 Task: Look for space in Chaozhou, China from 7th July, 2023 to 14th July, 2023 for 1 adult in price range Rs.6000 to Rs.14000. Place can be shared room with 1  bedroom having 1 bed and 1 bathroom. Property type can be house, flat, guest house, hotel. Amenities needed are: wifi. Booking option can be shelf check-in. Required host language is Chinese (Simplified).
Action: Mouse moved to (834, 122)
Screenshot: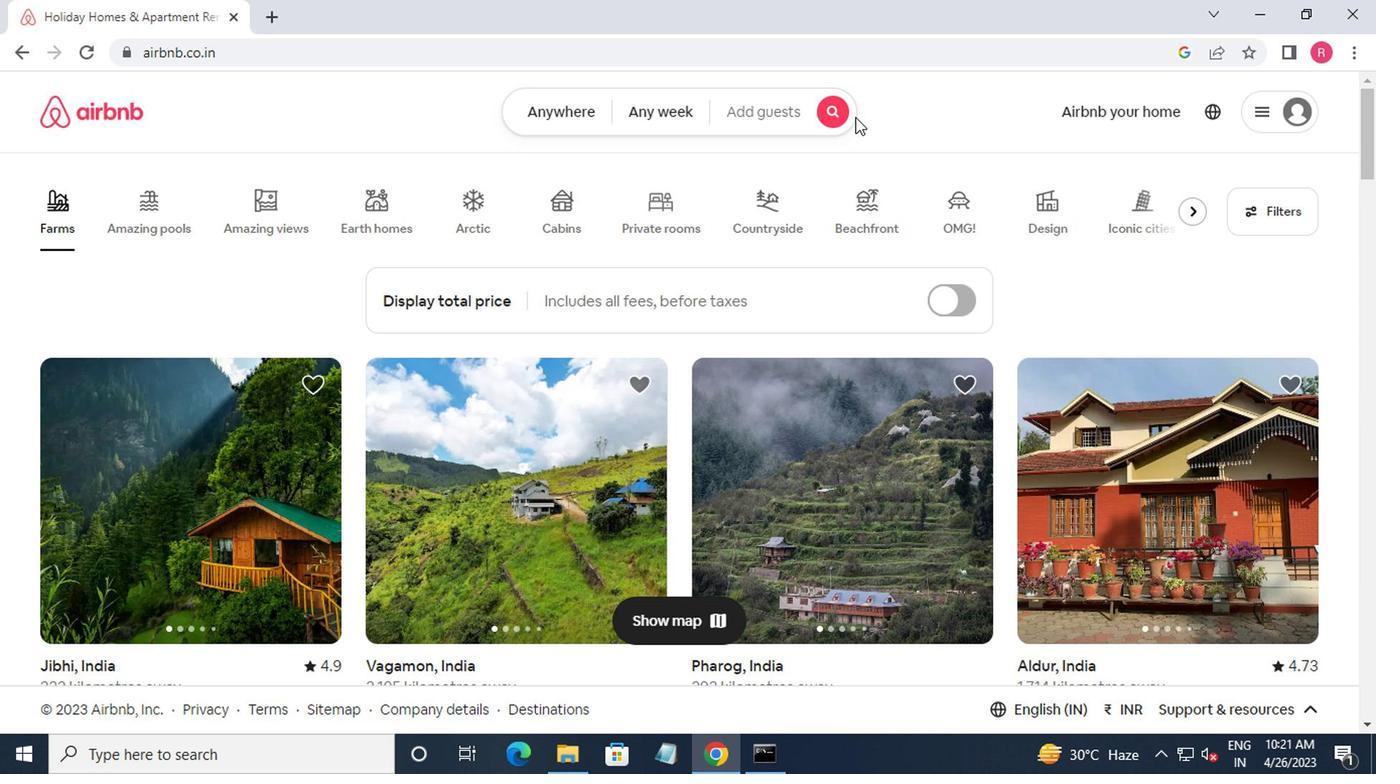 
Action: Mouse pressed left at (834, 122)
Screenshot: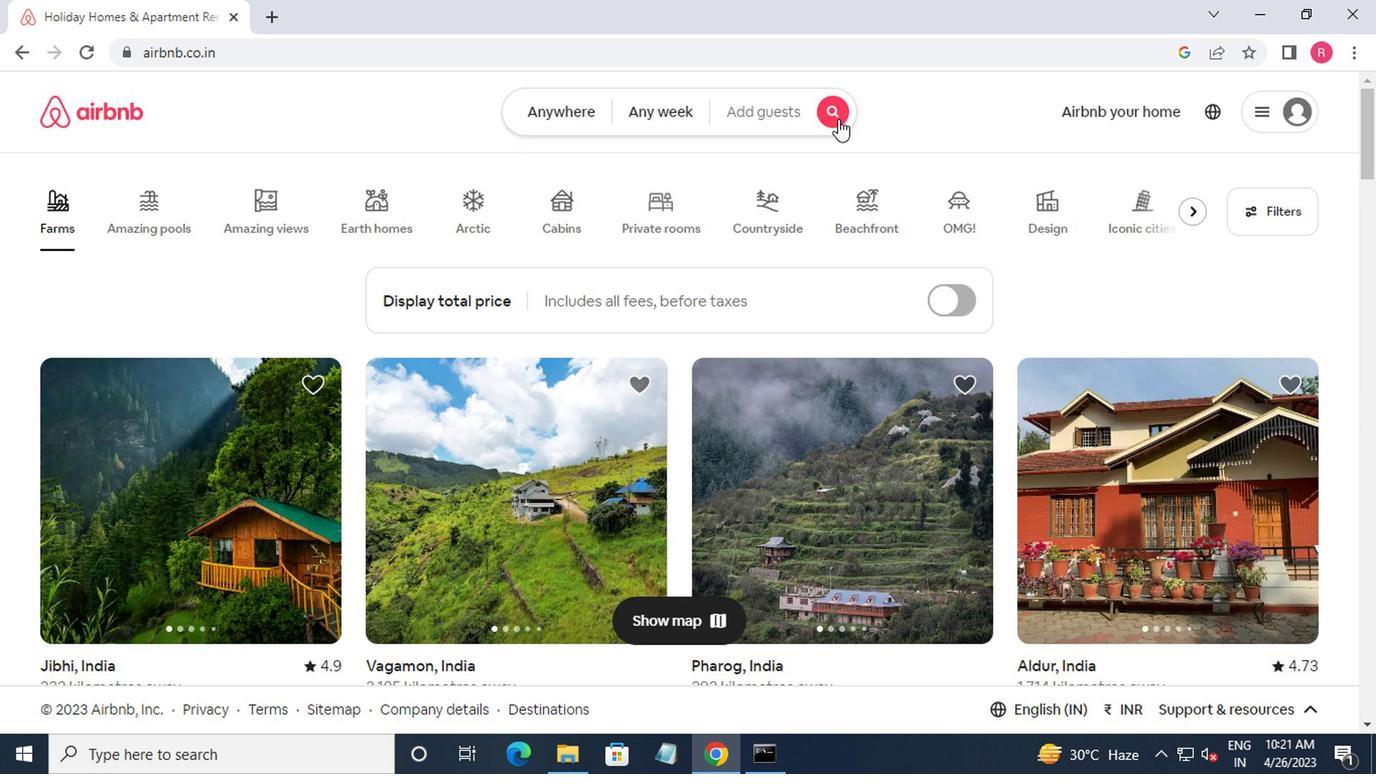 
Action: Mouse moved to (320, 204)
Screenshot: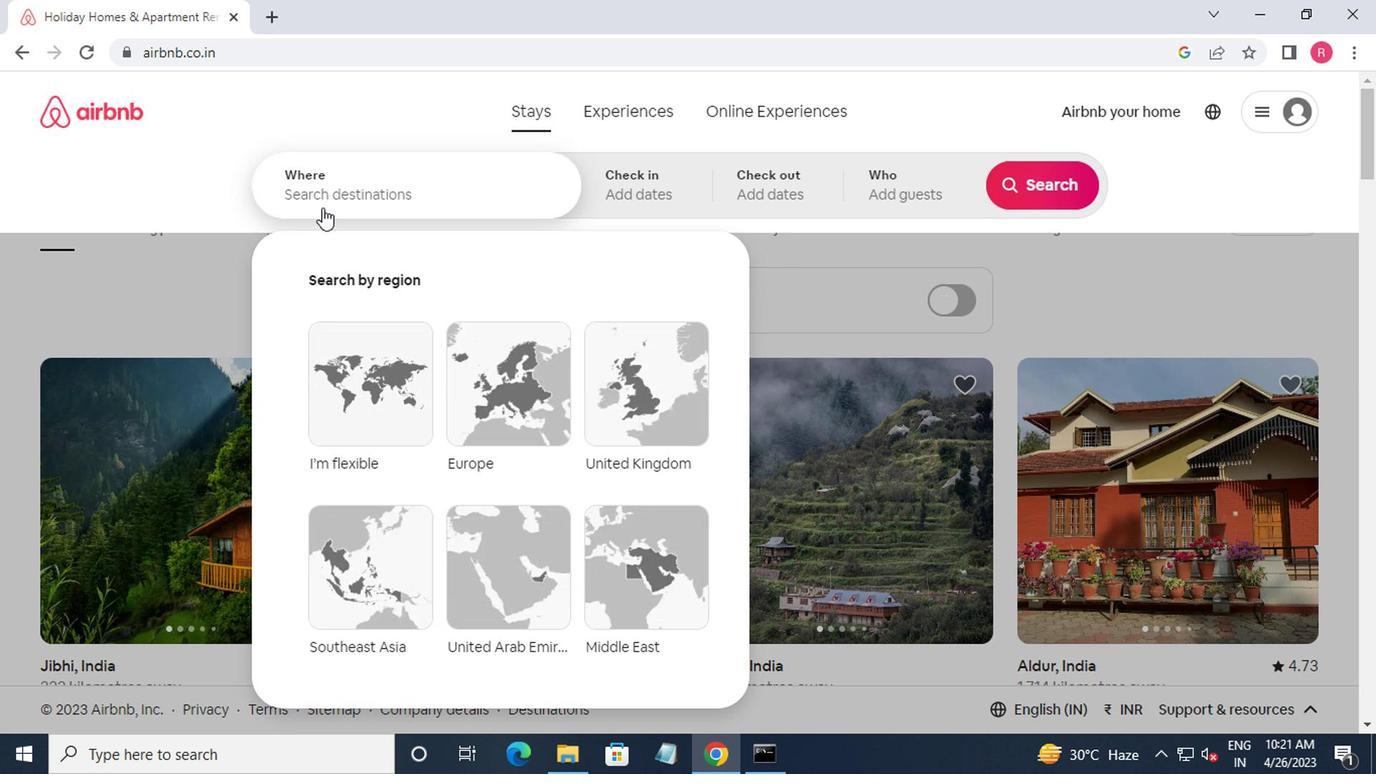 
Action: Mouse pressed left at (320, 204)
Screenshot: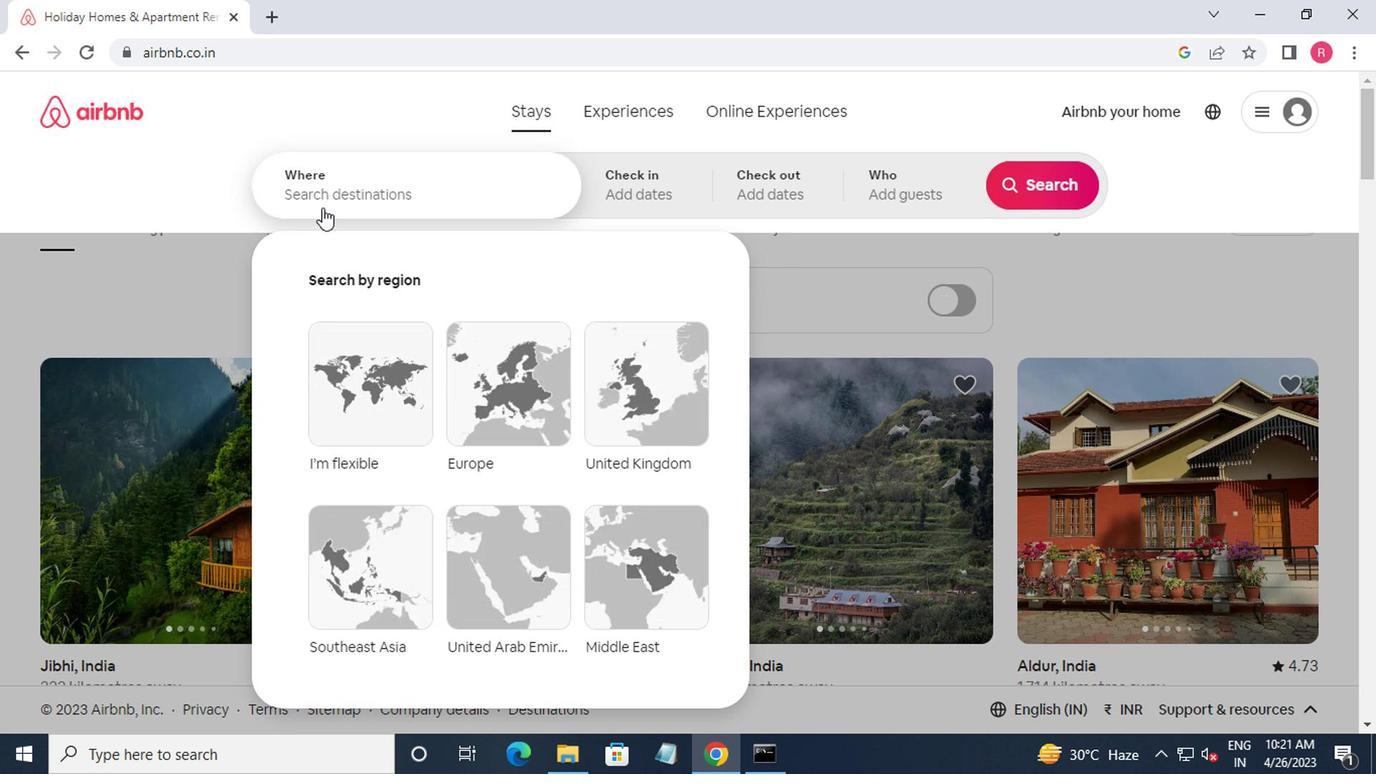 
Action: Mouse moved to (335, 108)
Screenshot: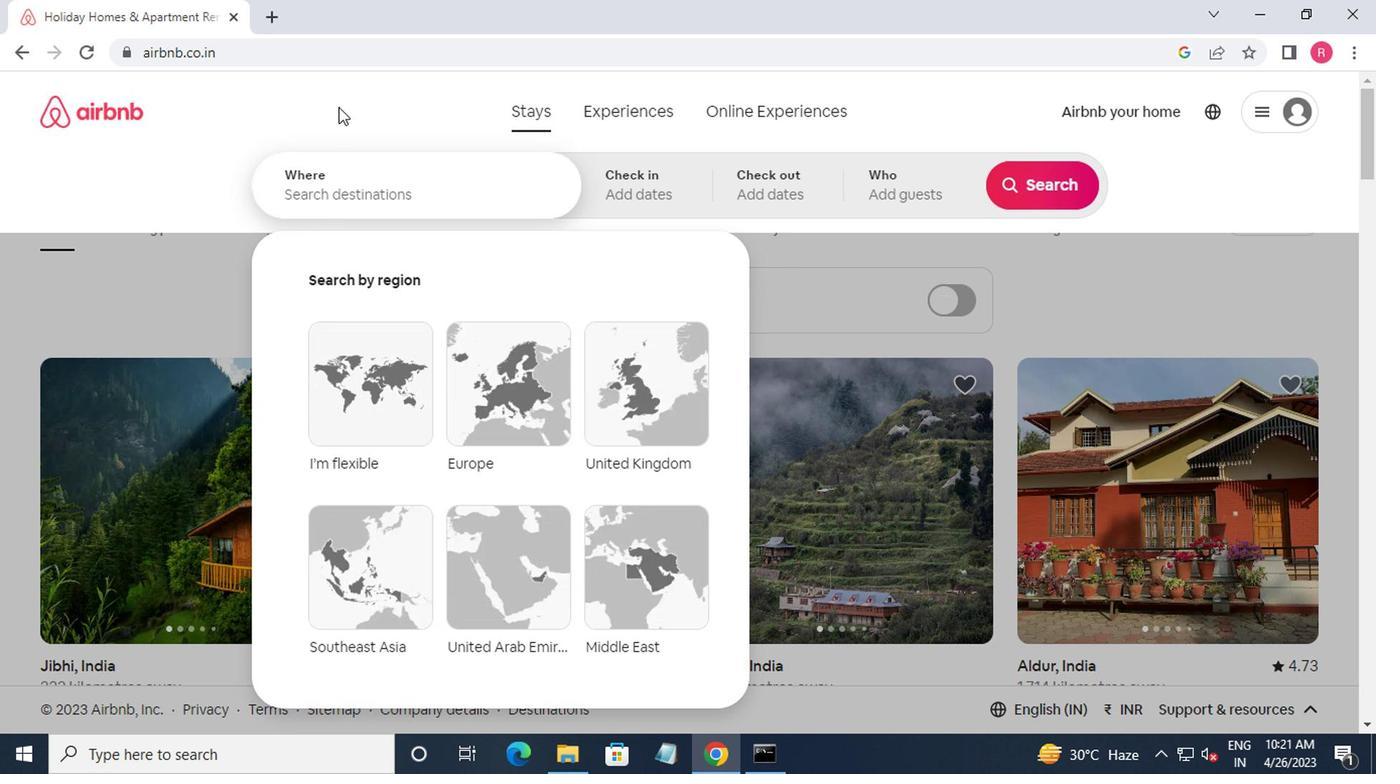 
Action: Key pressed c
Screenshot: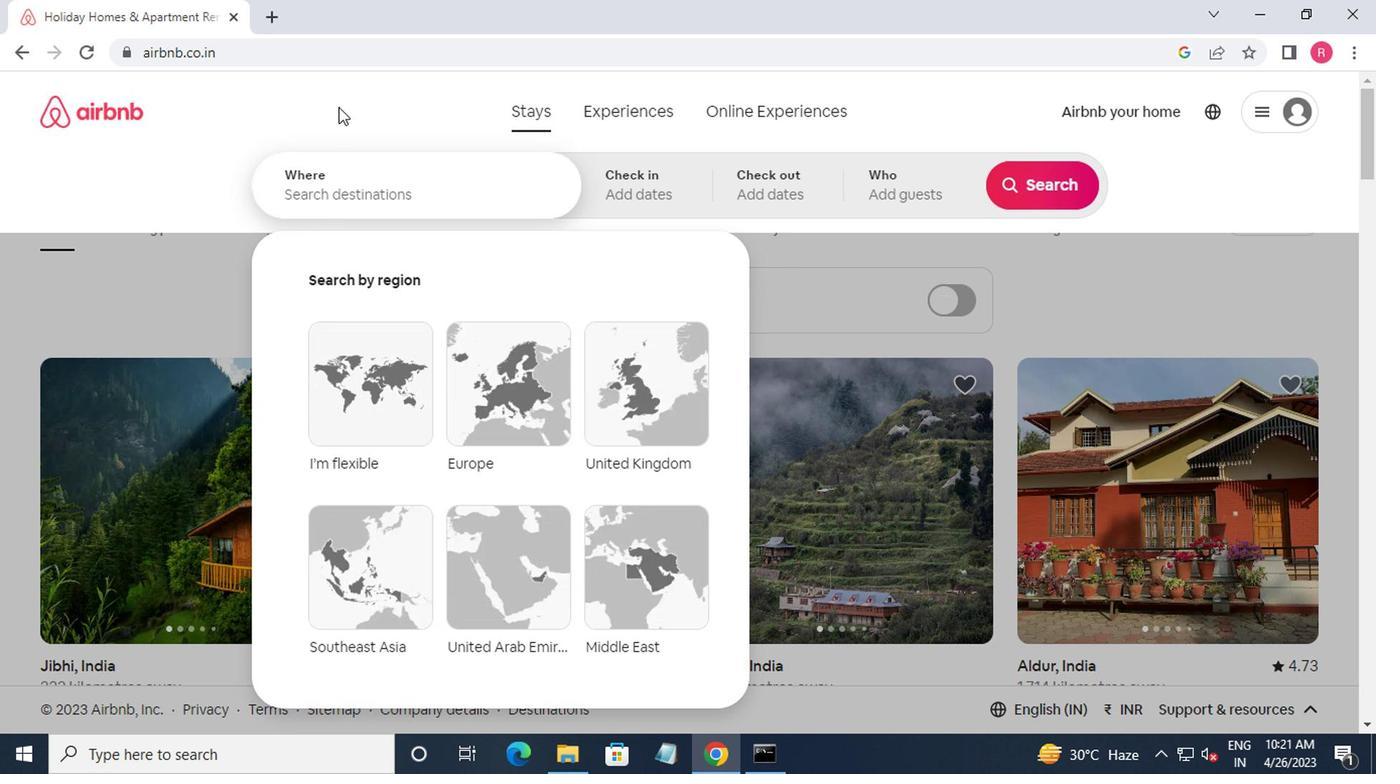 
Action: Mouse moved to (339, 105)
Screenshot: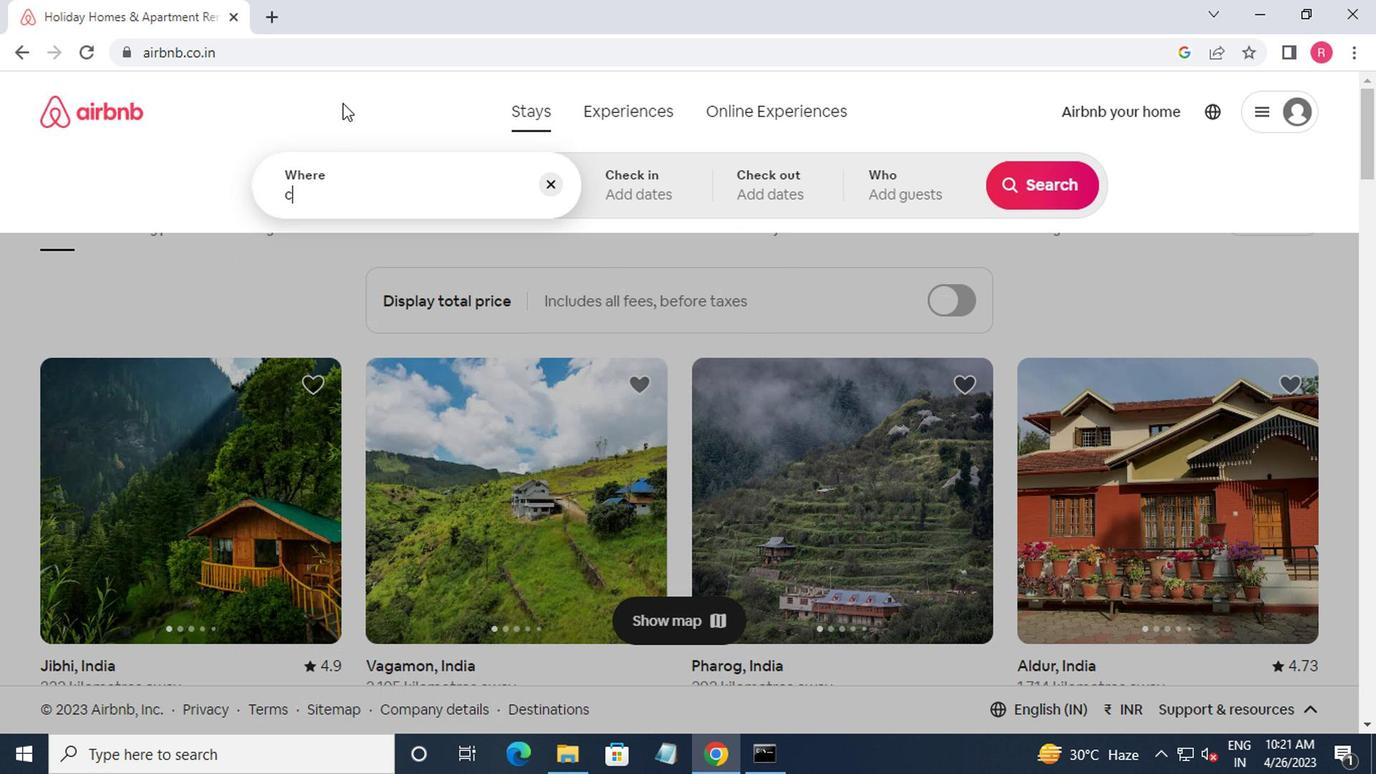 
Action: Key pressed haozhou,china<Key.shift_r><Key.enter>
Screenshot: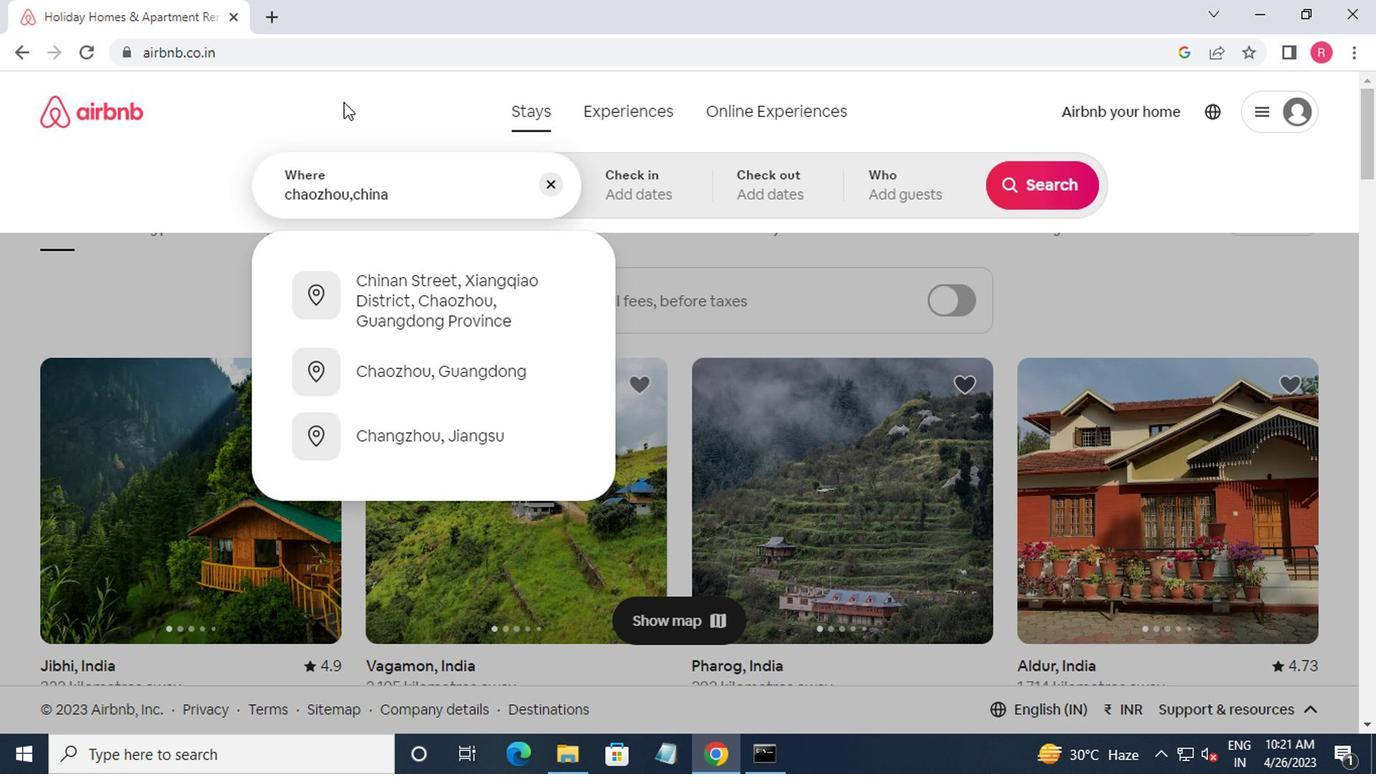 
Action: Mouse moved to (1020, 352)
Screenshot: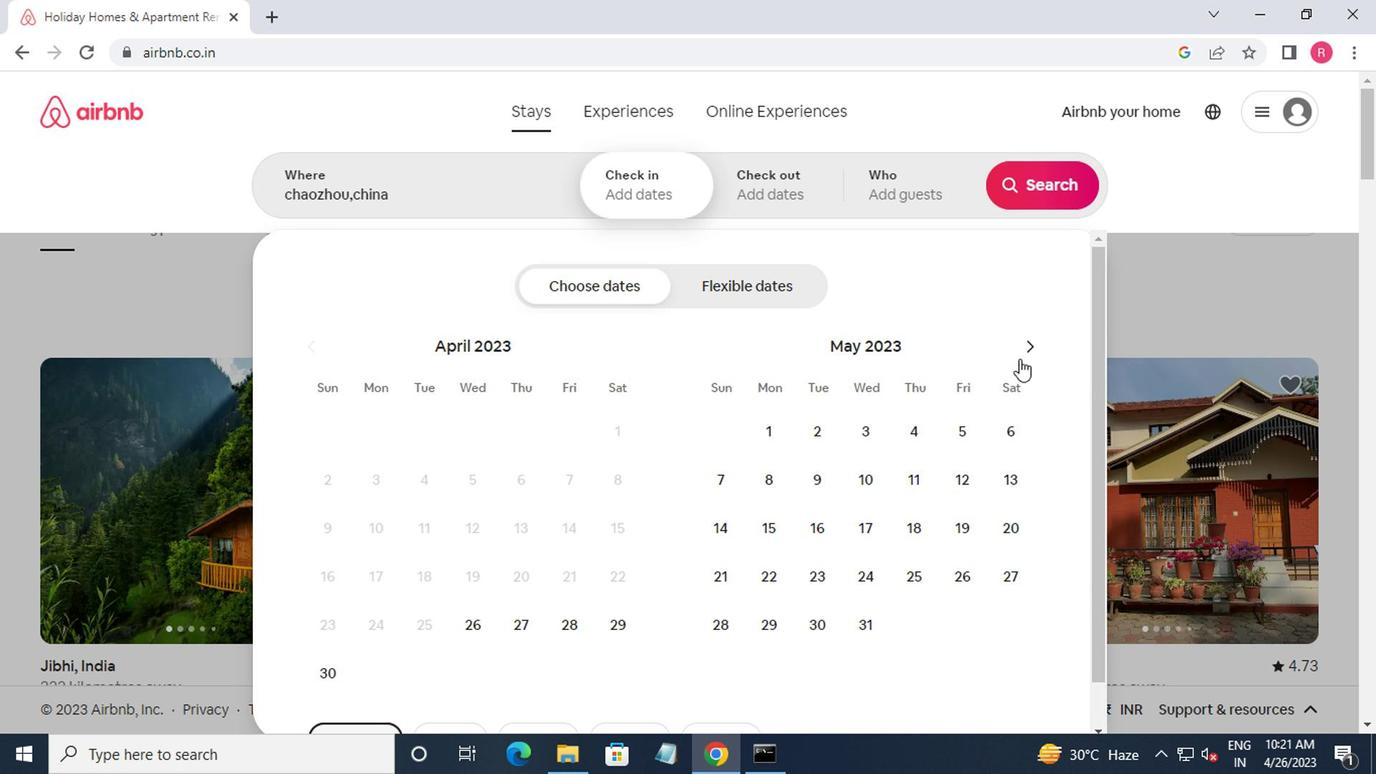 
Action: Mouse pressed left at (1020, 352)
Screenshot: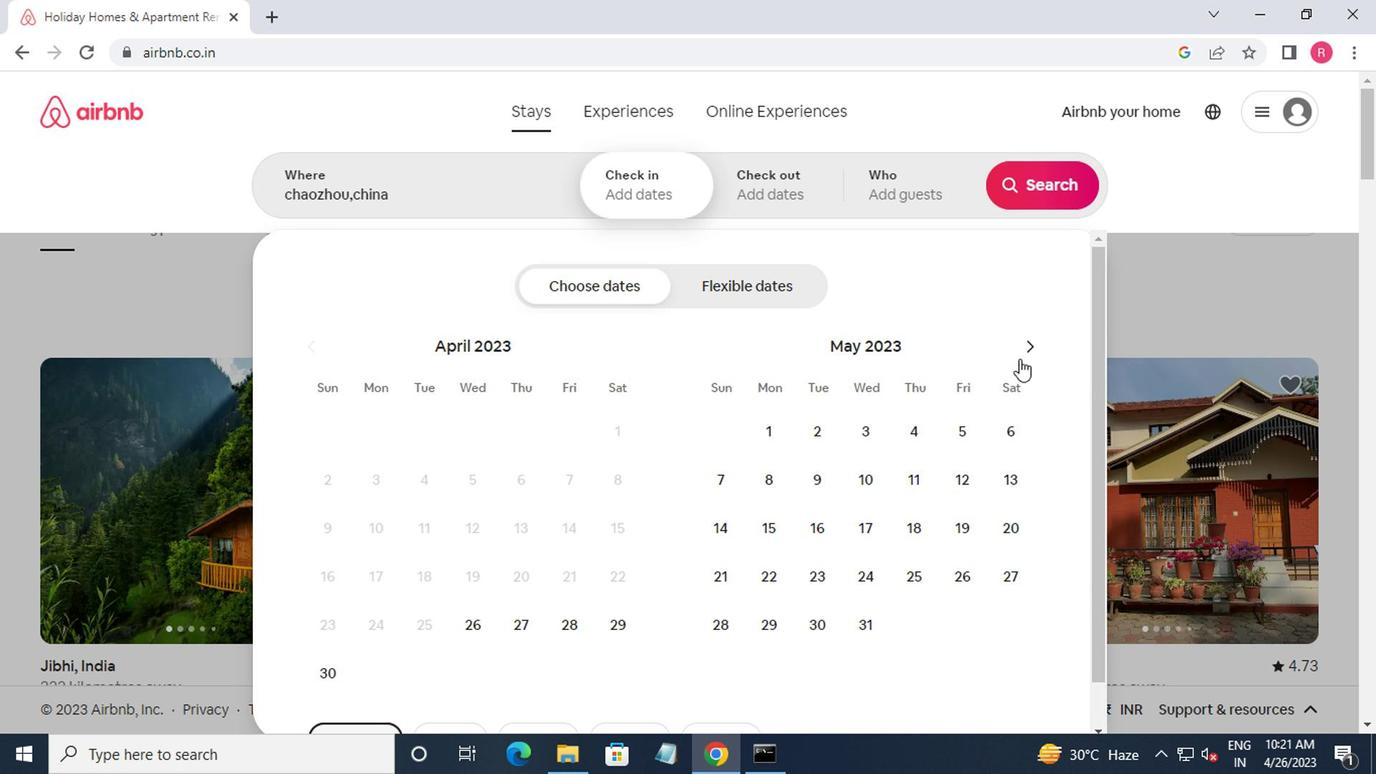 
Action: Mouse moved to (1022, 351)
Screenshot: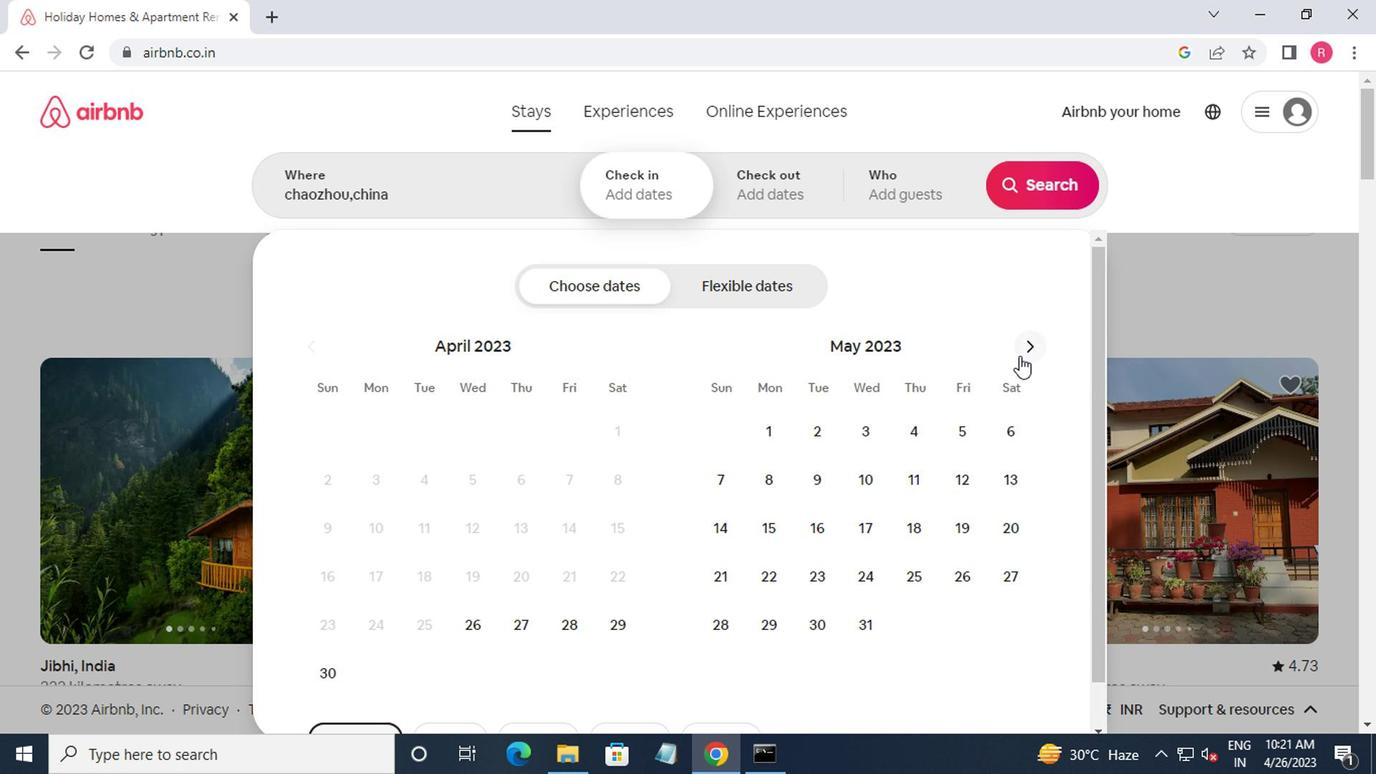 
Action: Mouse pressed left at (1022, 351)
Screenshot: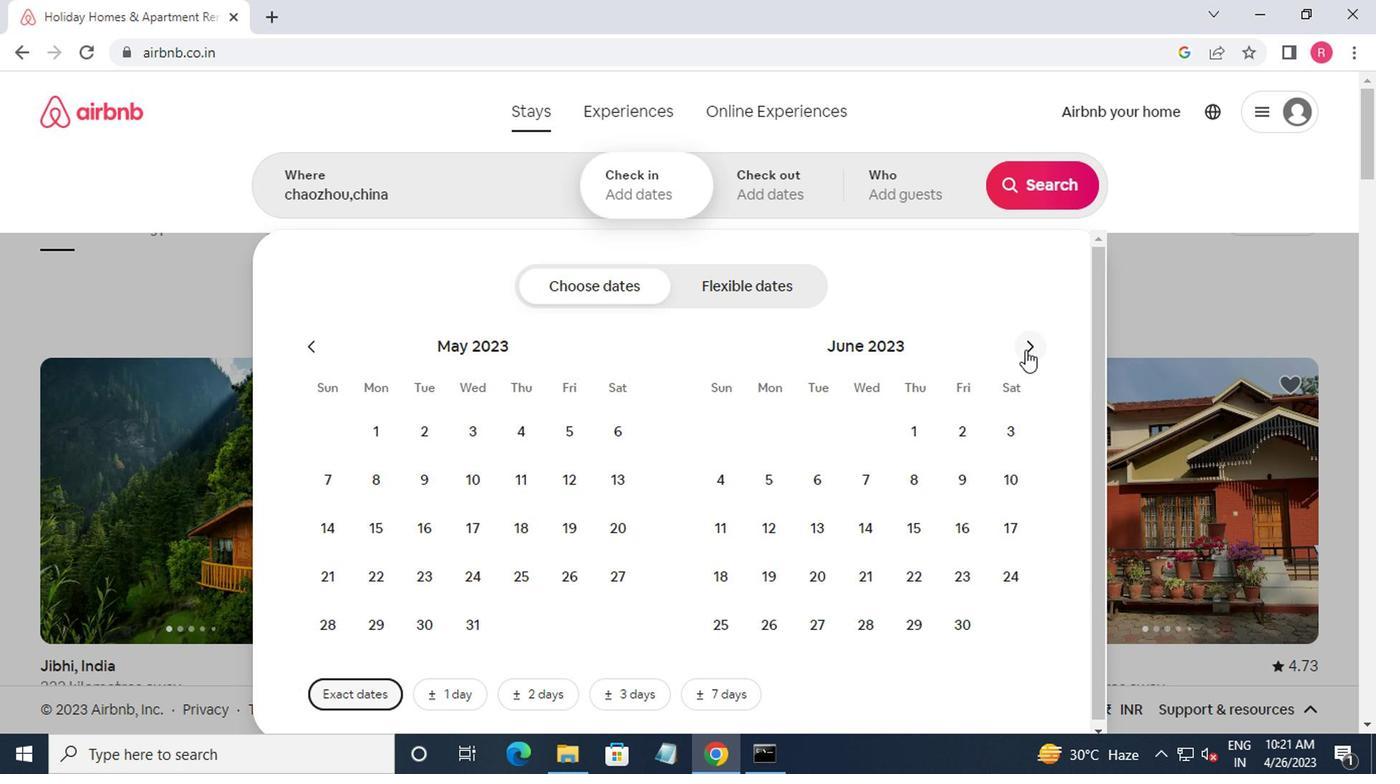 
Action: Mouse moved to (955, 485)
Screenshot: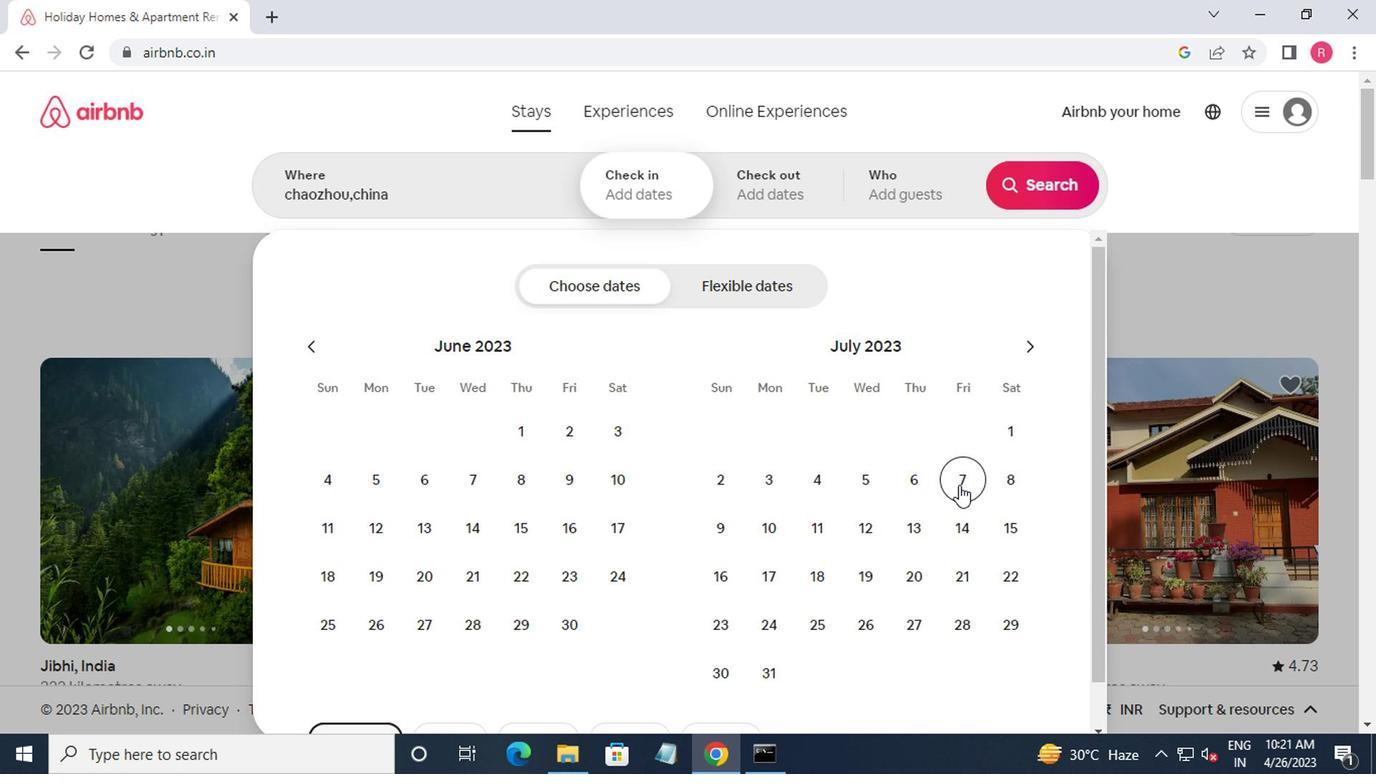 
Action: Mouse pressed left at (955, 485)
Screenshot: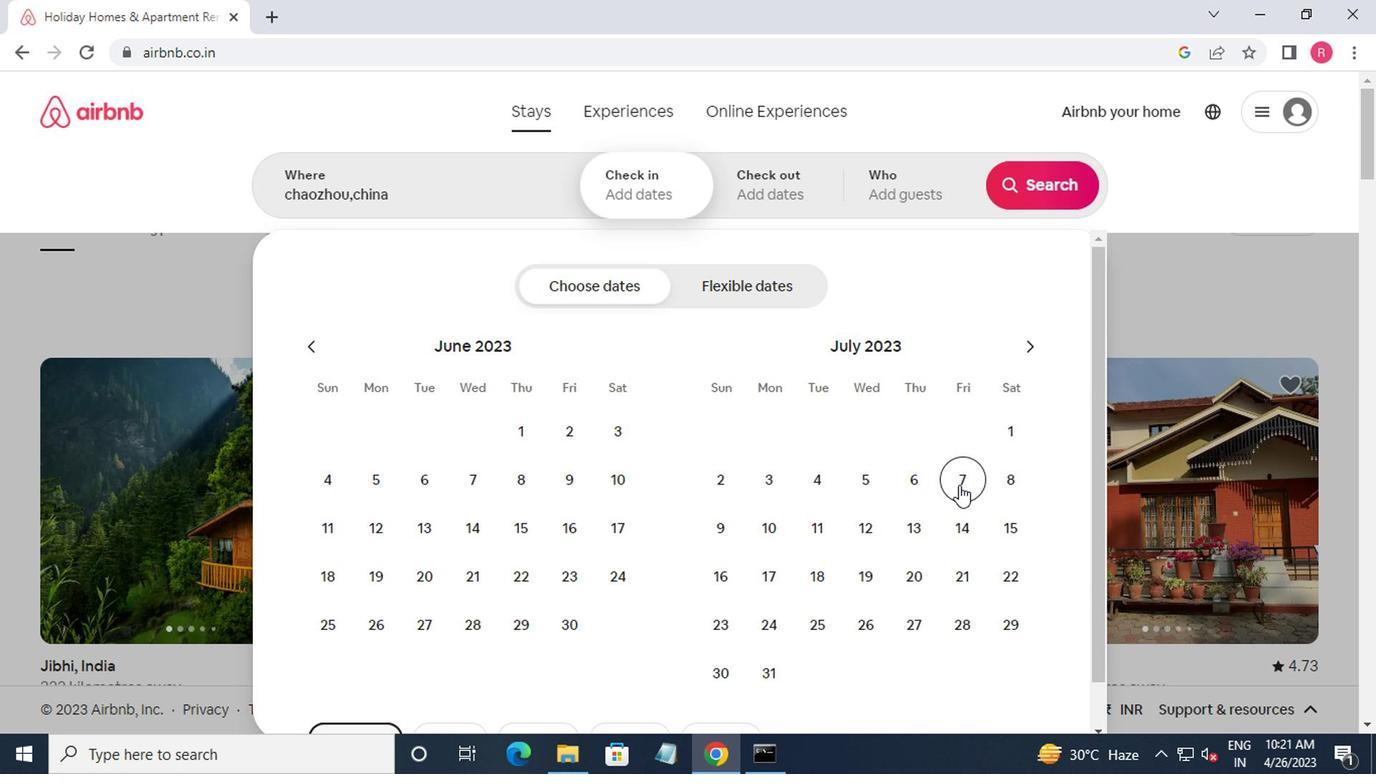 
Action: Mouse moved to (963, 533)
Screenshot: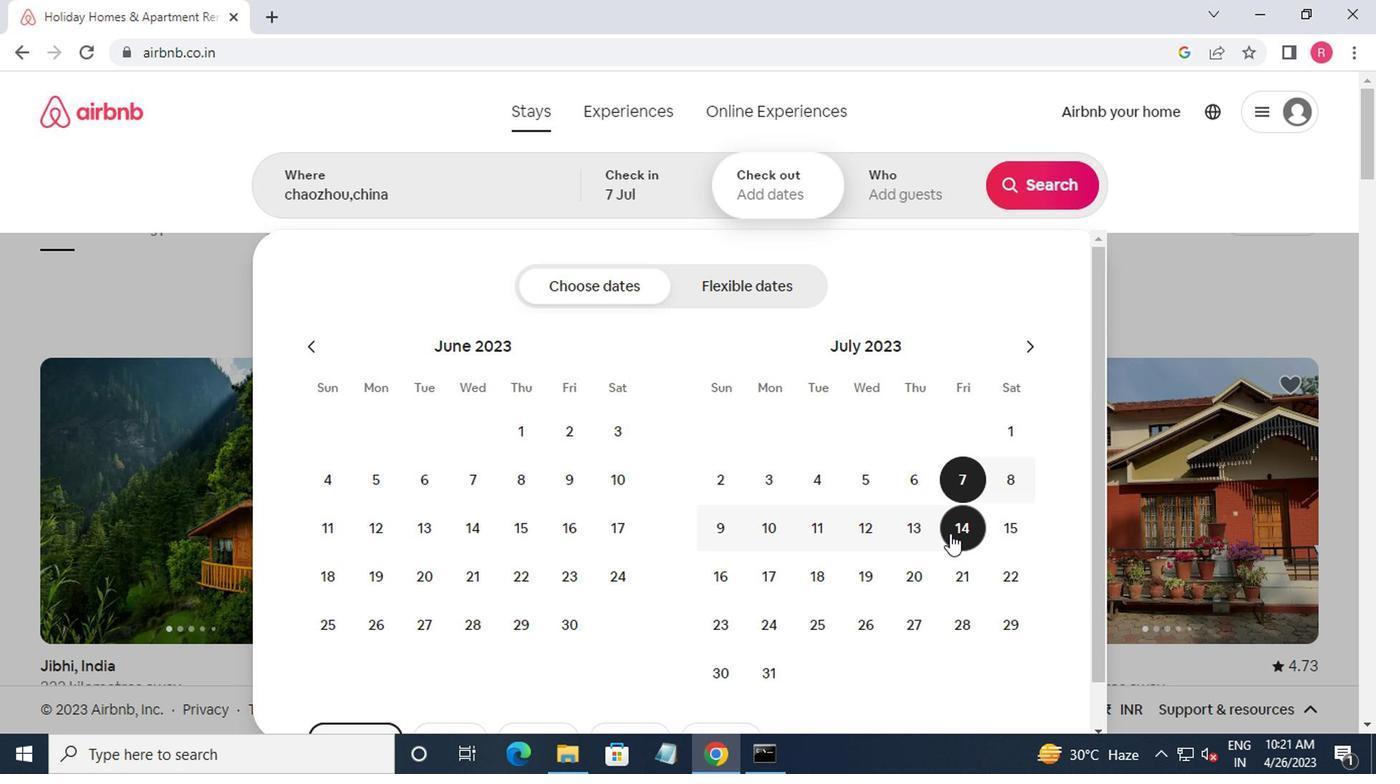 
Action: Mouse pressed left at (963, 533)
Screenshot: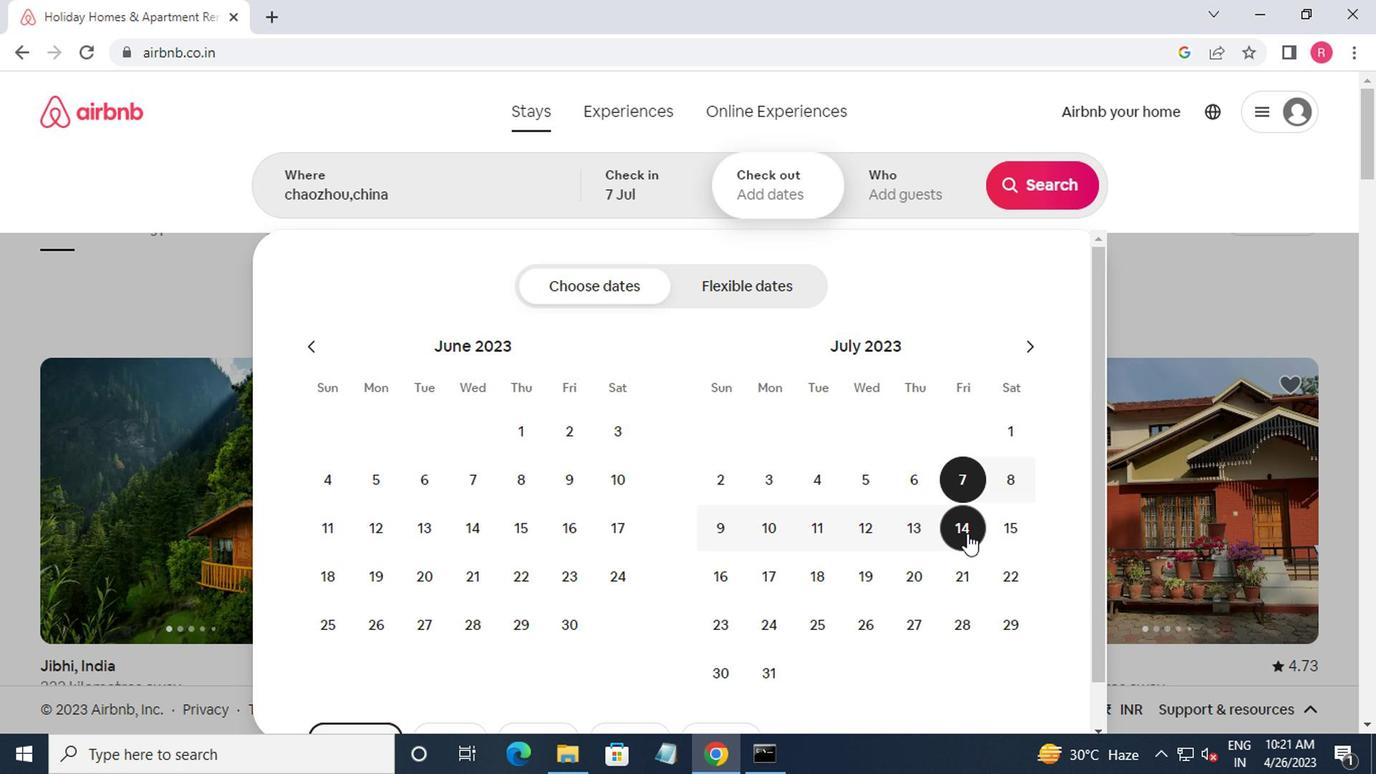 
Action: Mouse moved to (876, 173)
Screenshot: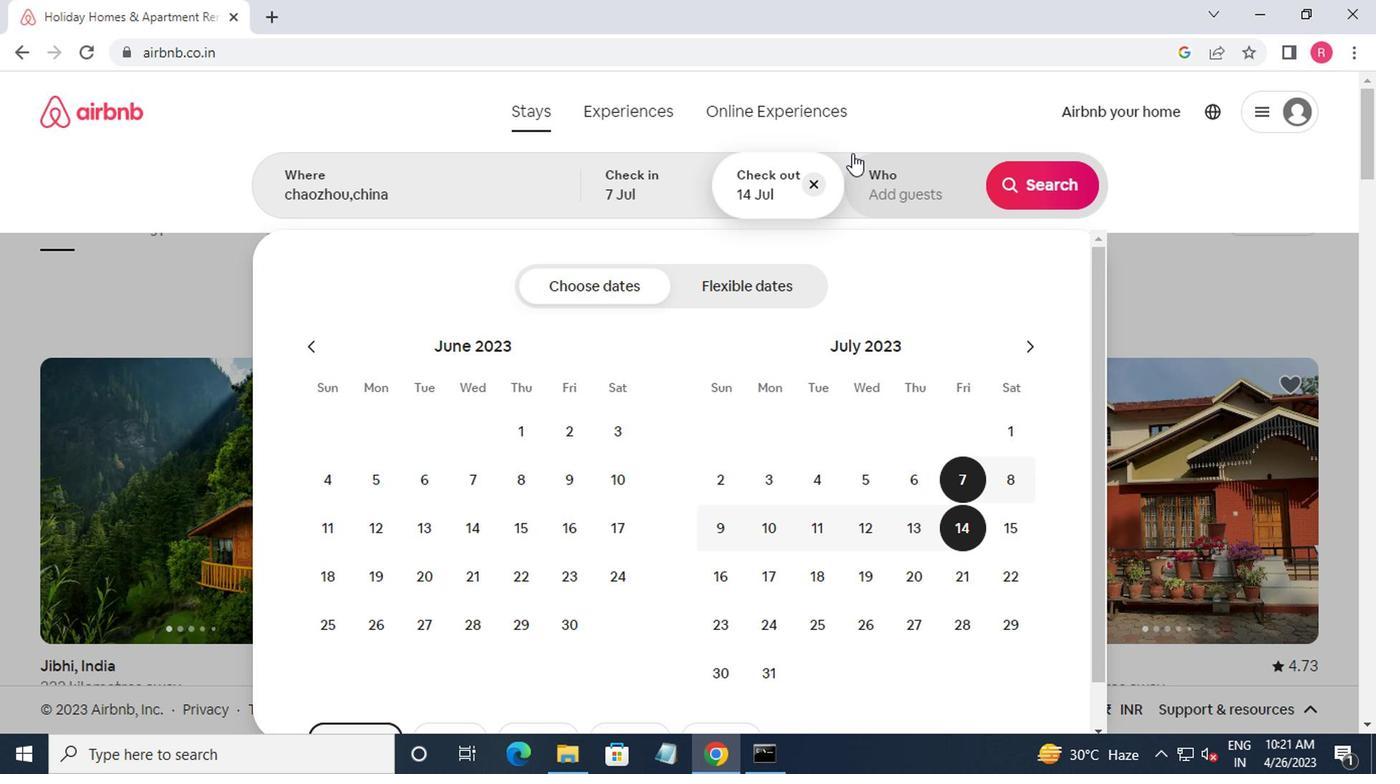 
Action: Mouse pressed left at (876, 173)
Screenshot: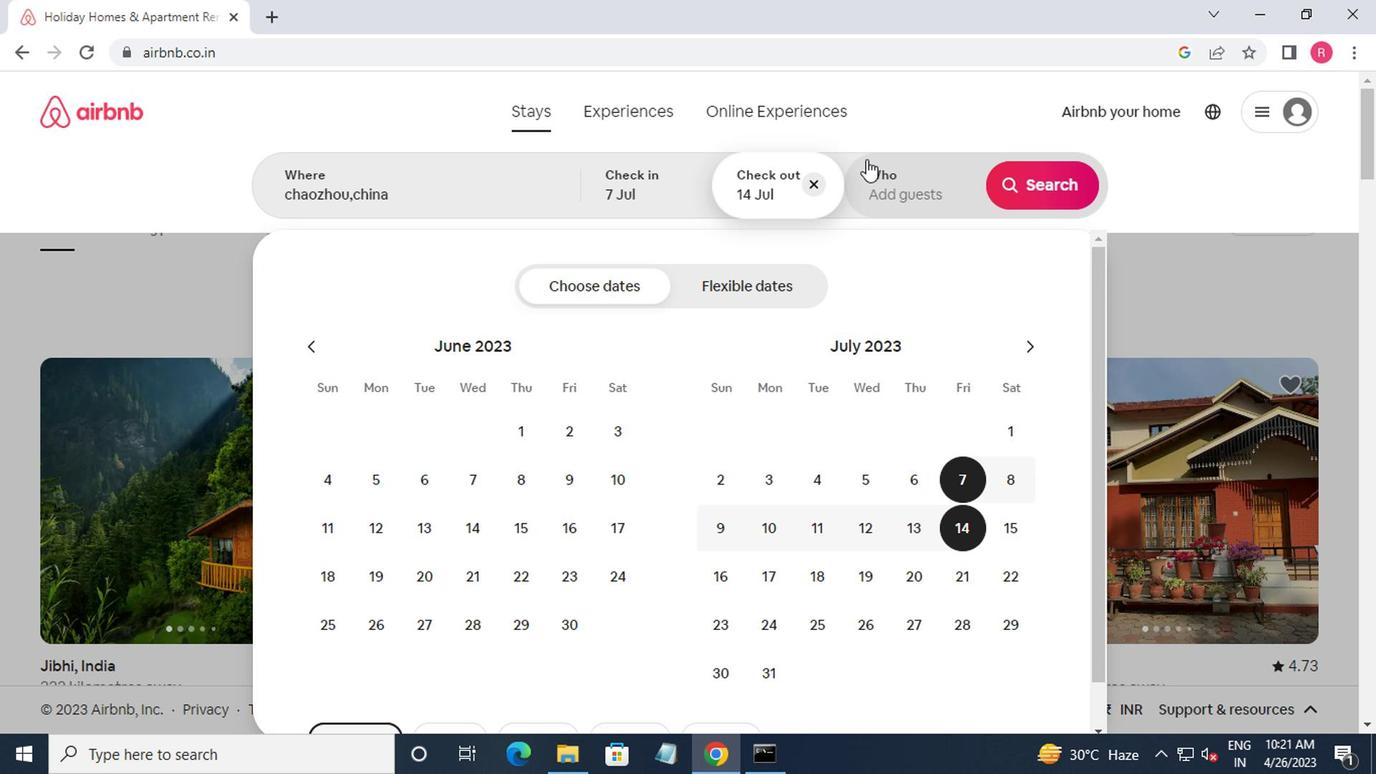 
Action: Mouse moved to (1038, 295)
Screenshot: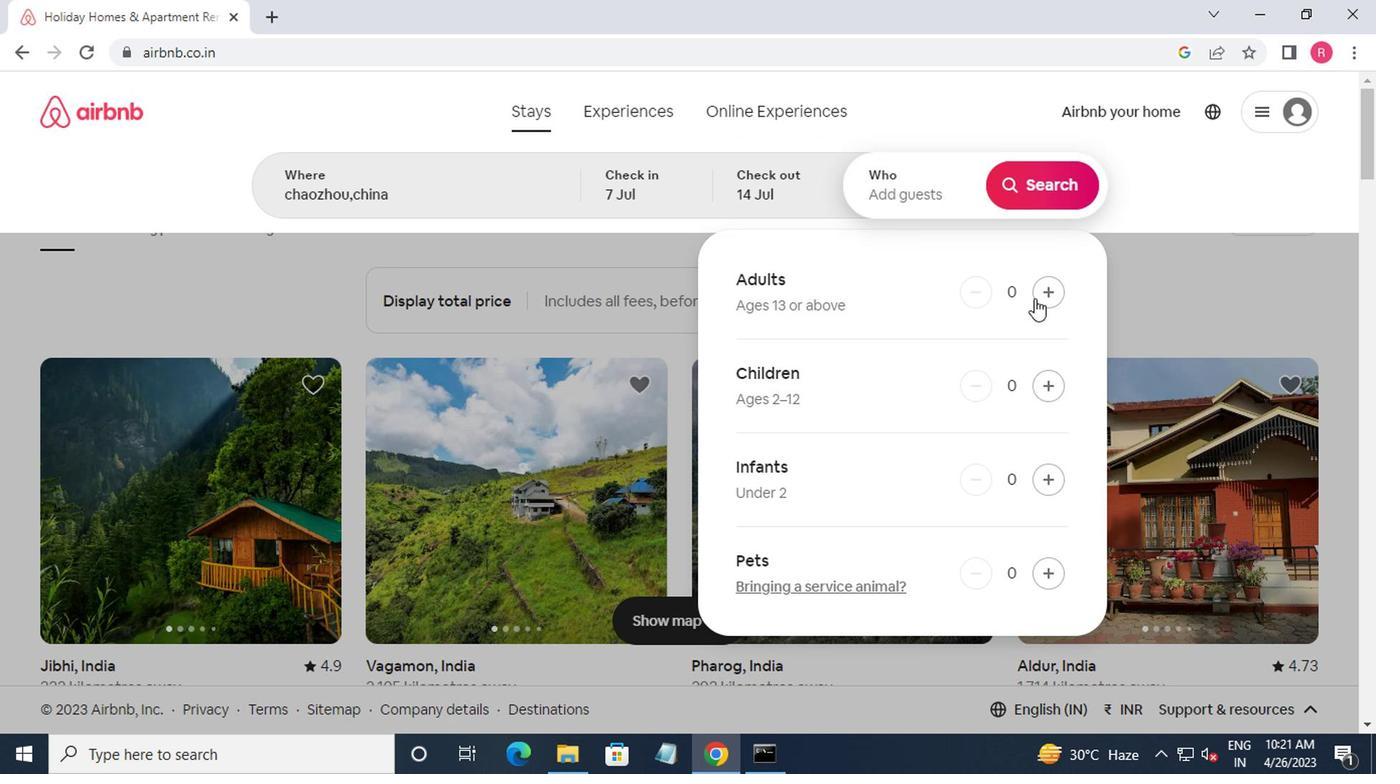 
Action: Mouse pressed left at (1038, 295)
Screenshot: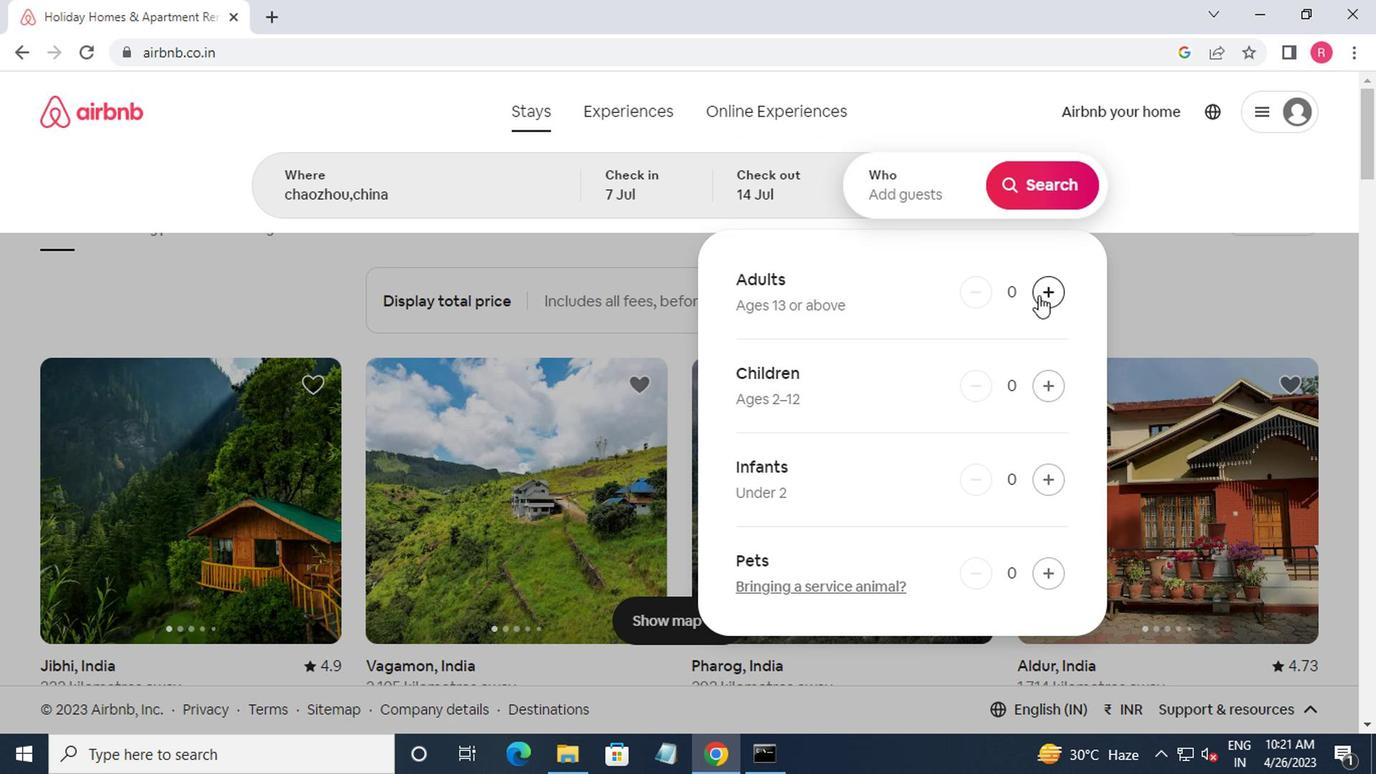 
Action: Mouse moved to (1032, 202)
Screenshot: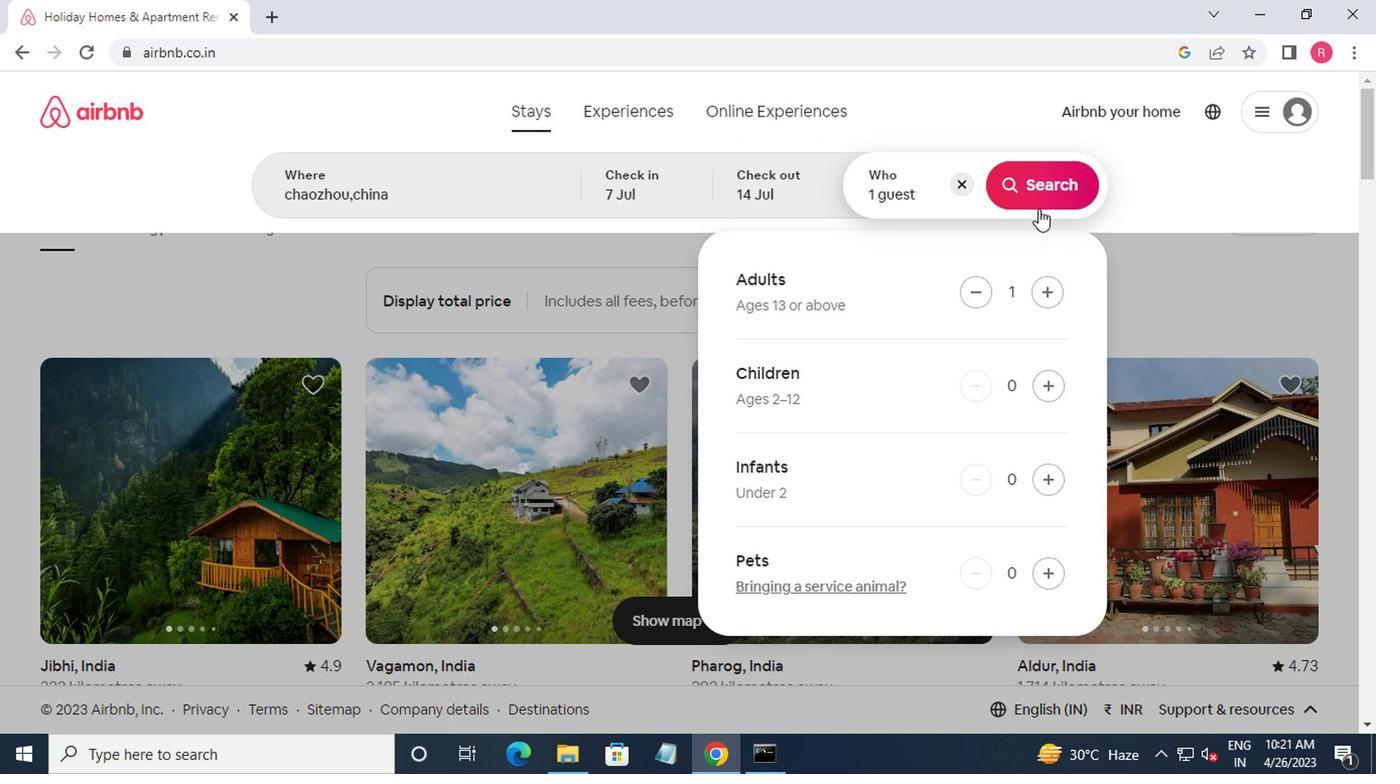 
Action: Mouse pressed left at (1032, 202)
Screenshot: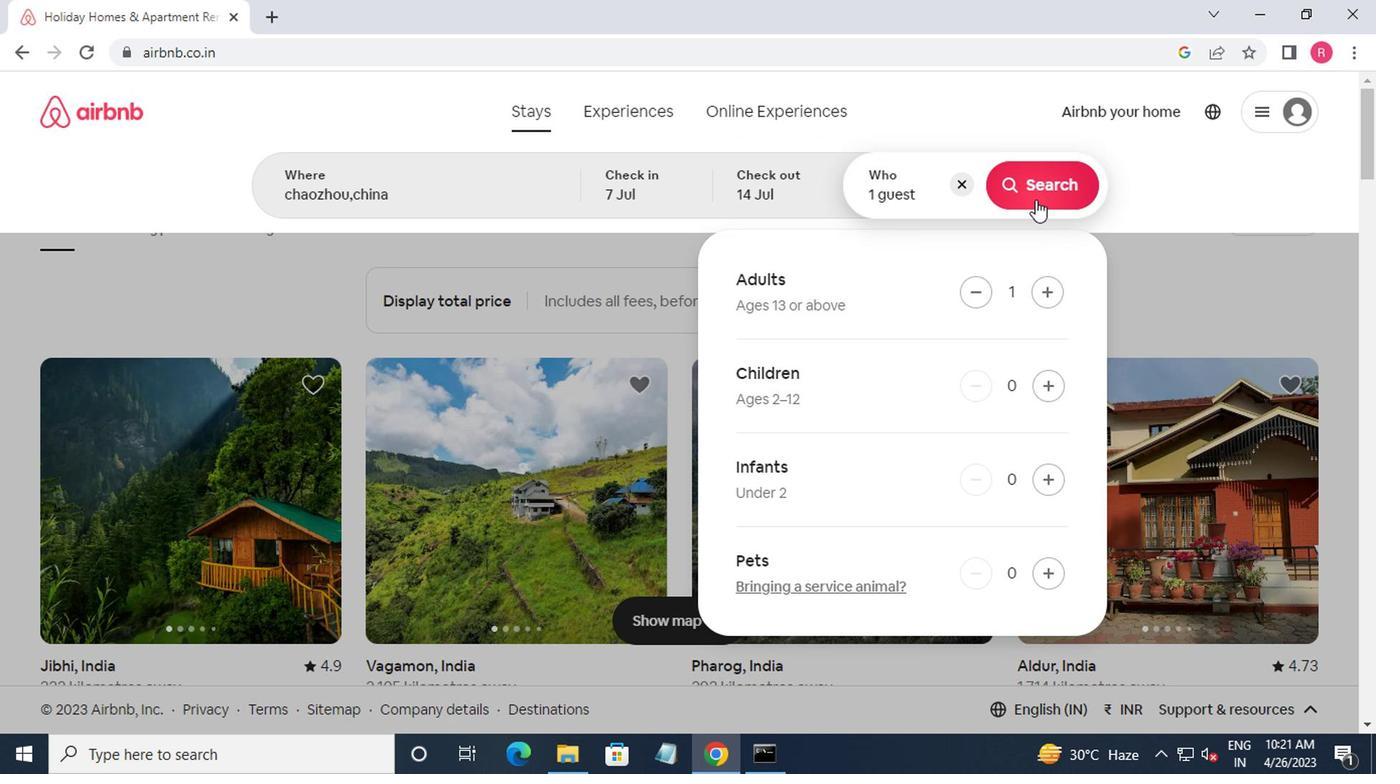 
Action: Mouse moved to (1246, 201)
Screenshot: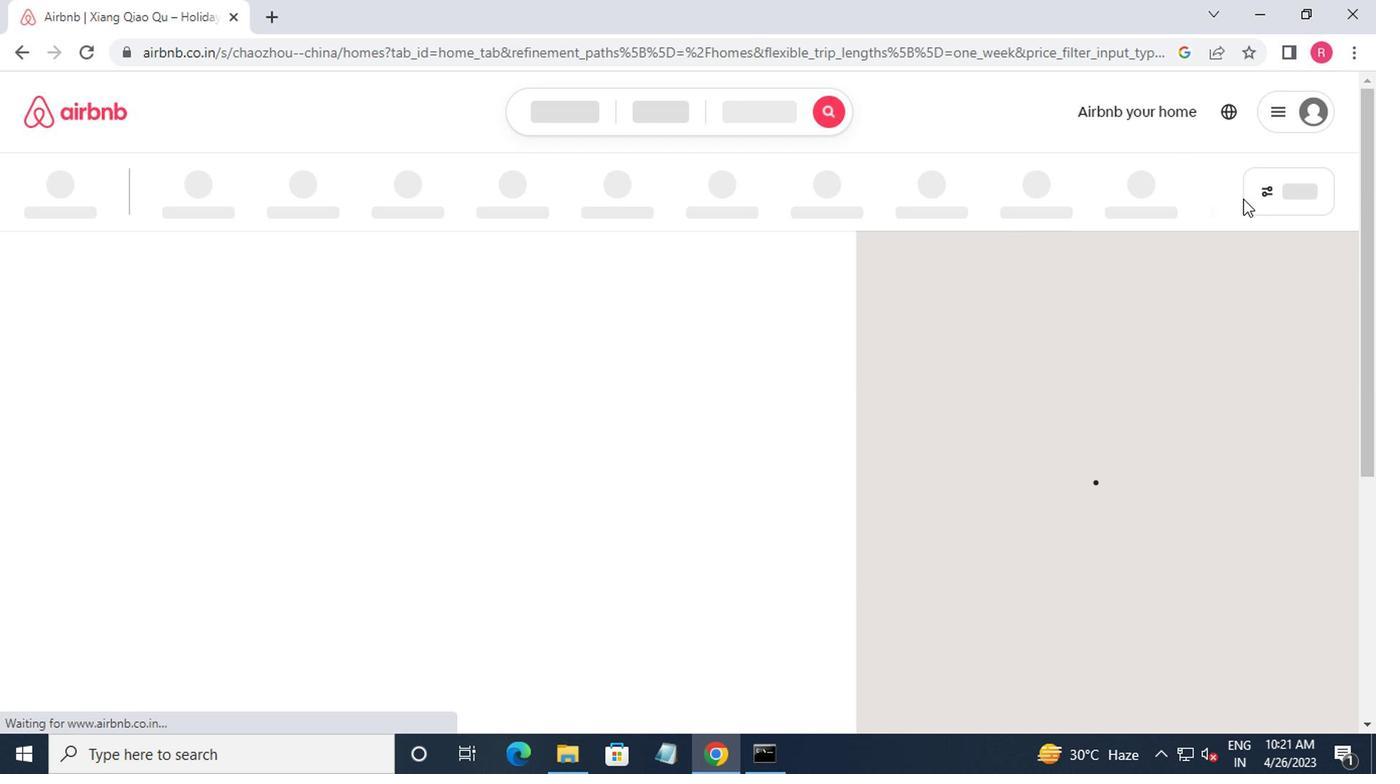 
Action: Mouse pressed left at (1246, 201)
Screenshot: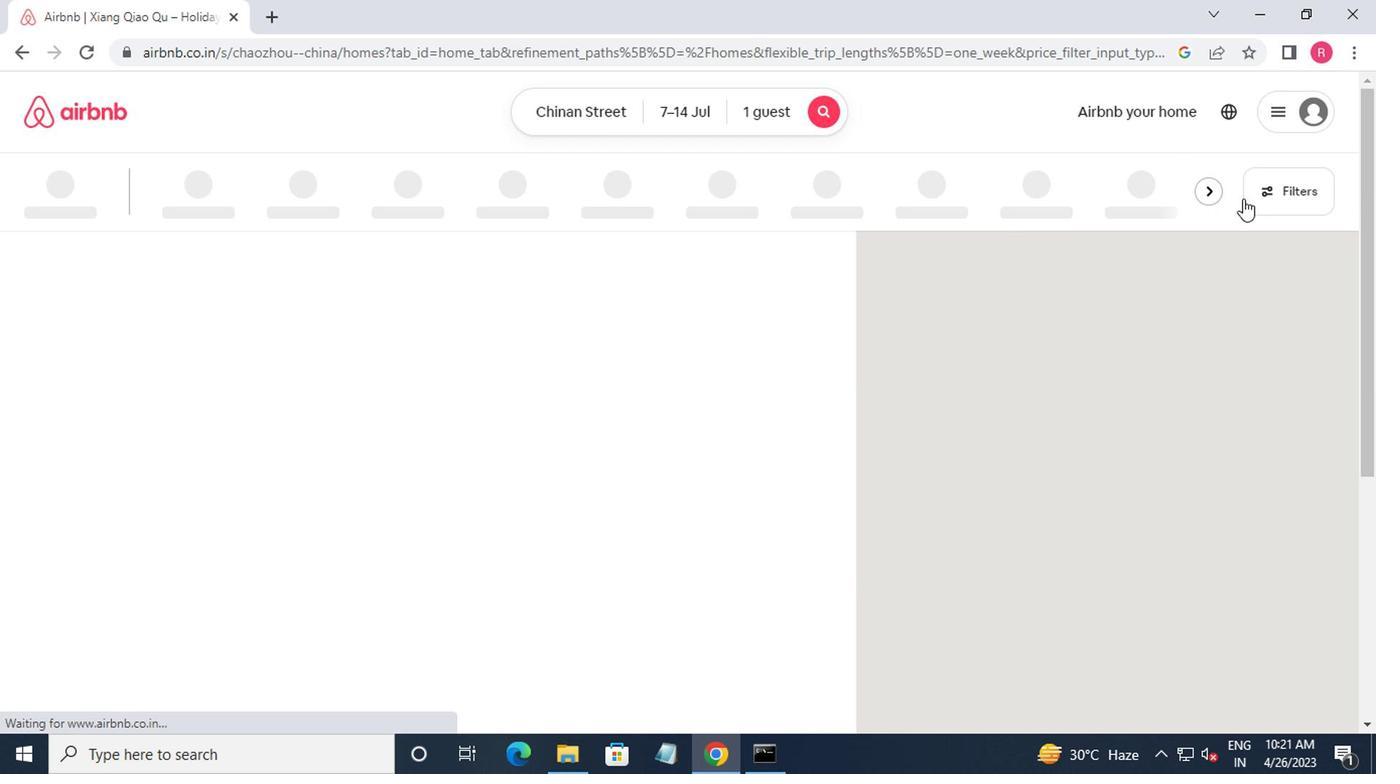 
Action: Mouse moved to (429, 313)
Screenshot: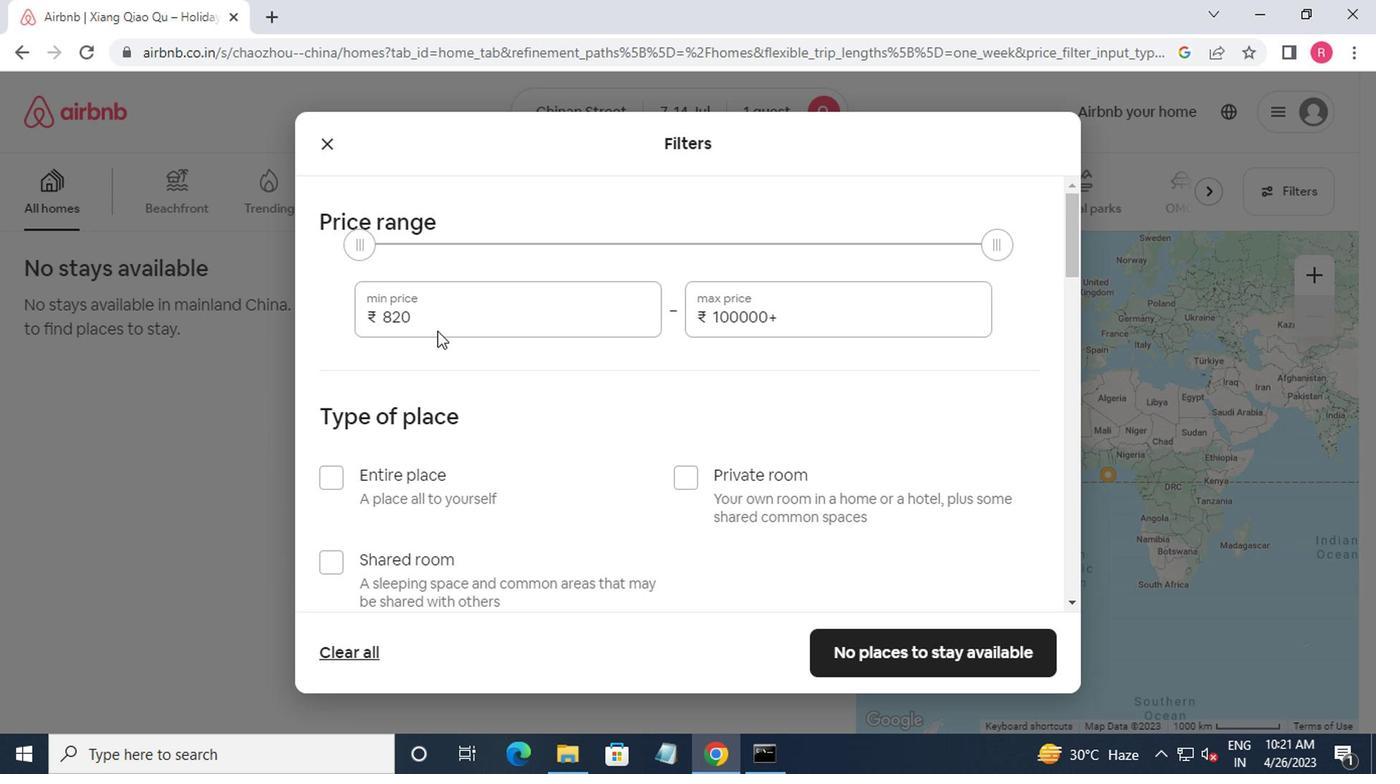 
Action: Mouse pressed left at (429, 313)
Screenshot: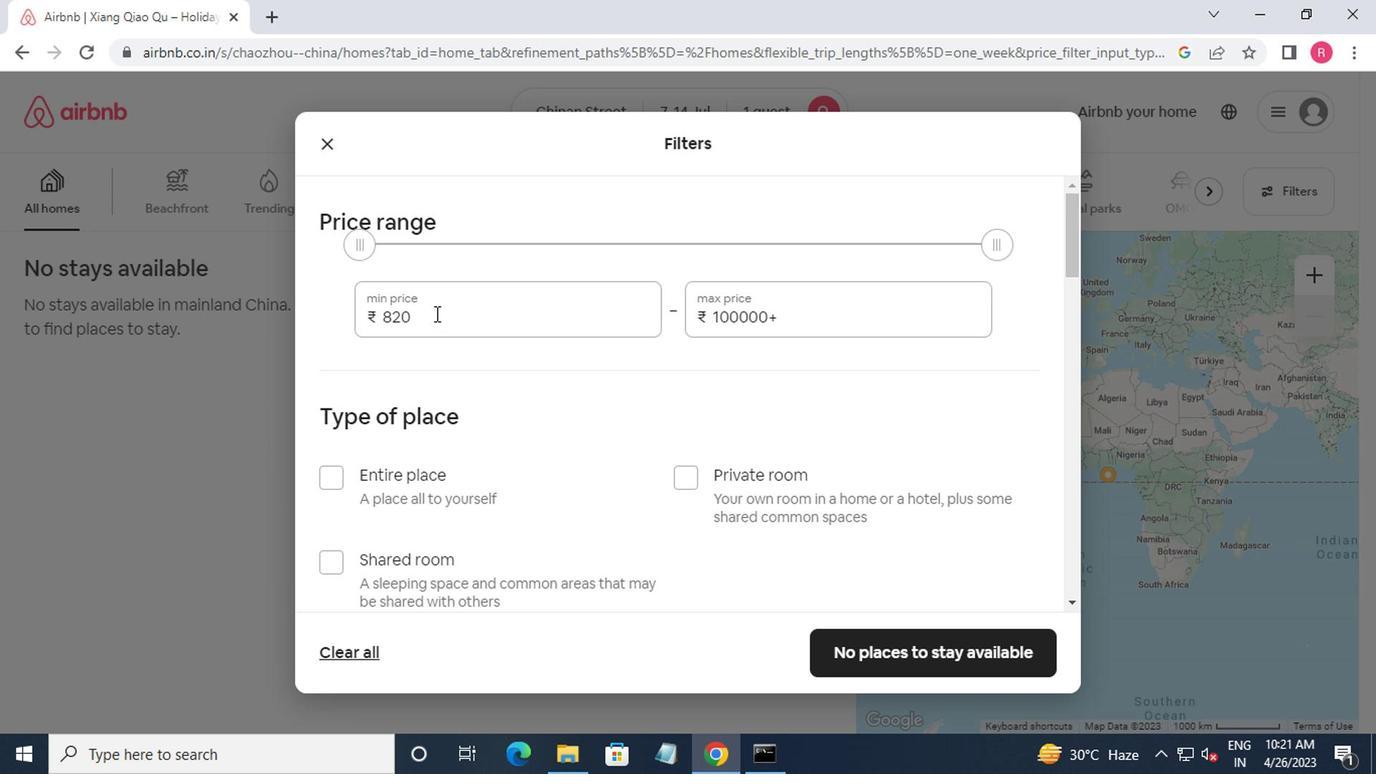 
Action: Mouse moved to (413, 237)
Screenshot: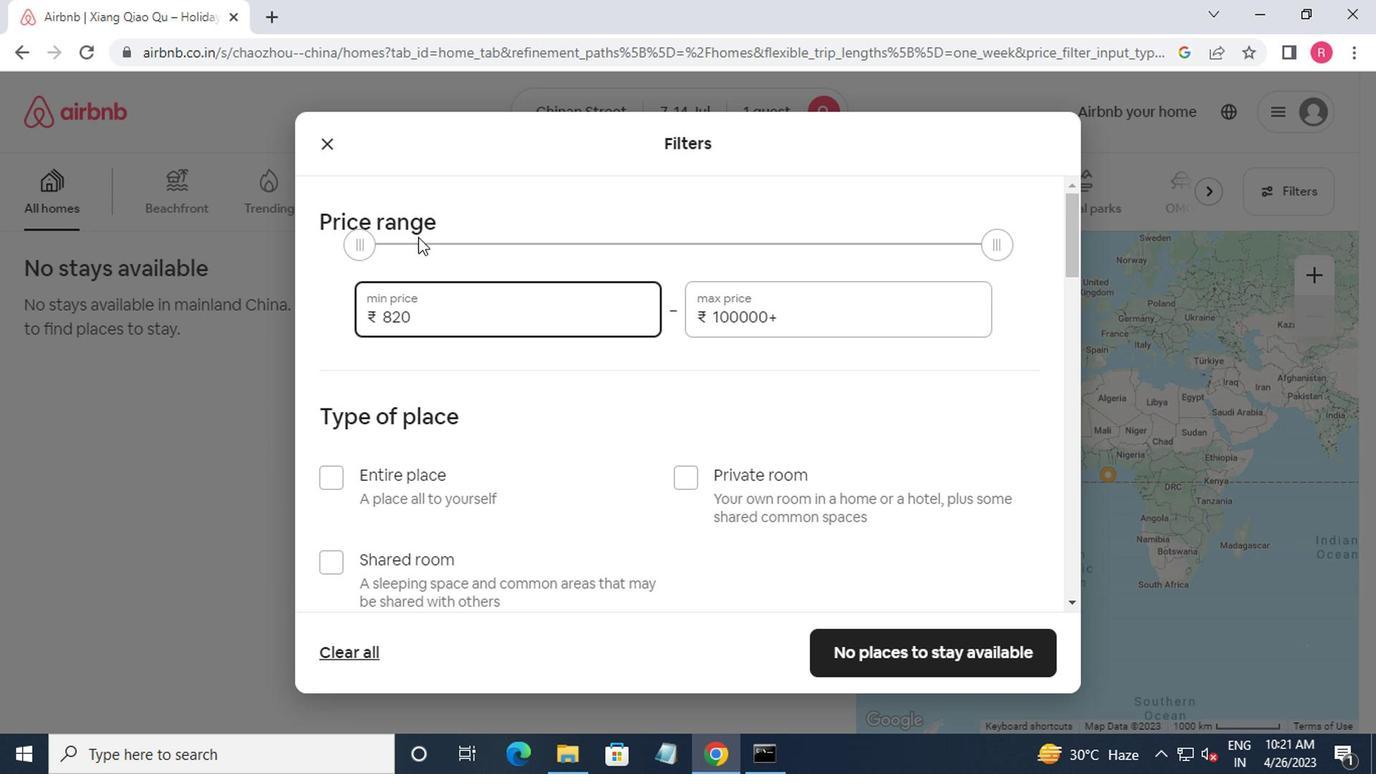 
Action: Key pressed <Key.backspace>
Screenshot: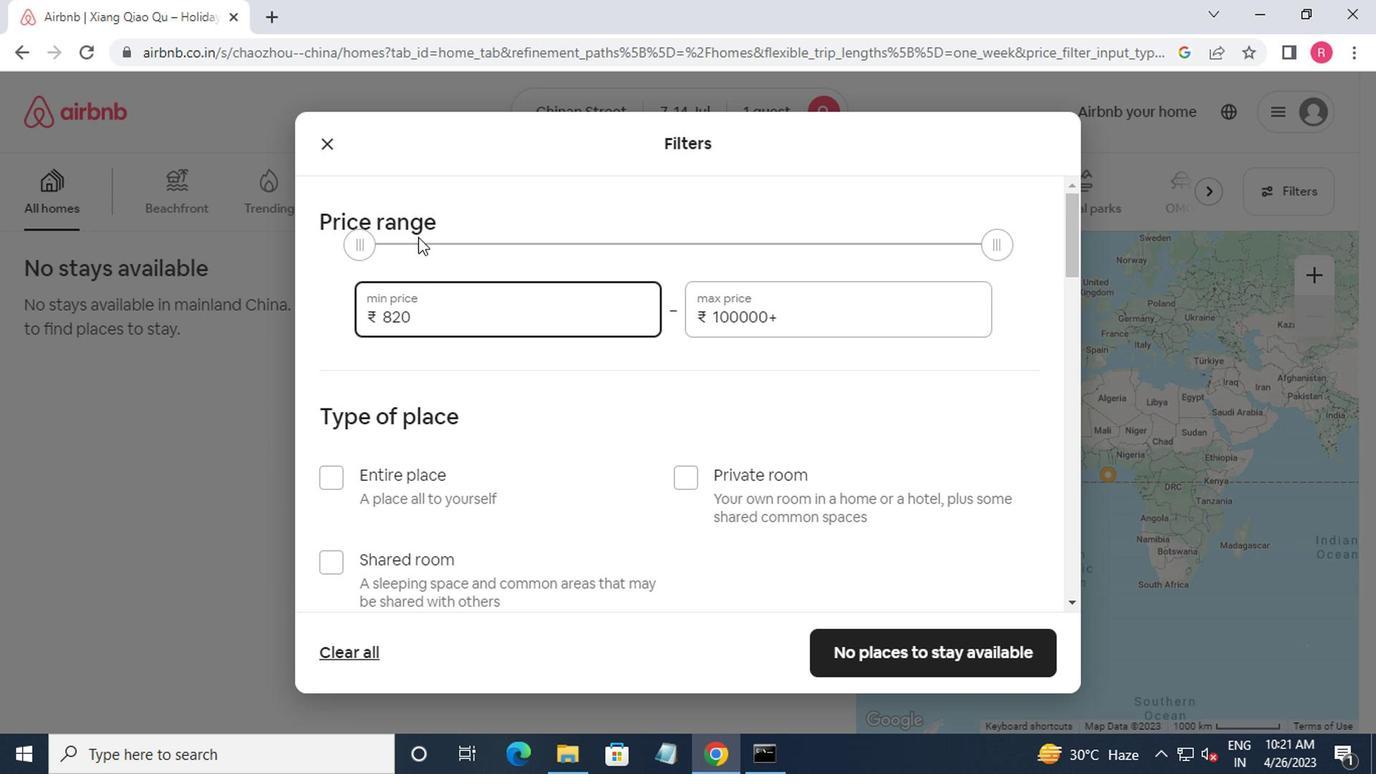 
Action: Mouse moved to (413, 237)
Screenshot: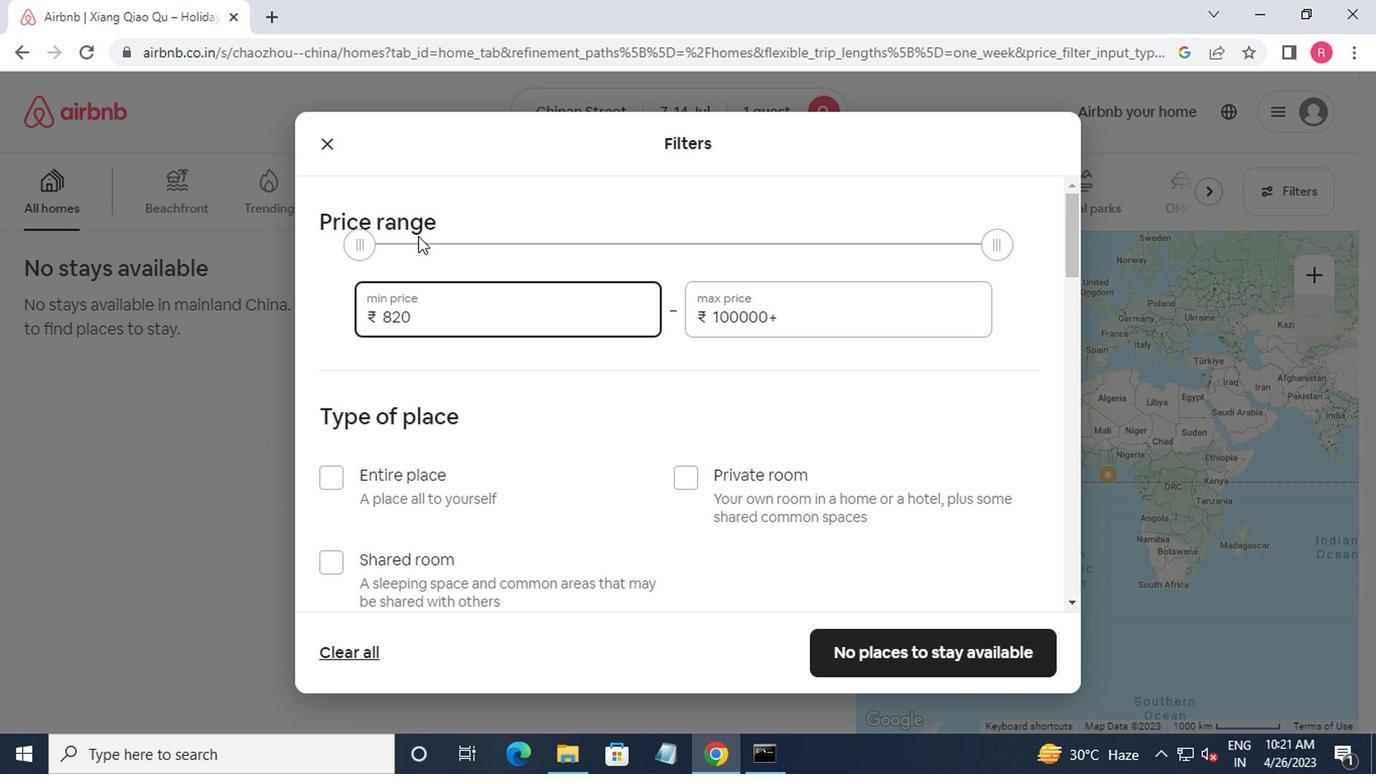 
Action: Key pressed <Key.backspace><Key.backspace><Key.backspace>6000<Key.tab>14000
Screenshot: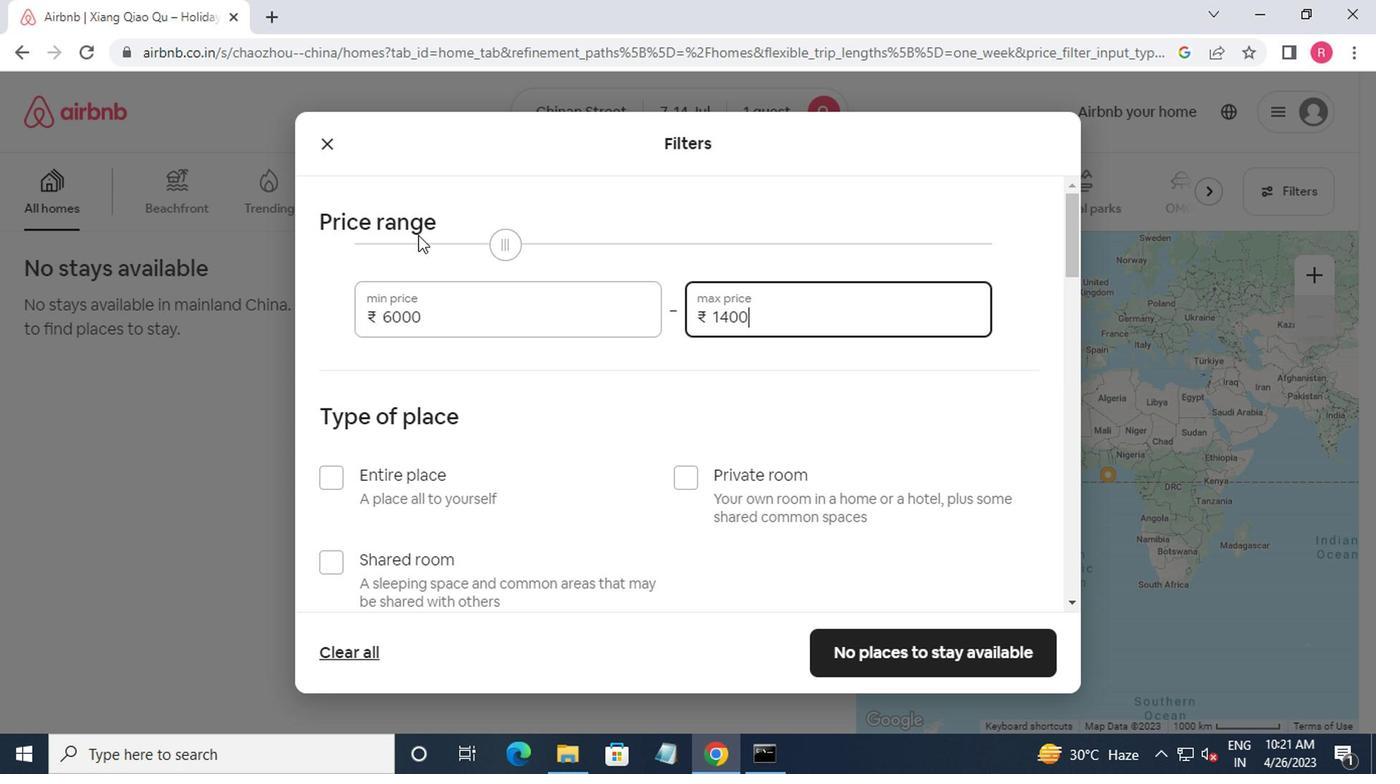 
Action: Mouse moved to (218, 444)
Screenshot: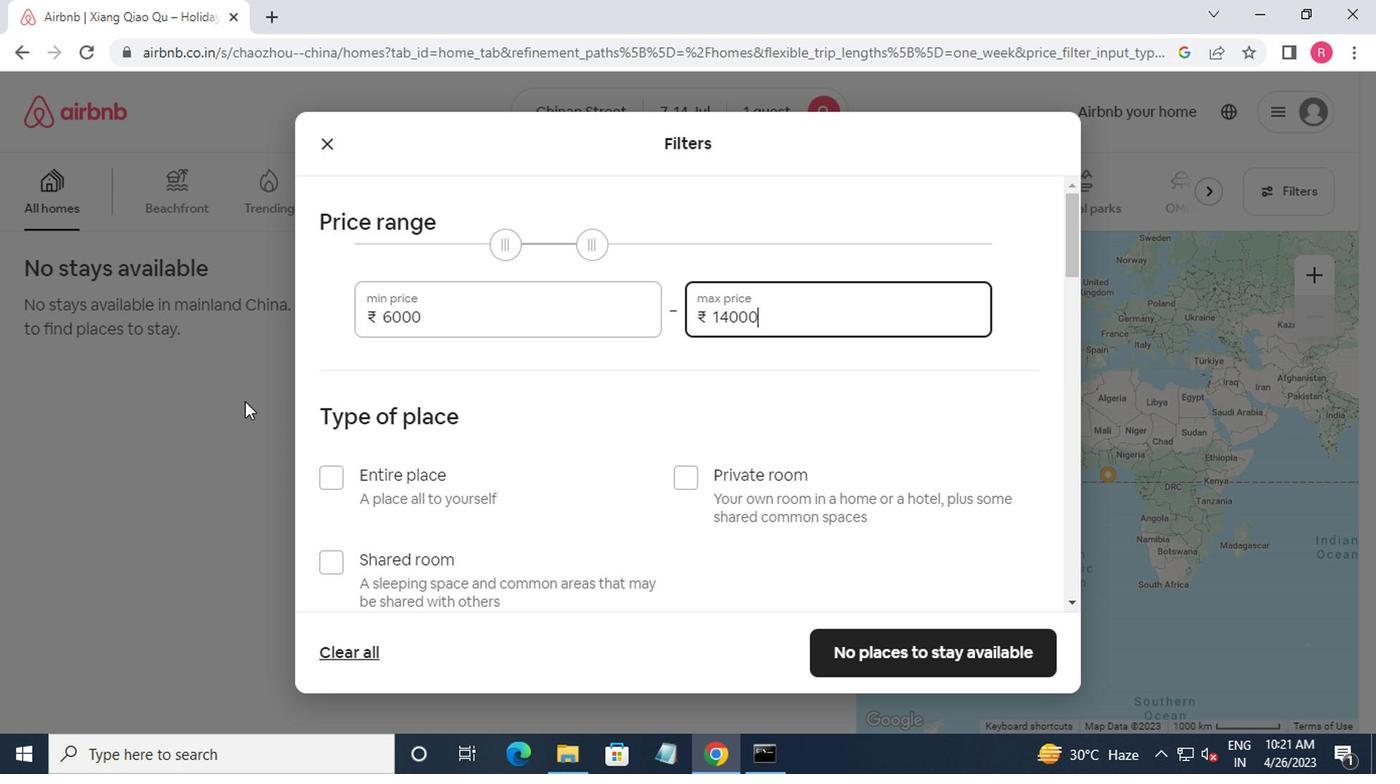 
Action: Mouse scrolled (218, 443) with delta (0, 0)
Screenshot: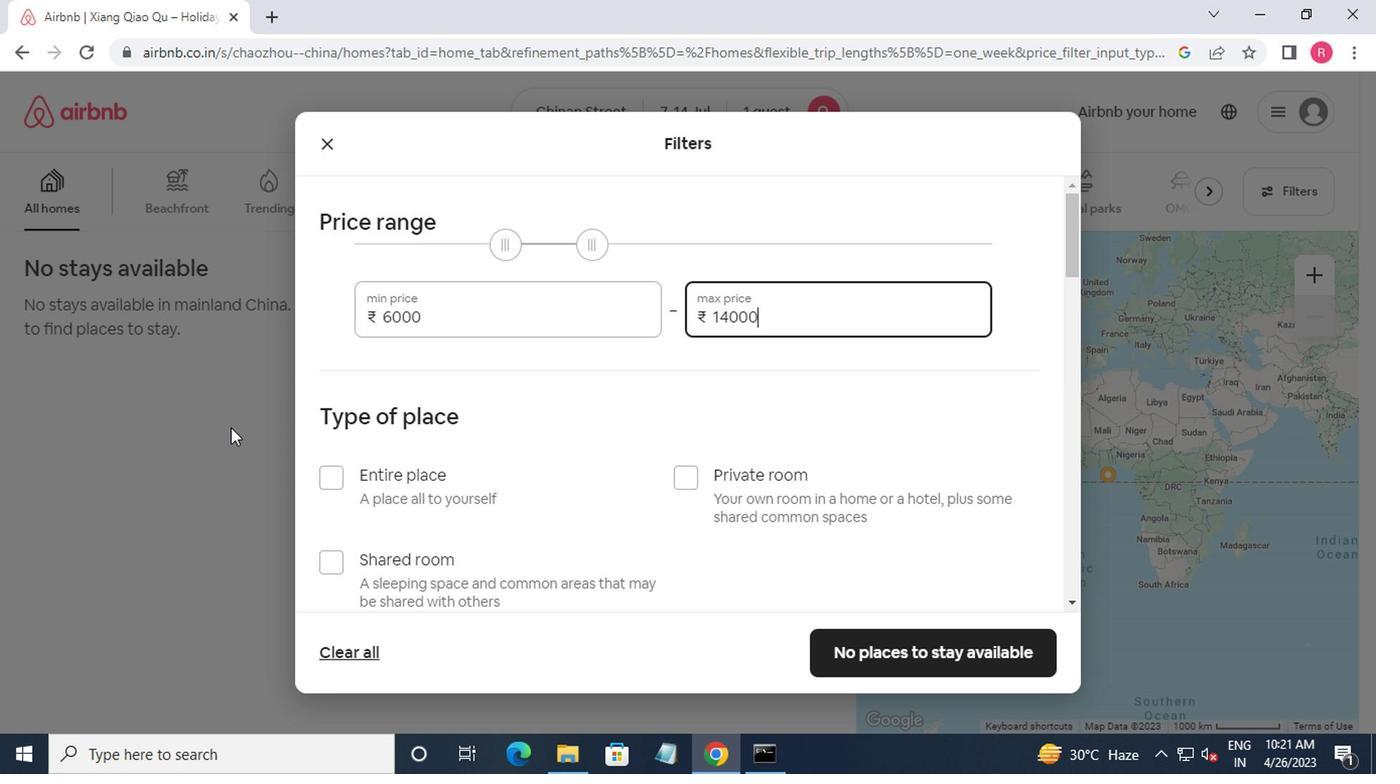 
Action: Mouse moved to (220, 450)
Screenshot: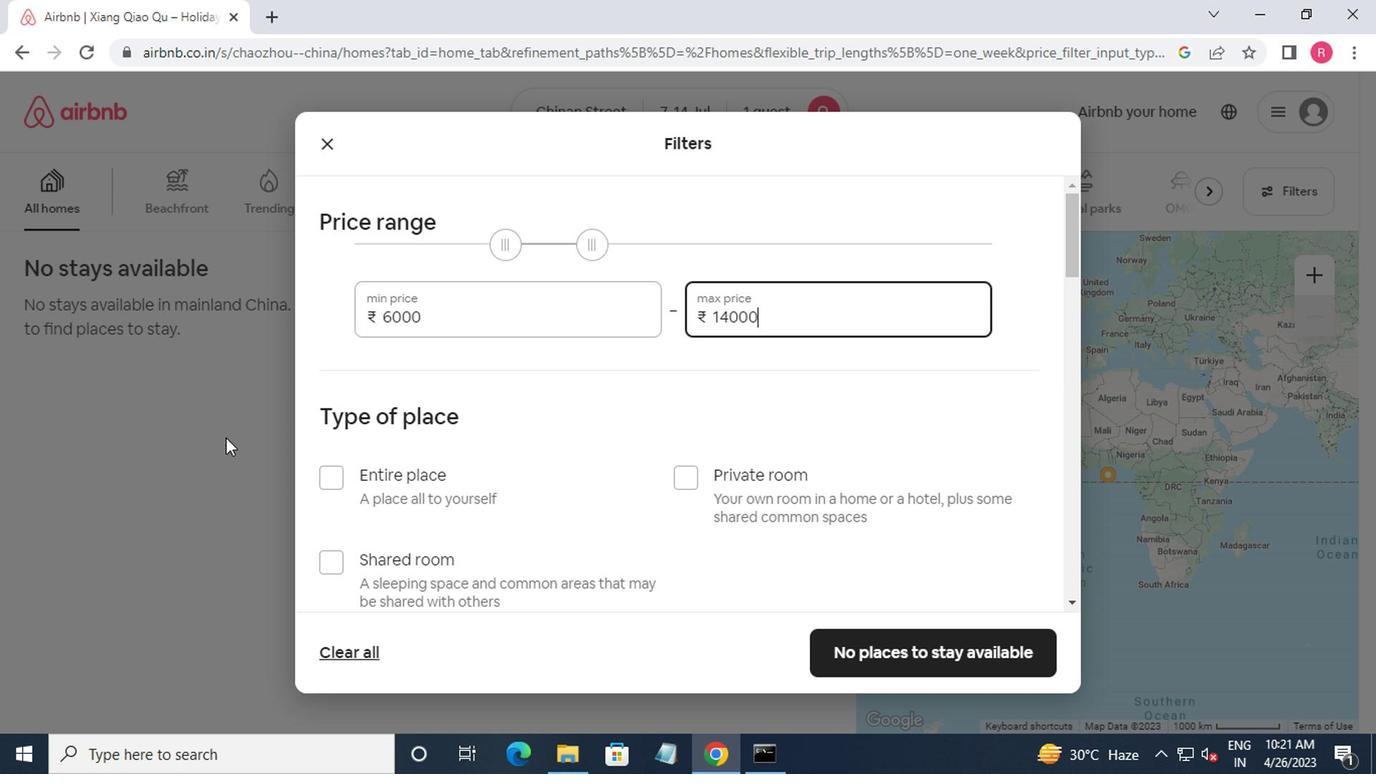
Action: Mouse scrolled (220, 449) with delta (0, 0)
Screenshot: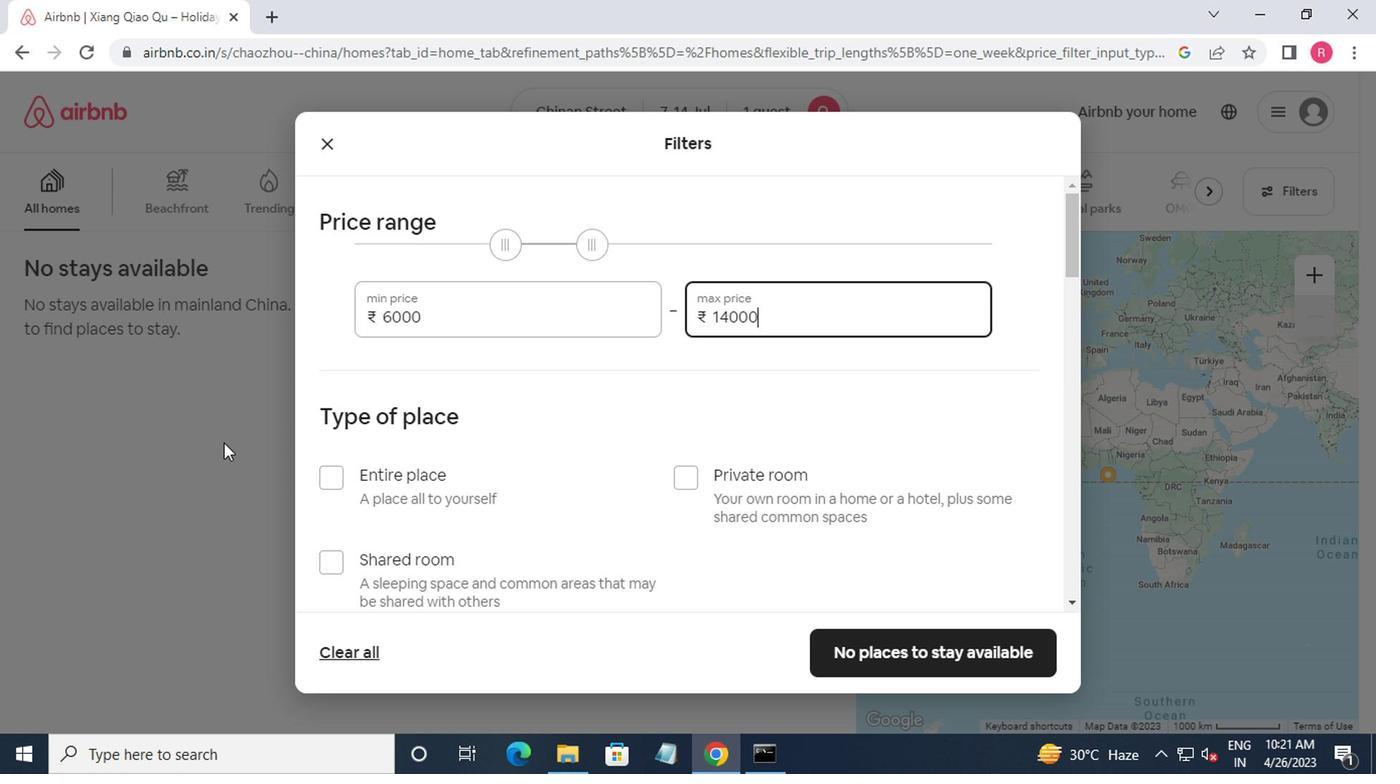 
Action: Mouse moved to (60, 411)
Screenshot: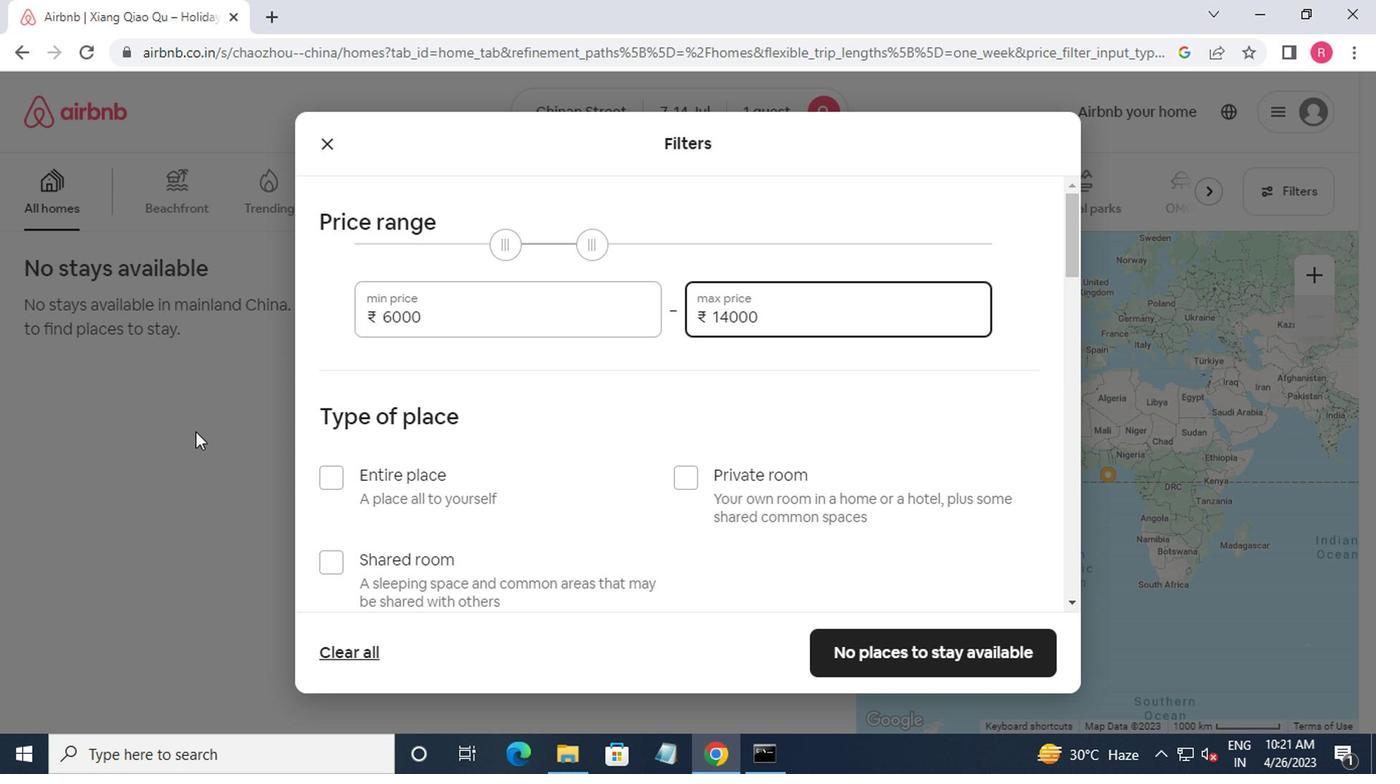 
Action: Mouse scrolled (60, 410) with delta (0, -1)
Screenshot: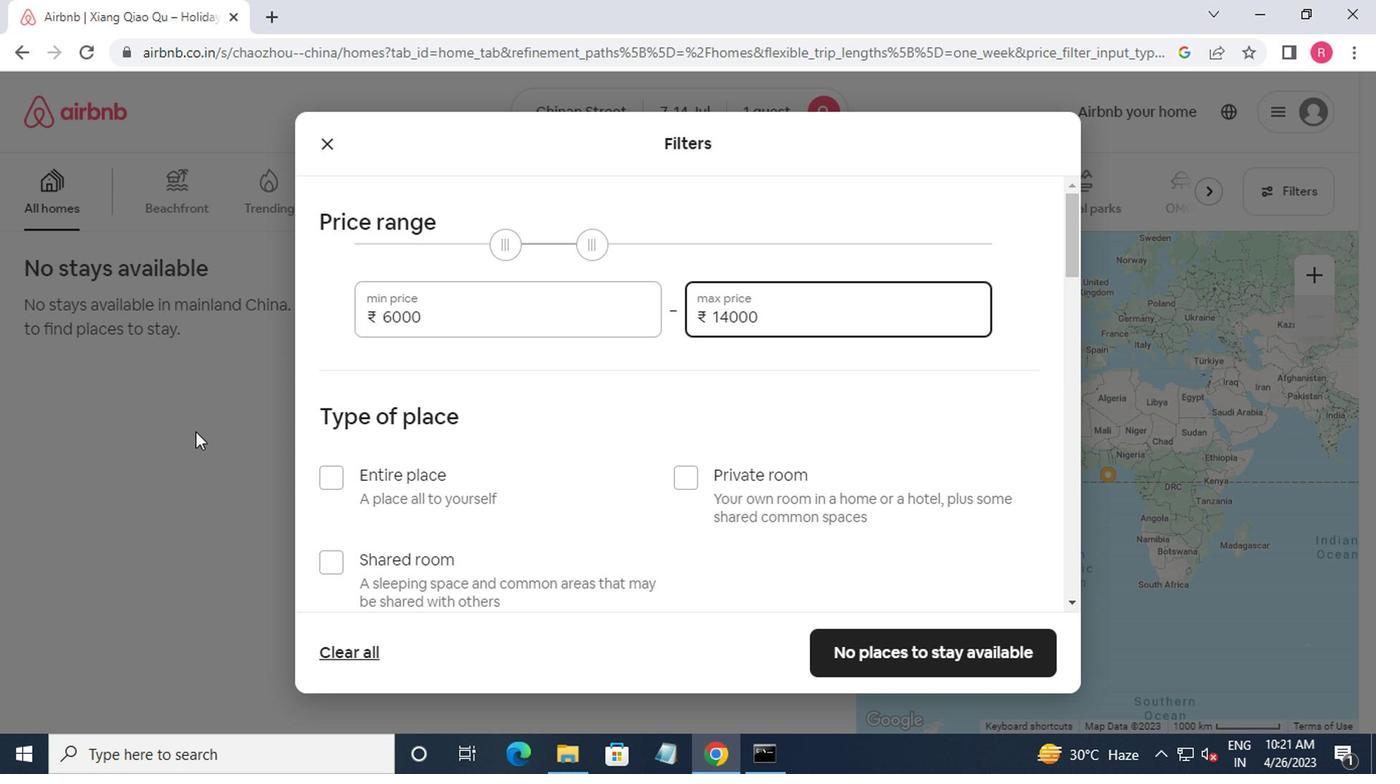 
Action: Mouse moved to (12, 404)
Screenshot: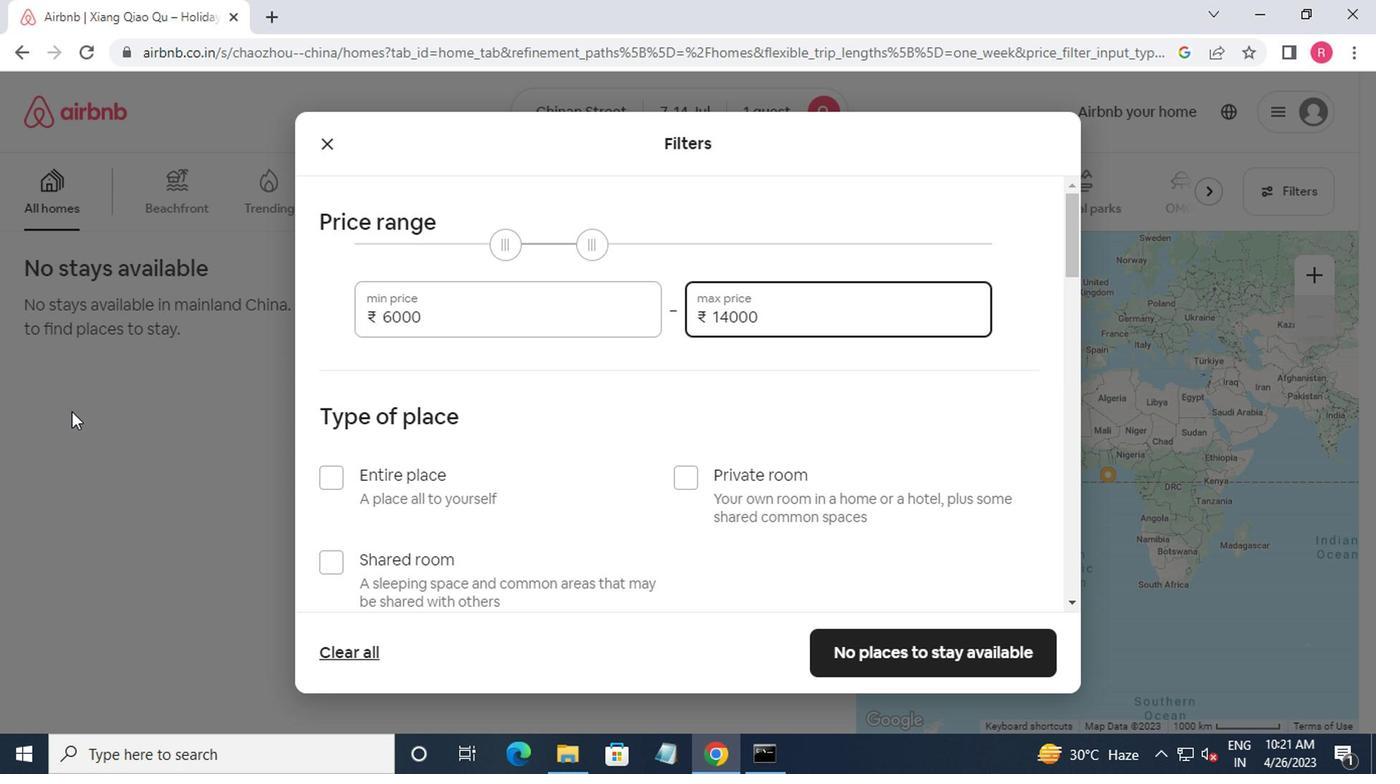 
Action: Mouse scrolled (12, 403) with delta (0, 0)
Screenshot: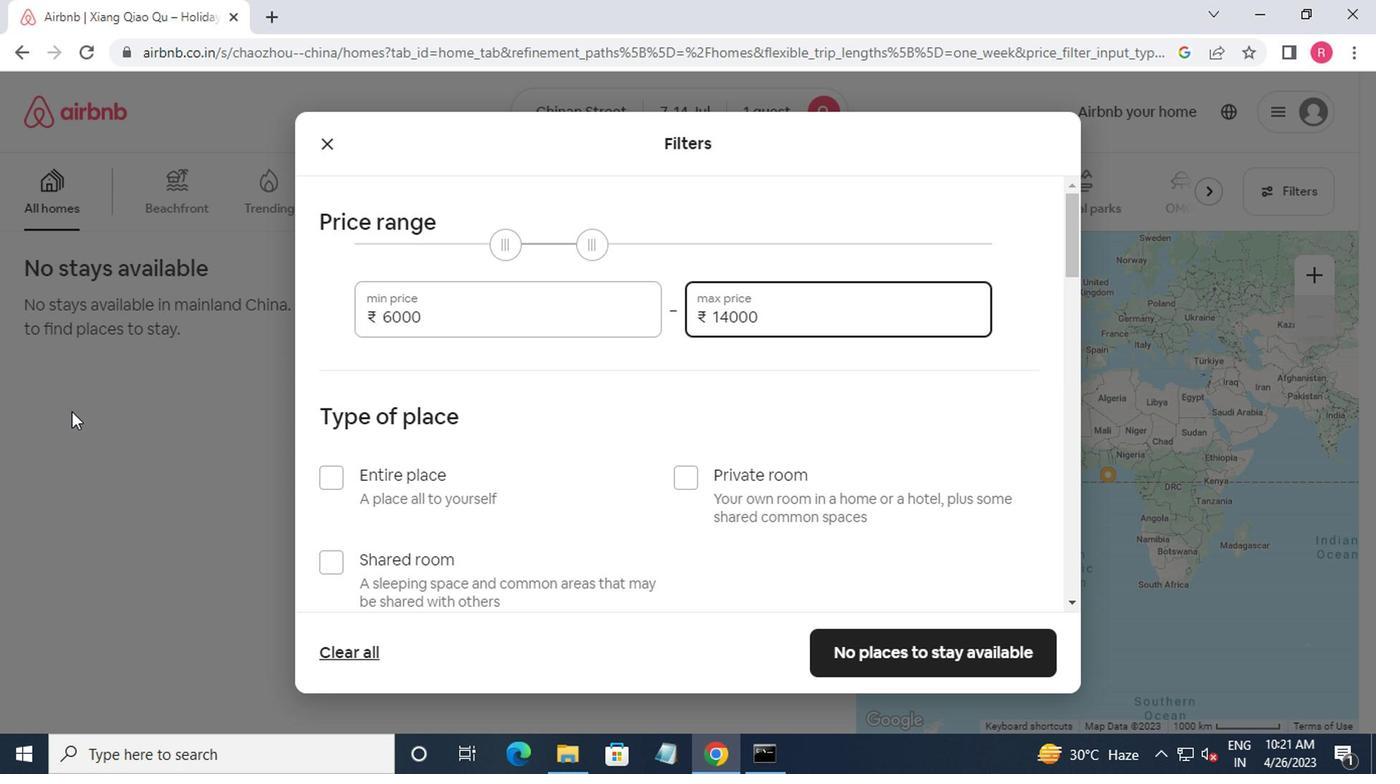 
Action: Mouse moved to (385, 494)
Screenshot: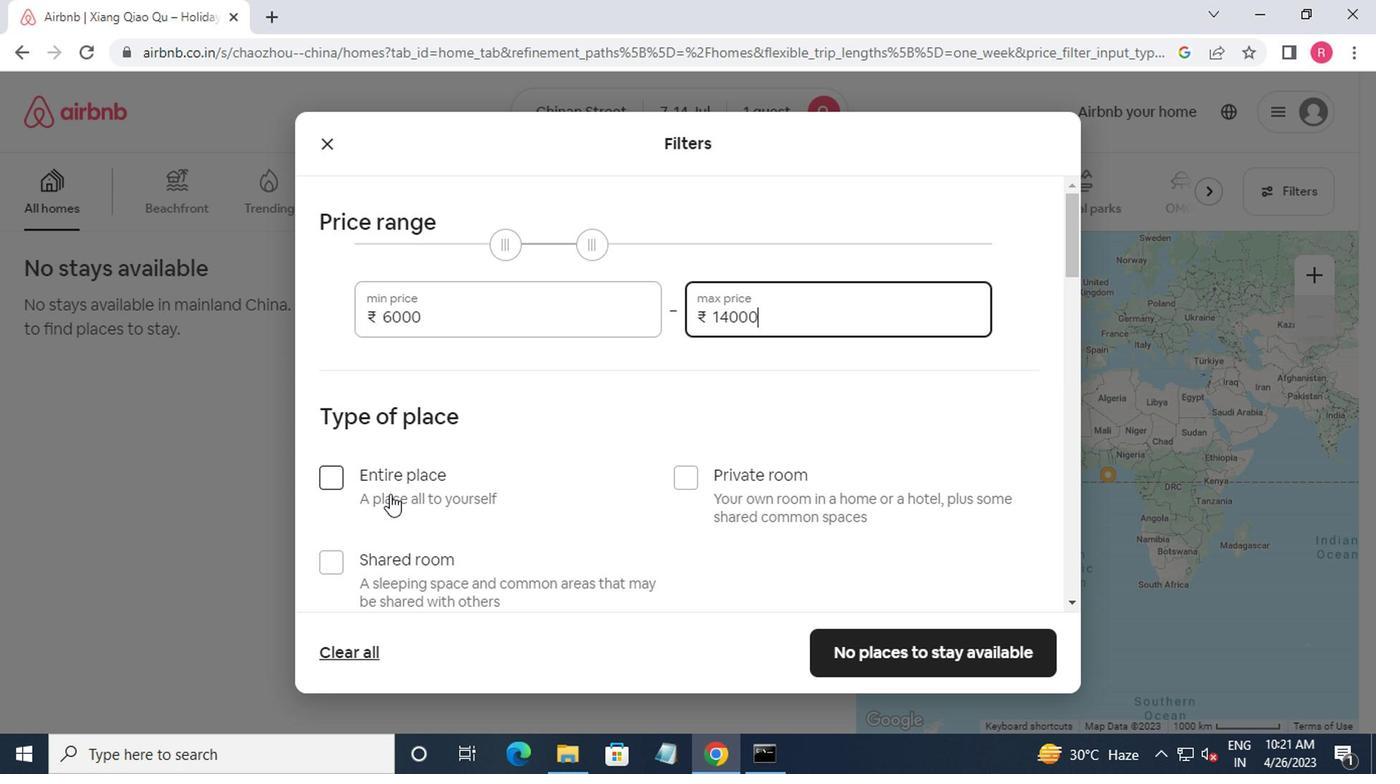 
Action: Mouse scrolled (385, 493) with delta (0, -1)
Screenshot: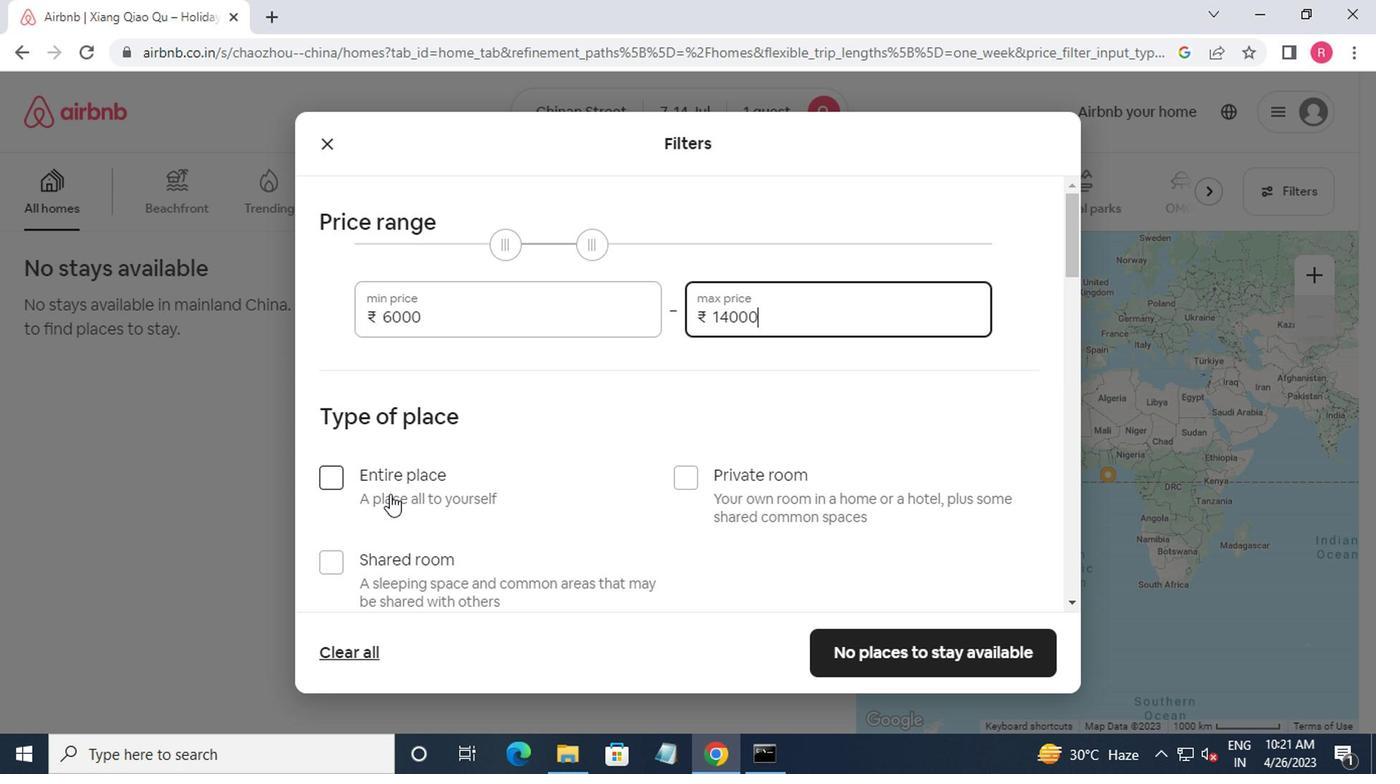
Action: Mouse moved to (385, 496)
Screenshot: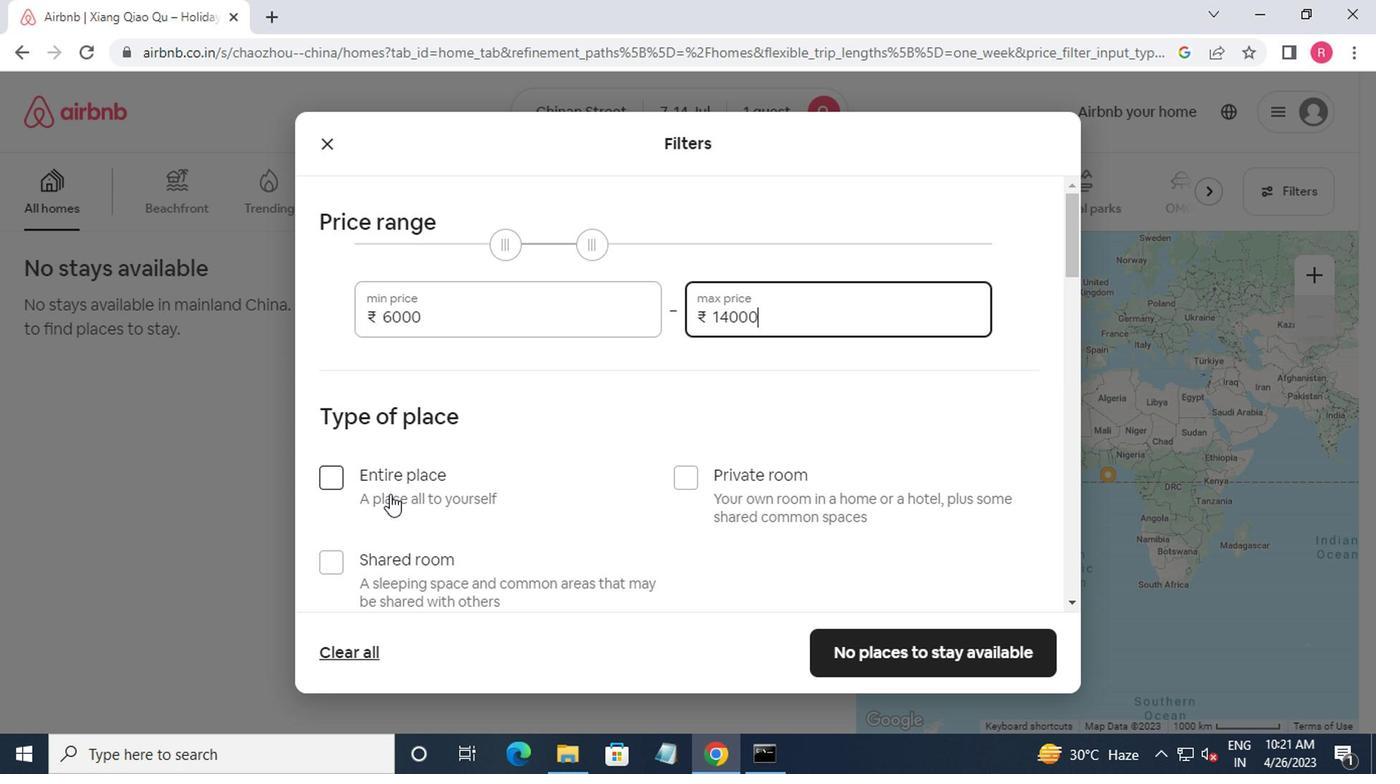 
Action: Mouse scrolled (385, 495) with delta (0, -1)
Screenshot: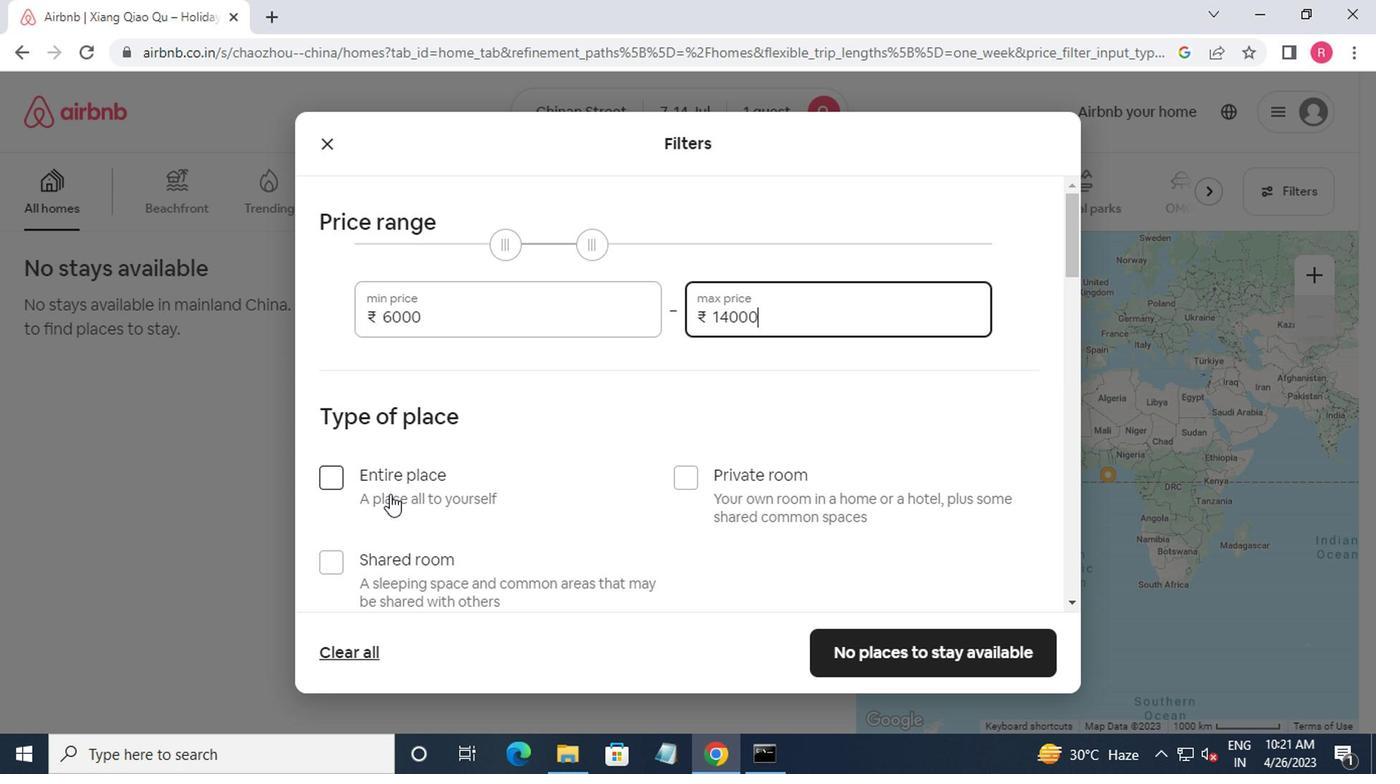 
Action: Mouse moved to (385, 496)
Screenshot: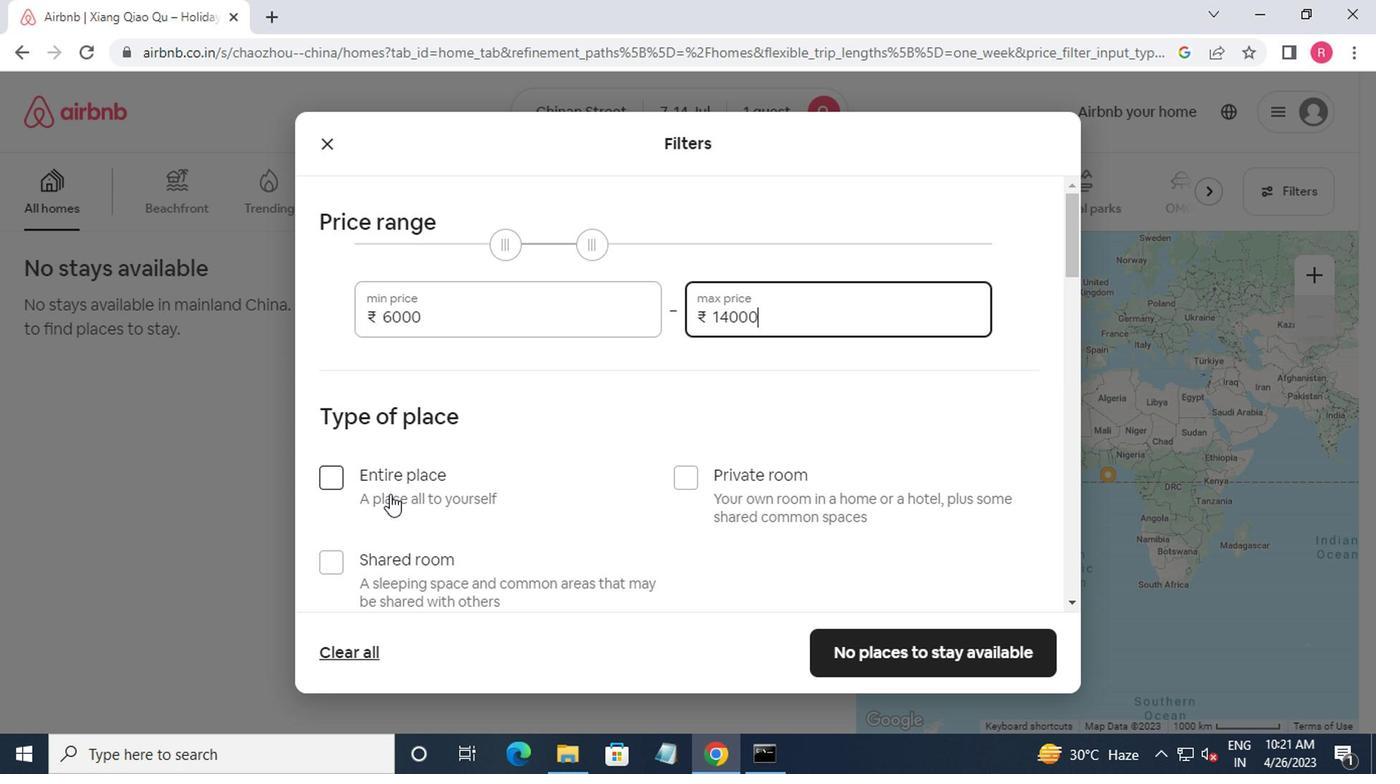 
Action: Mouse scrolled (385, 495) with delta (0, -1)
Screenshot: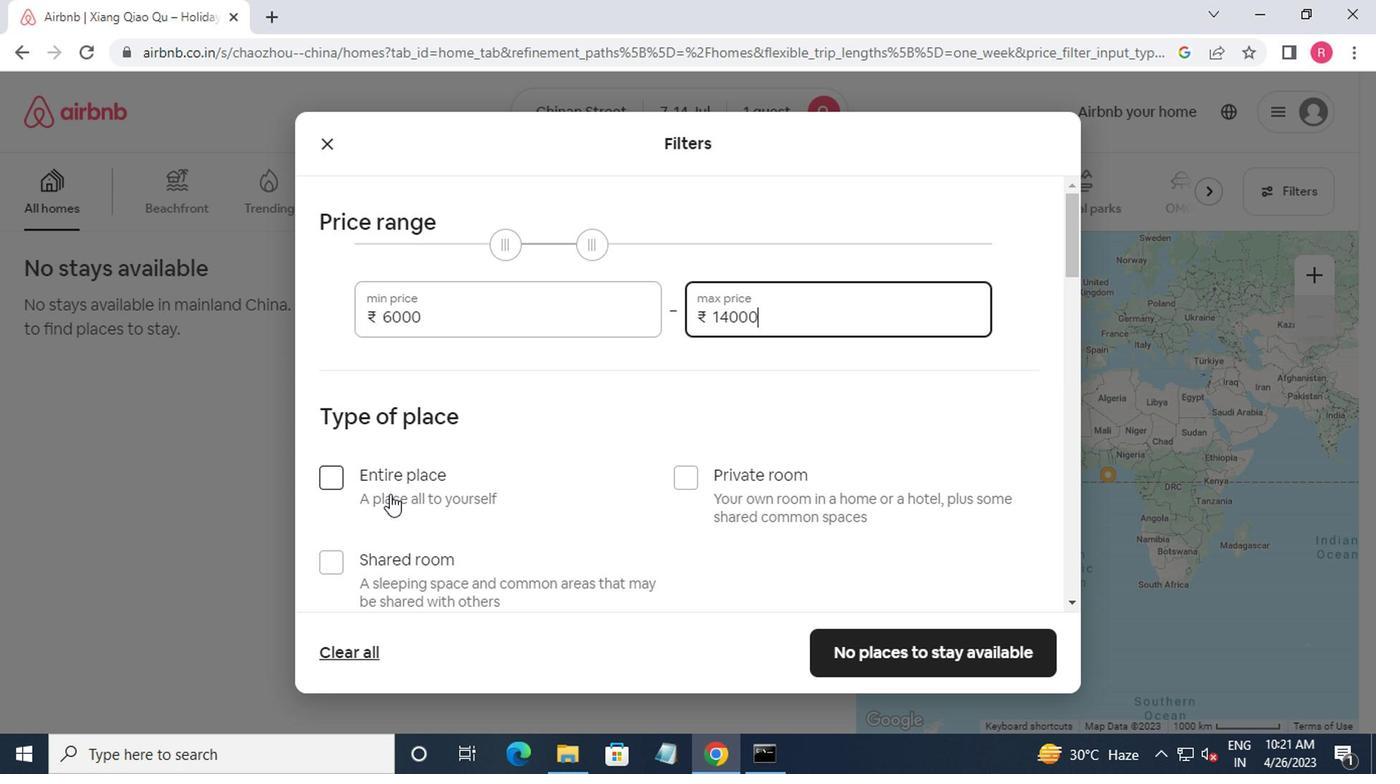 
Action: Mouse moved to (330, 268)
Screenshot: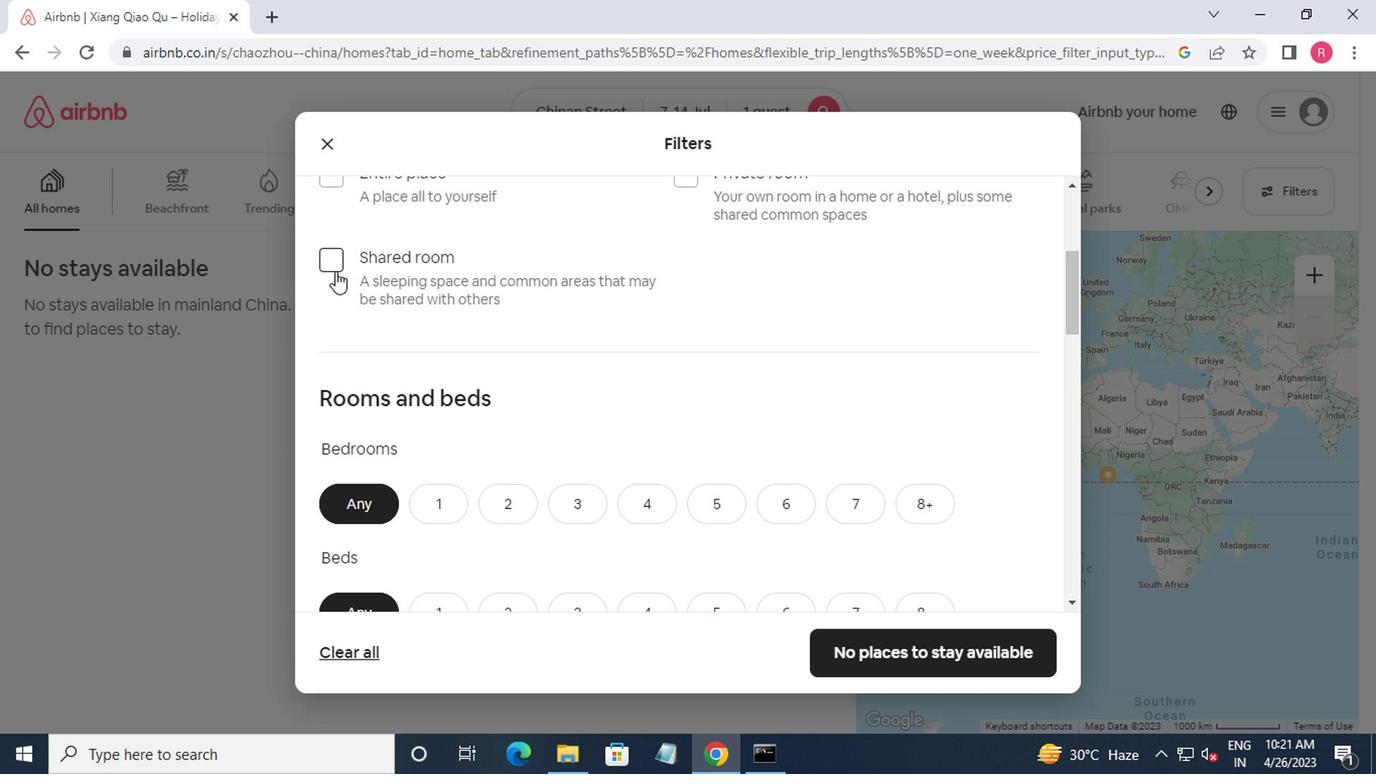 
Action: Mouse pressed left at (330, 268)
Screenshot: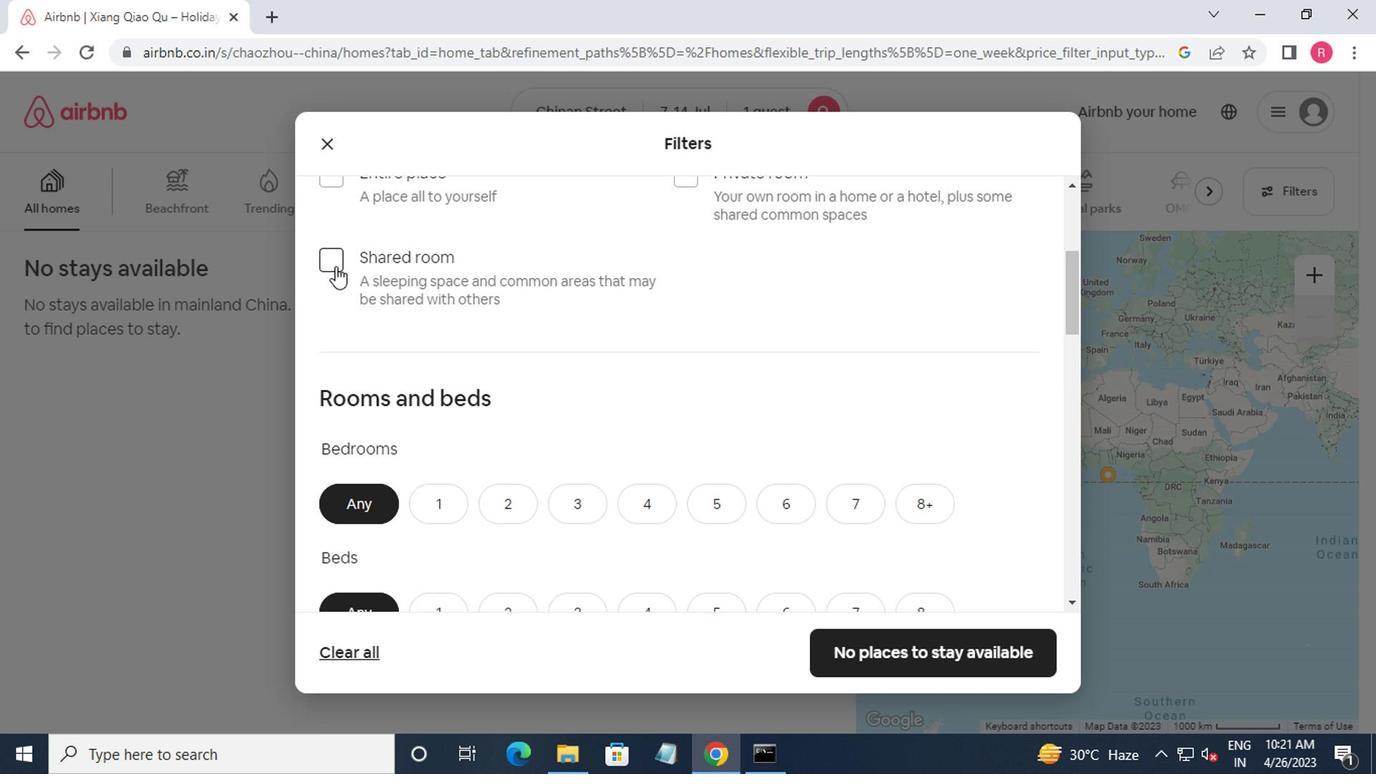 
Action: Mouse moved to (332, 261)
Screenshot: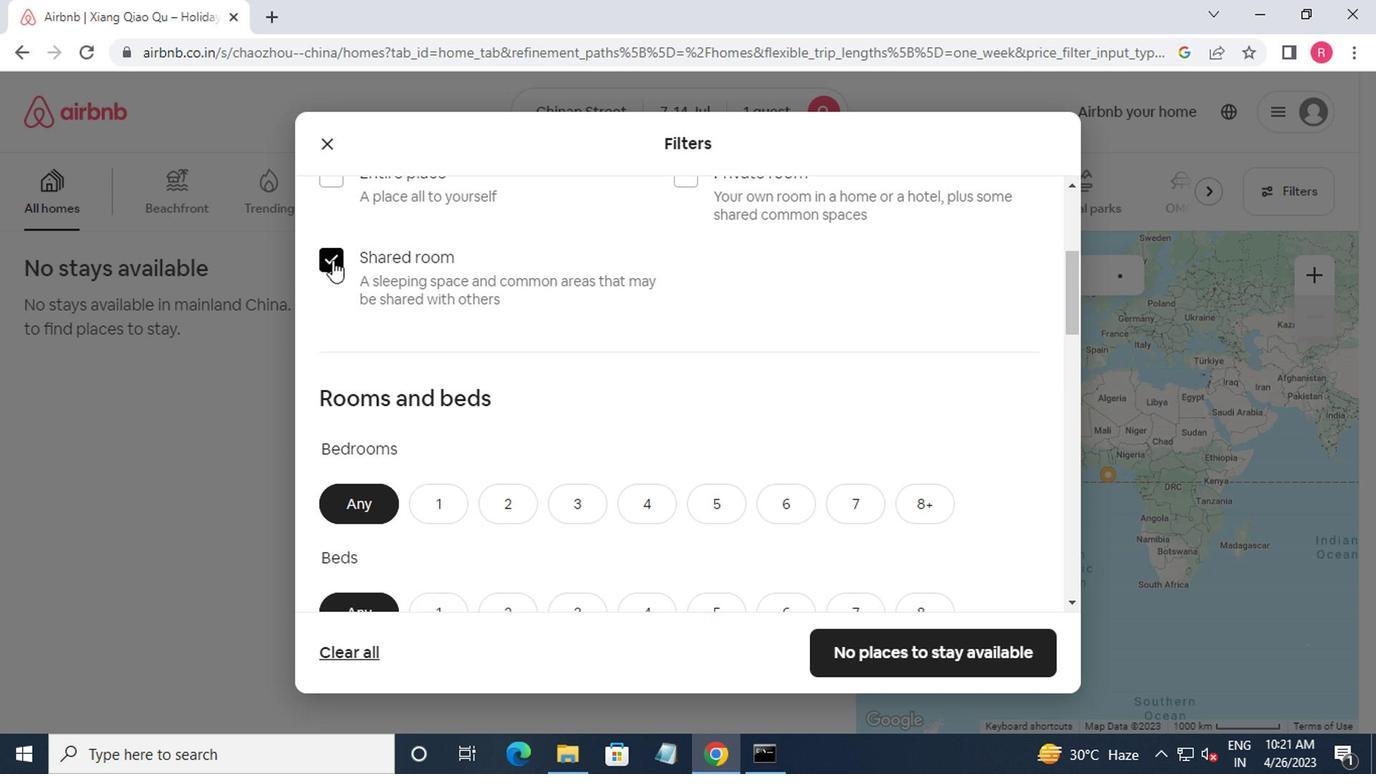 
Action: Mouse scrolled (332, 260) with delta (0, -1)
Screenshot: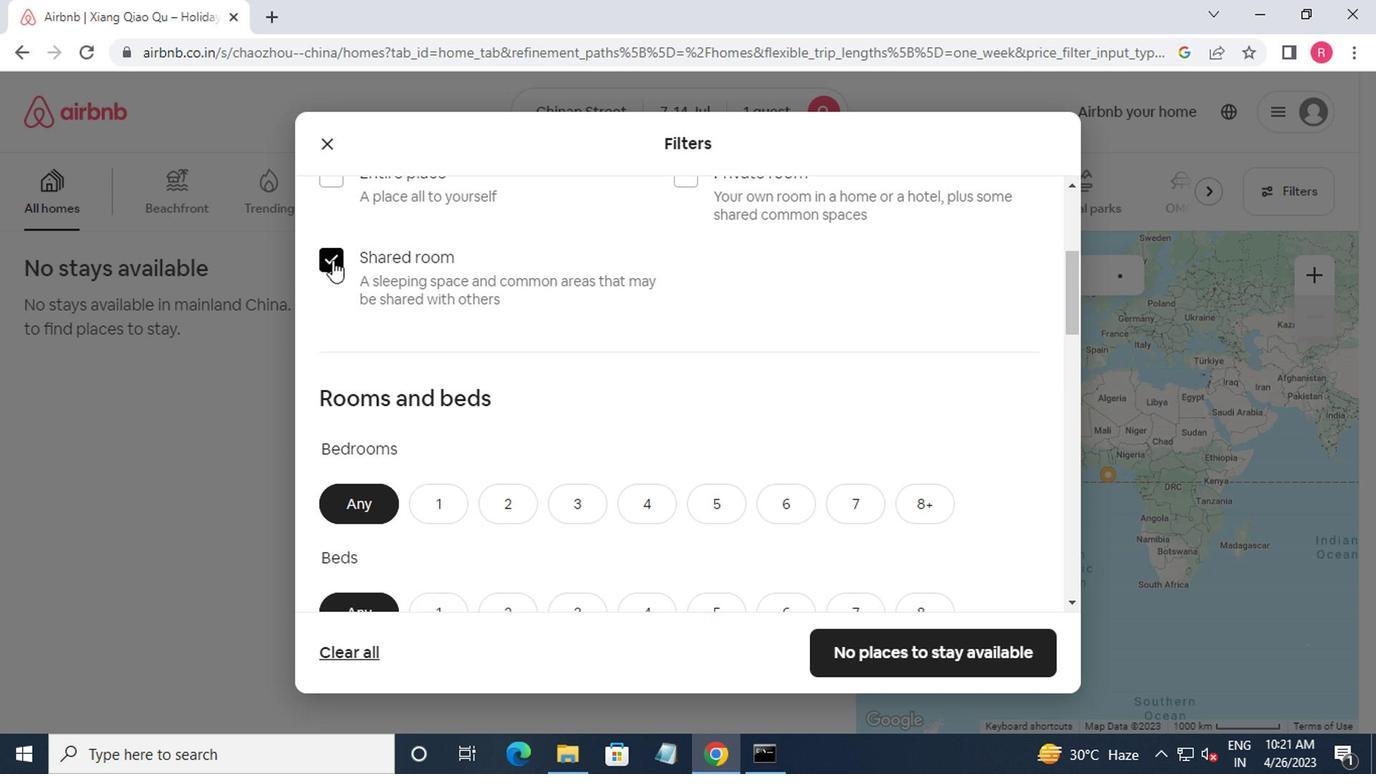 
Action: Mouse moved to (384, 258)
Screenshot: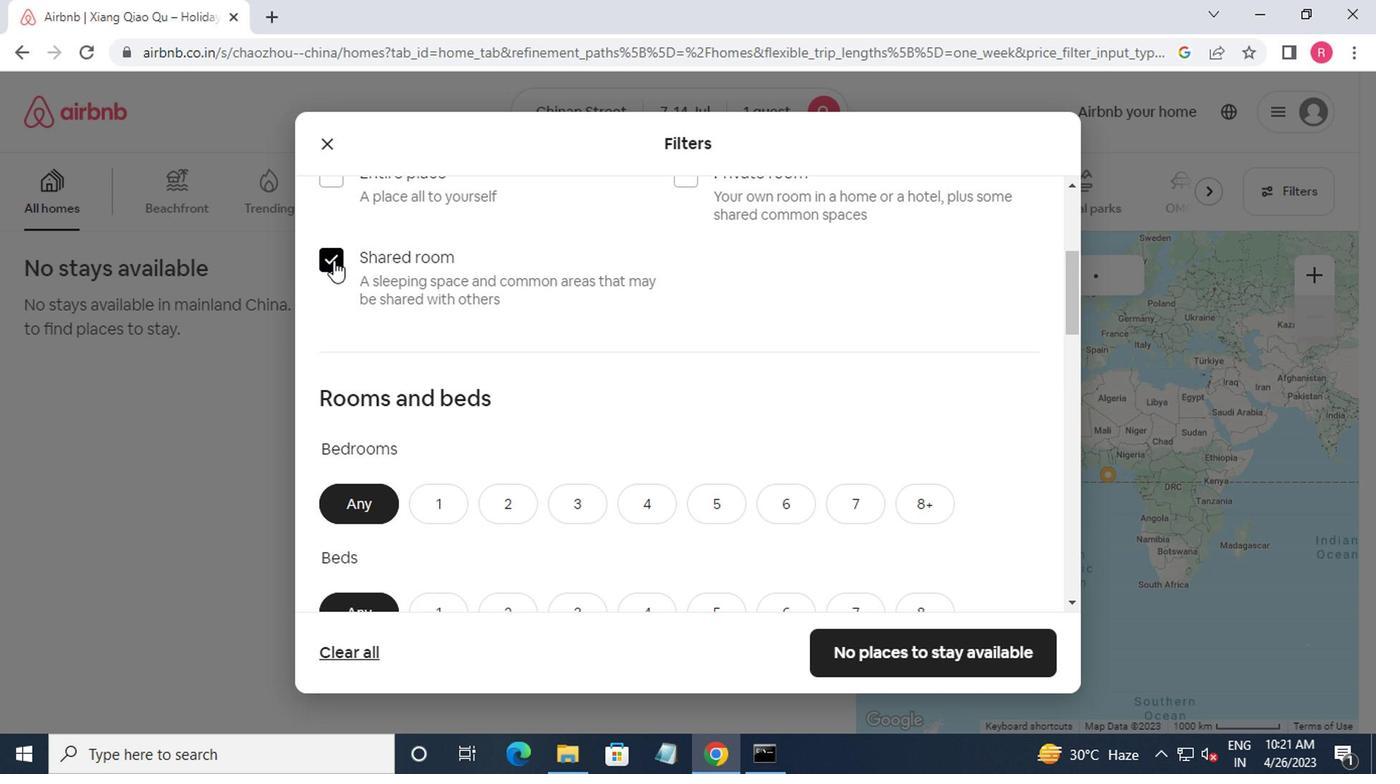 
Action: Mouse scrolled (384, 257) with delta (0, 0)
Screenshot: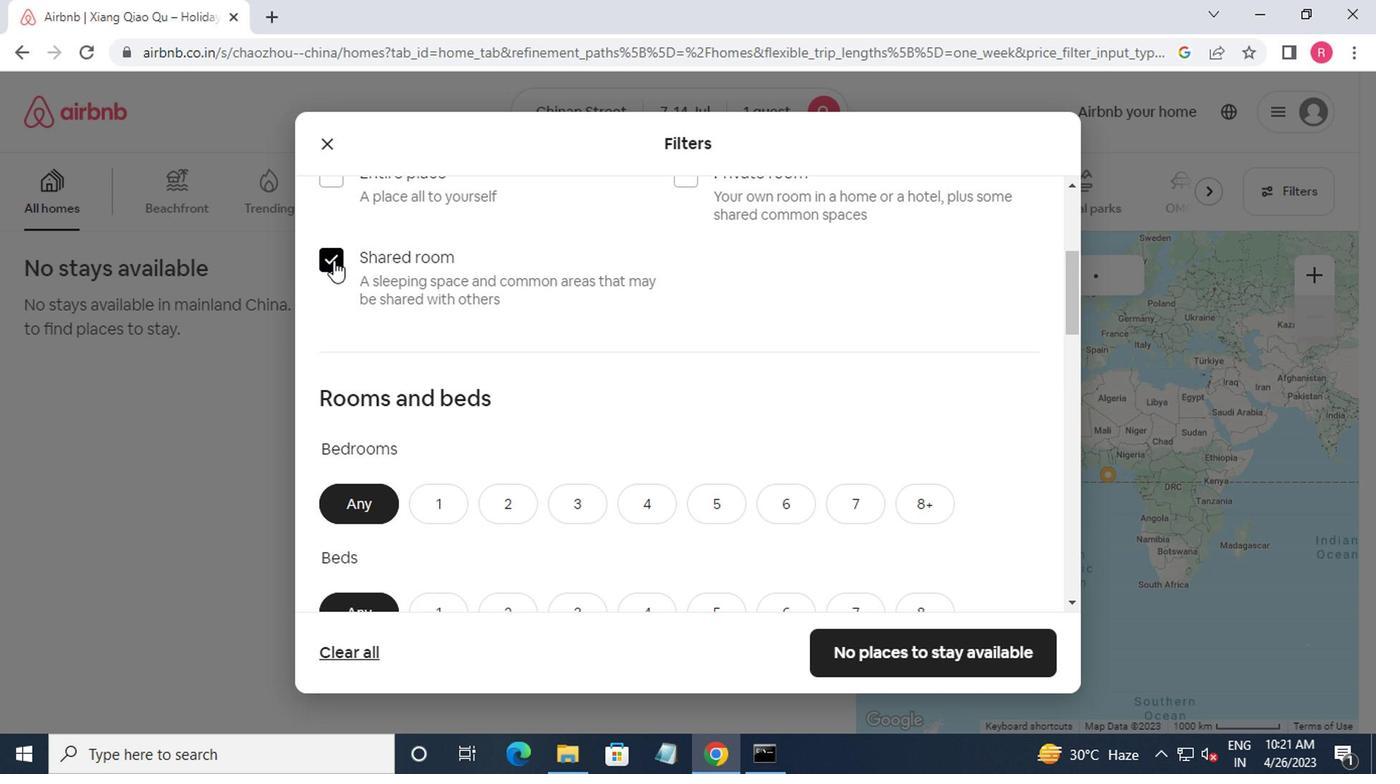 
Action: Mouse moved to (443, 296)
Screenshot: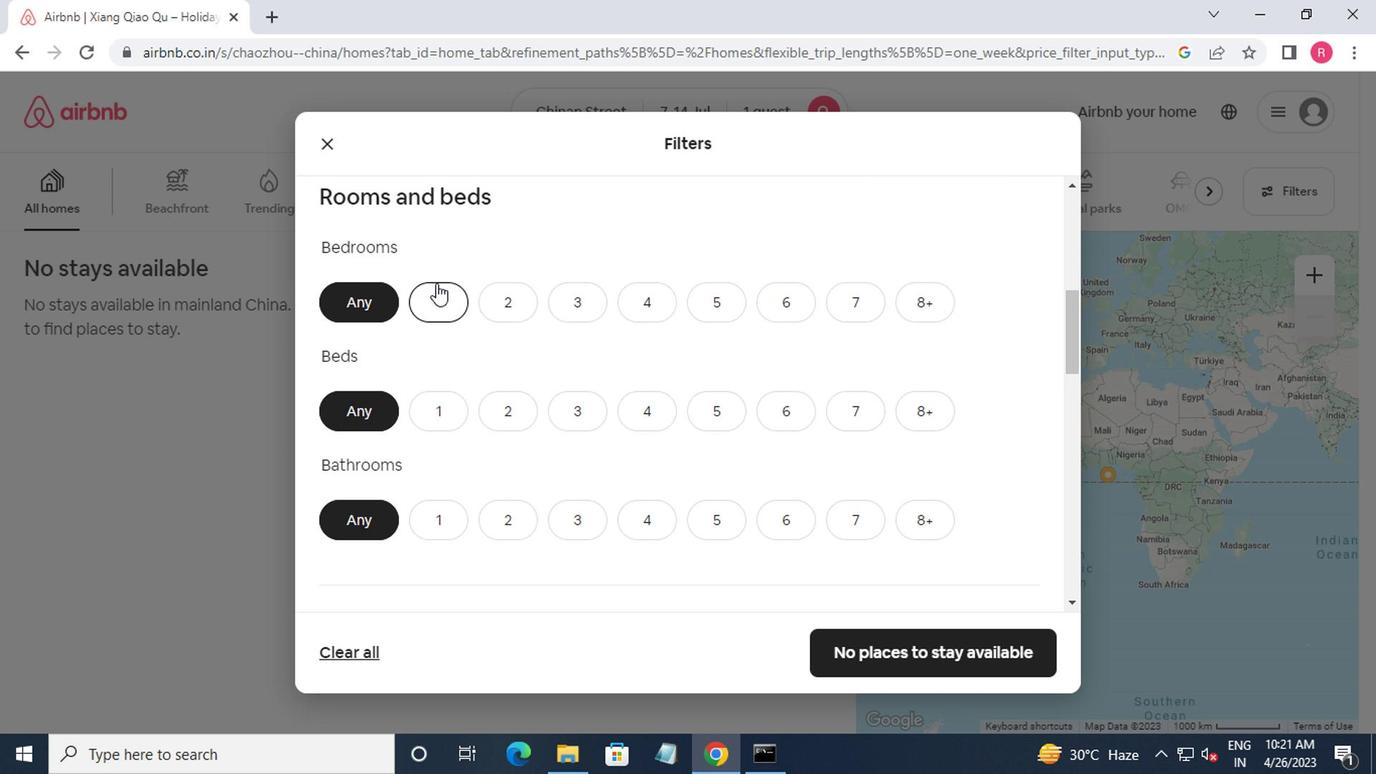 
Action: Mouse pressed left at (443, 296)
Screenshot: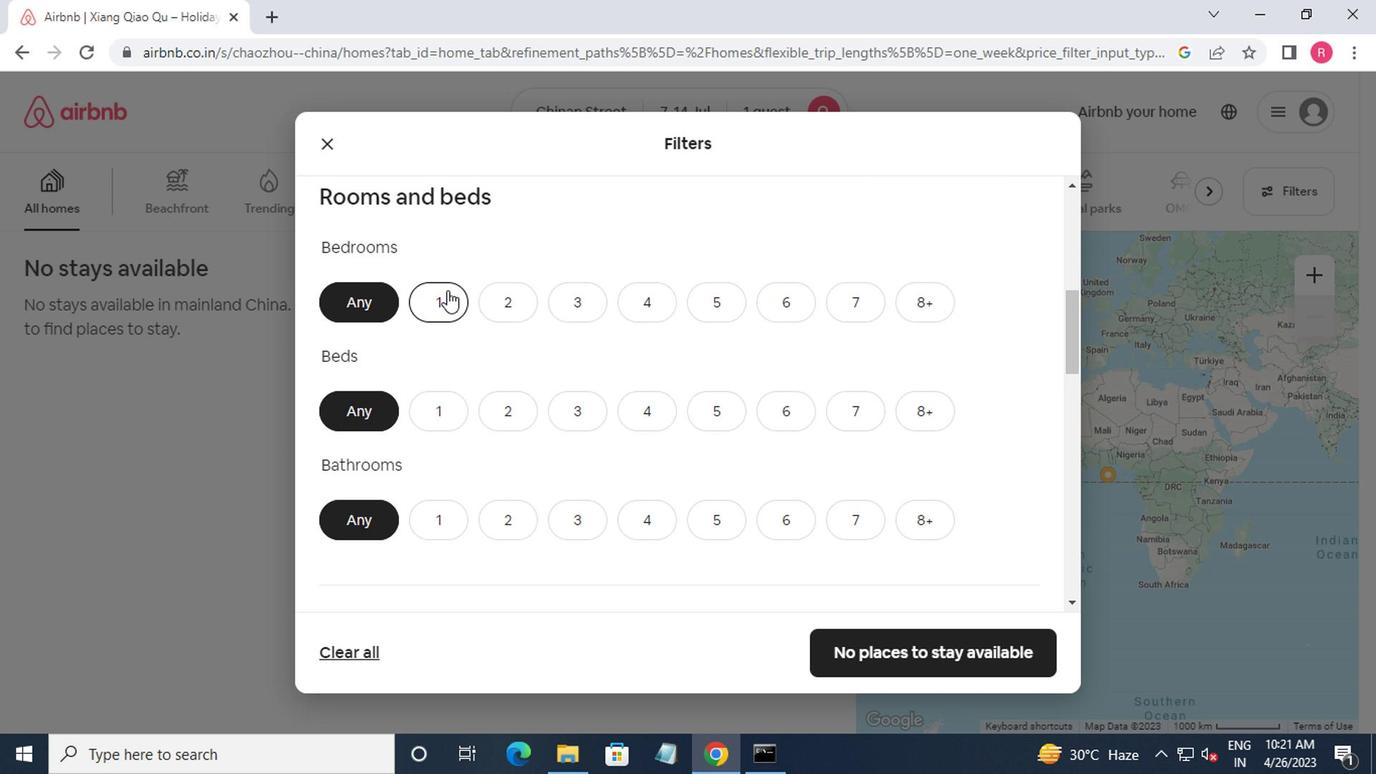 
Action: Mouse moved to (438, 414)
Screenshot: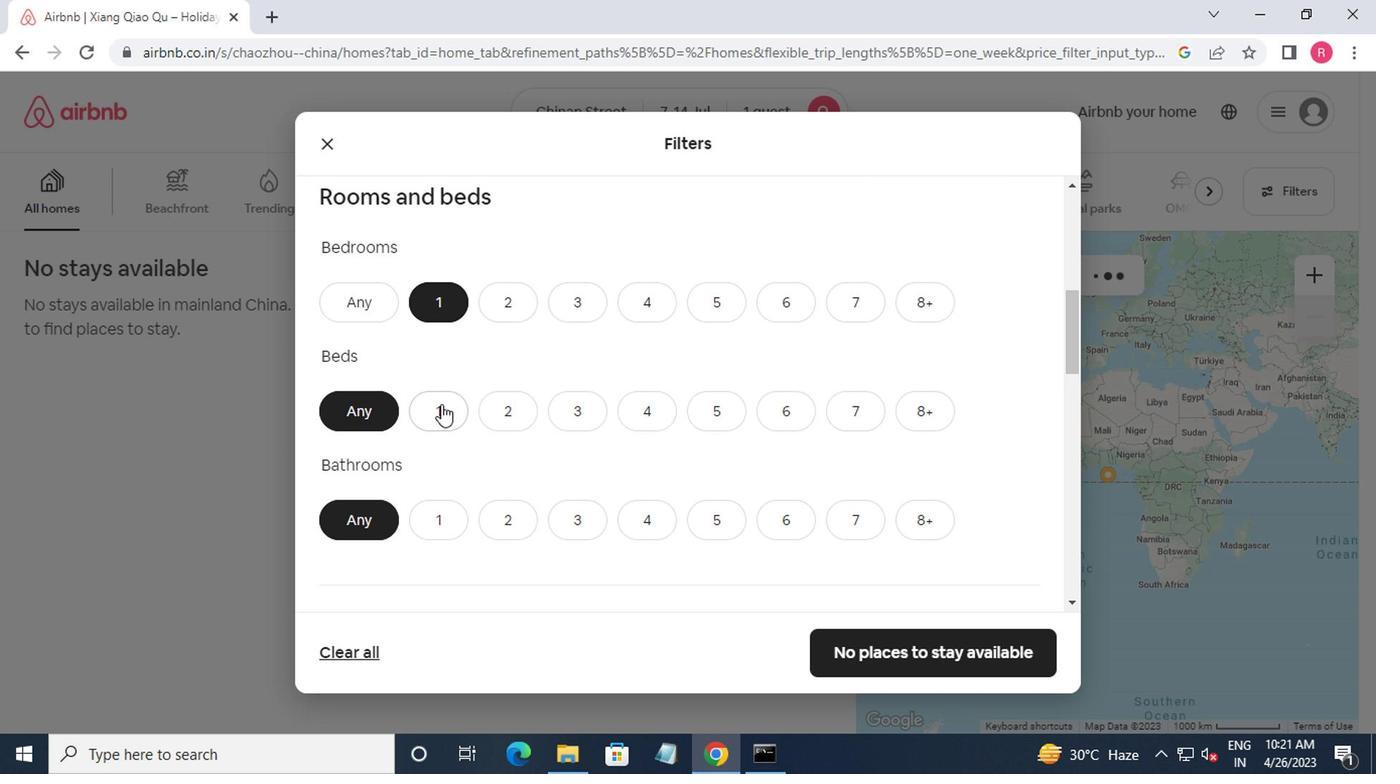 
Action: Mouse pressed left at (438, 414)
Screenshot: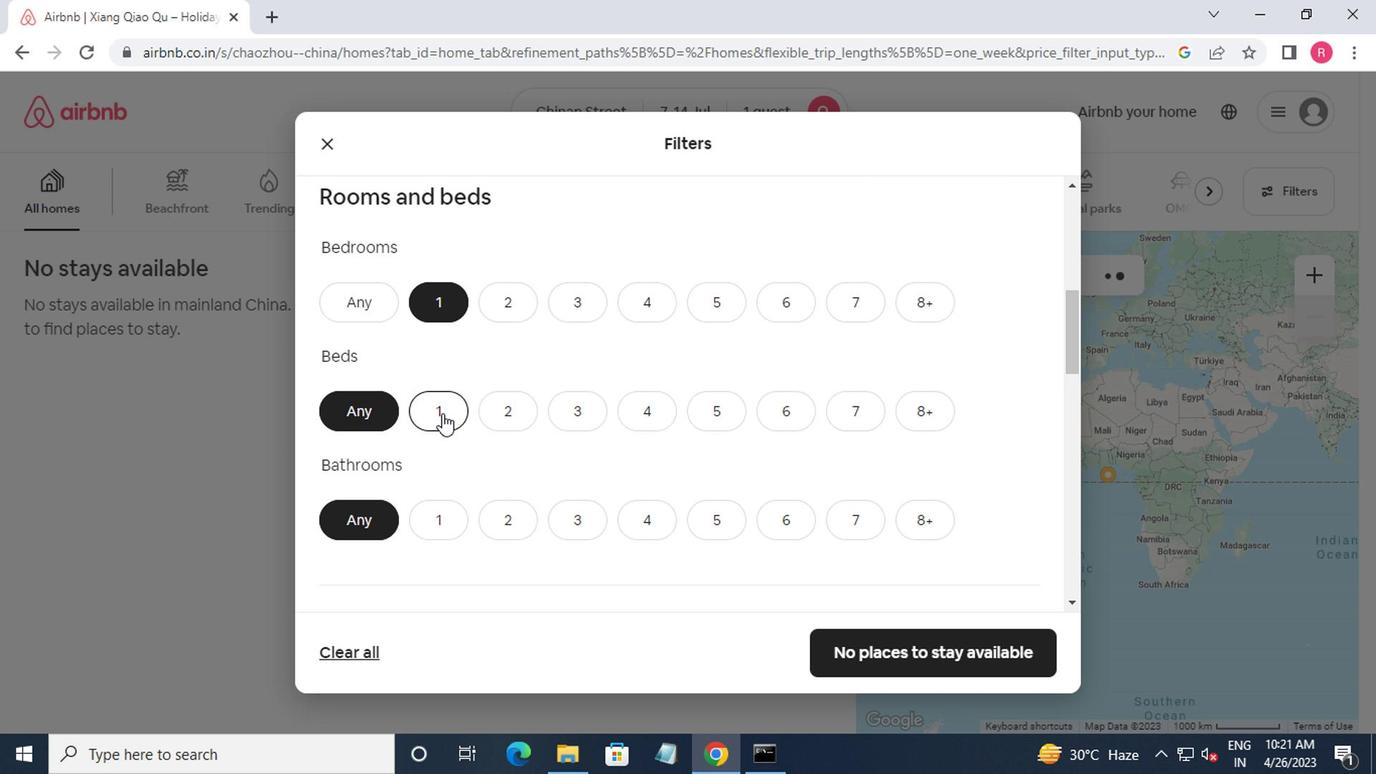 
Action: Mouse moved to (438, 511)
Screenshot: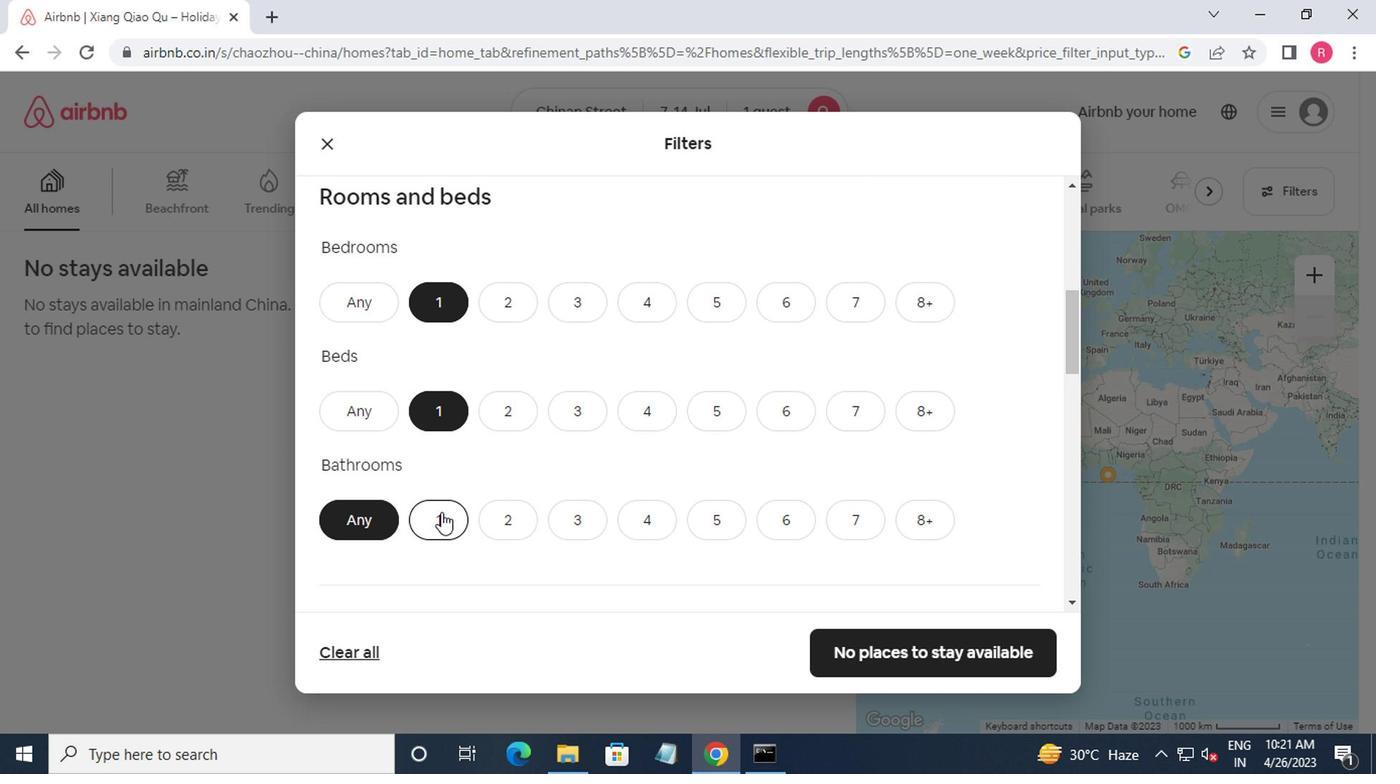 
Action: Mouse pressed left at (438, 511)
Screenshot: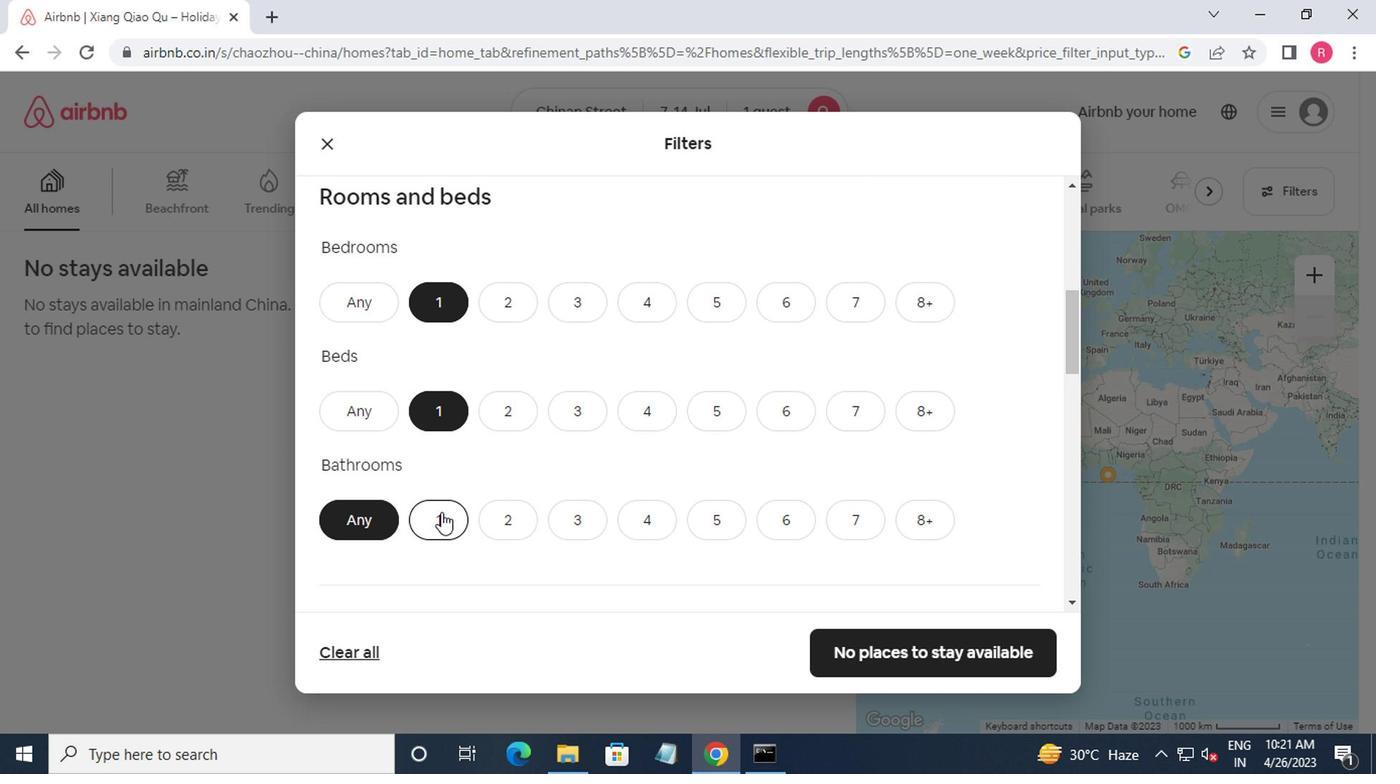 
Action: Mouse moved to (446, 502)
Screenshot: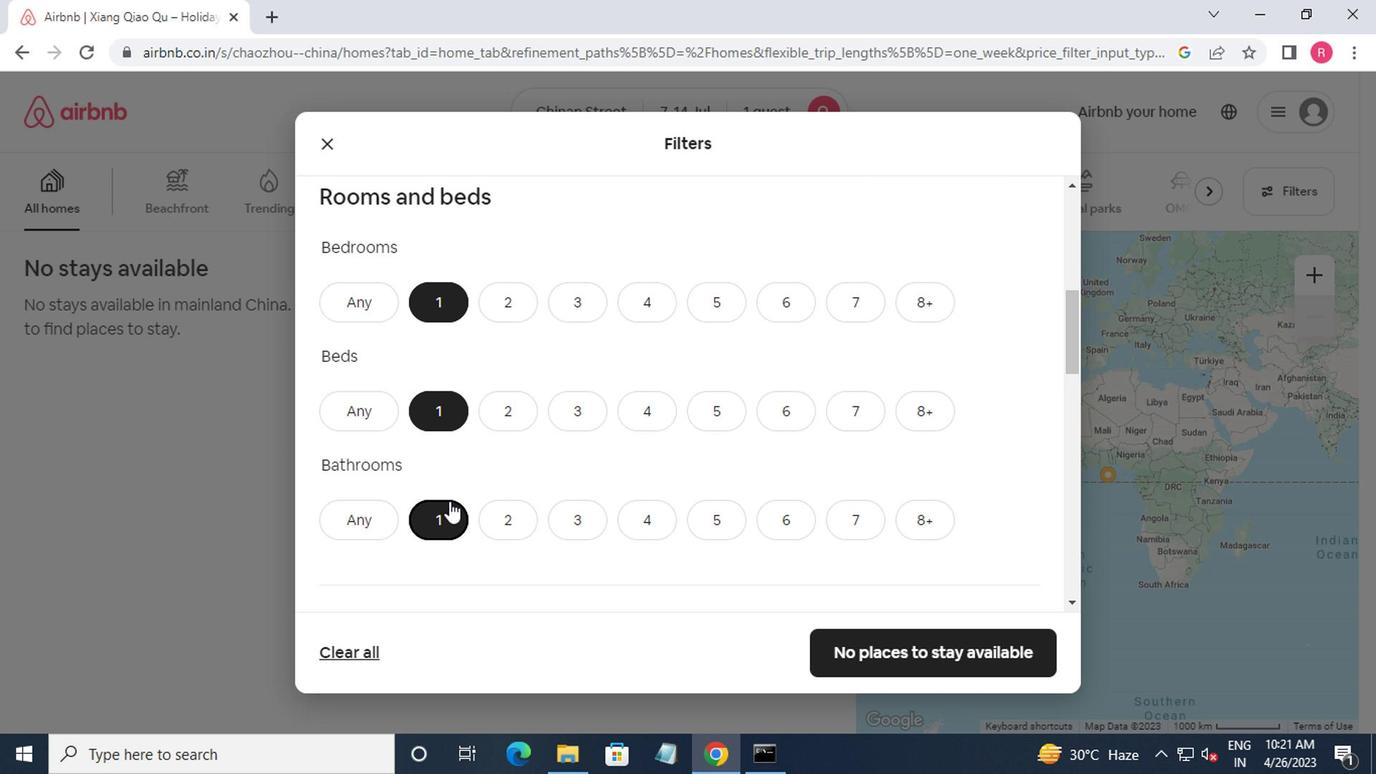 
Action: Mouse scrolled (446, 502) with delta (0, 0)
Screenshot: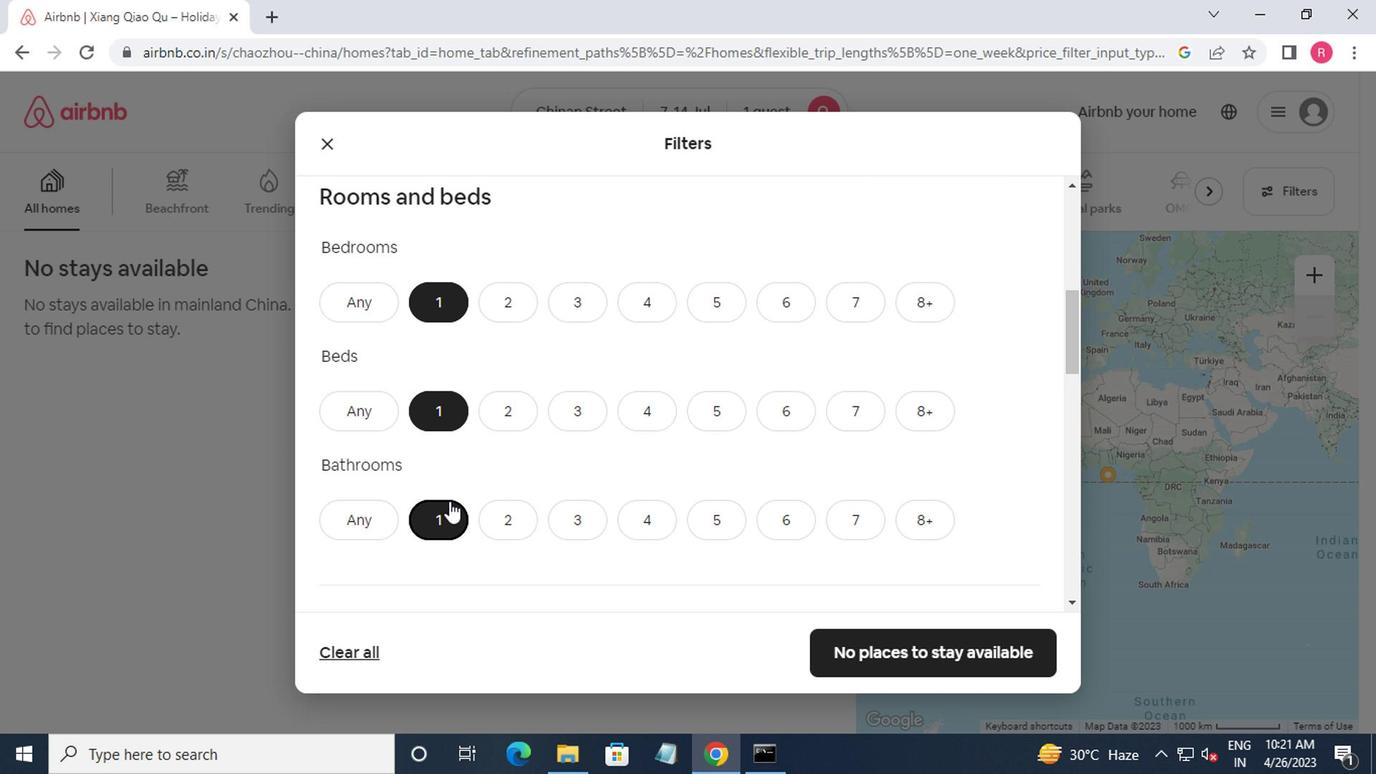
Action: Mouse scrolled (446, 502) with delta (0, 0)
Screenshot: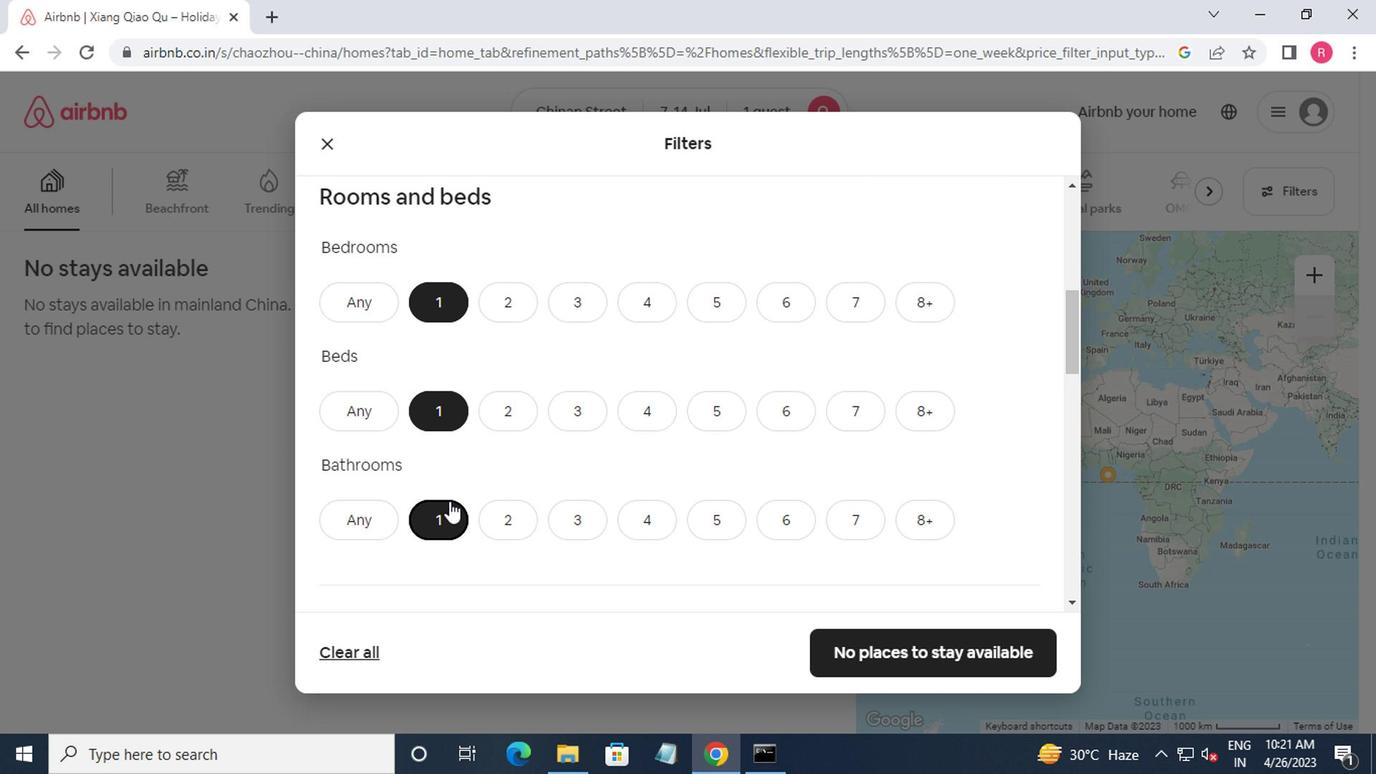 
Action: Mouse moved to (446, 503)
Screenshot: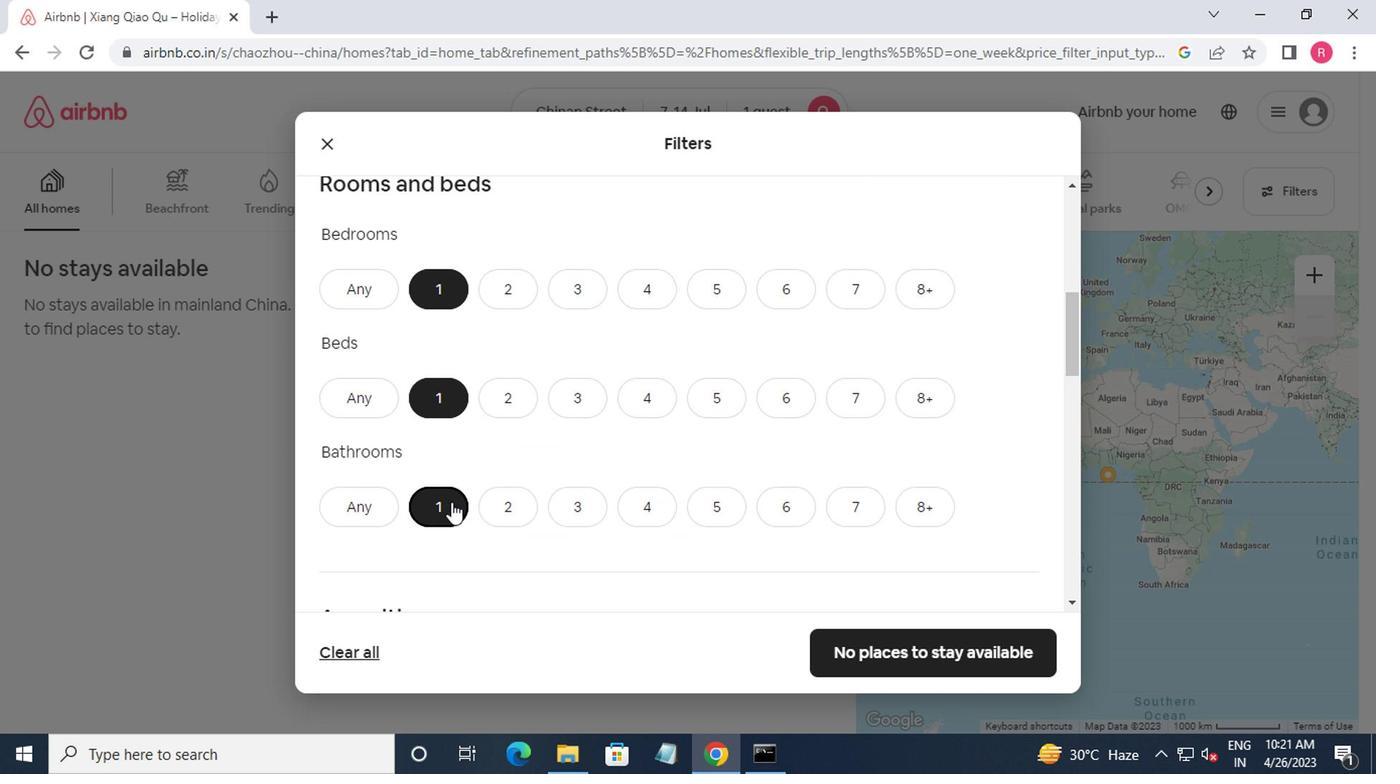 
Action: Mouse scrolled (446, 502) with delta (0, 0)
Screenshot: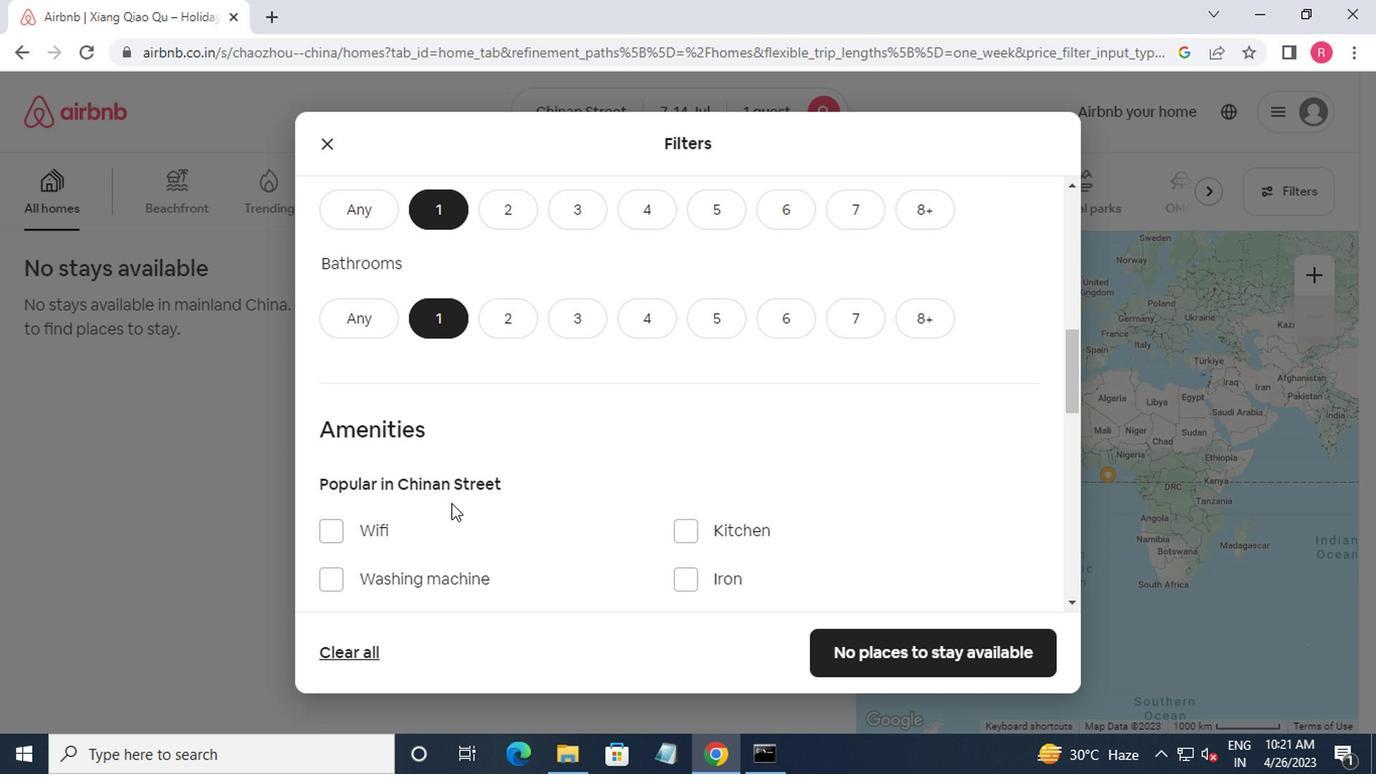 
Action: Mouse moved to (319, 435)
Screenshot: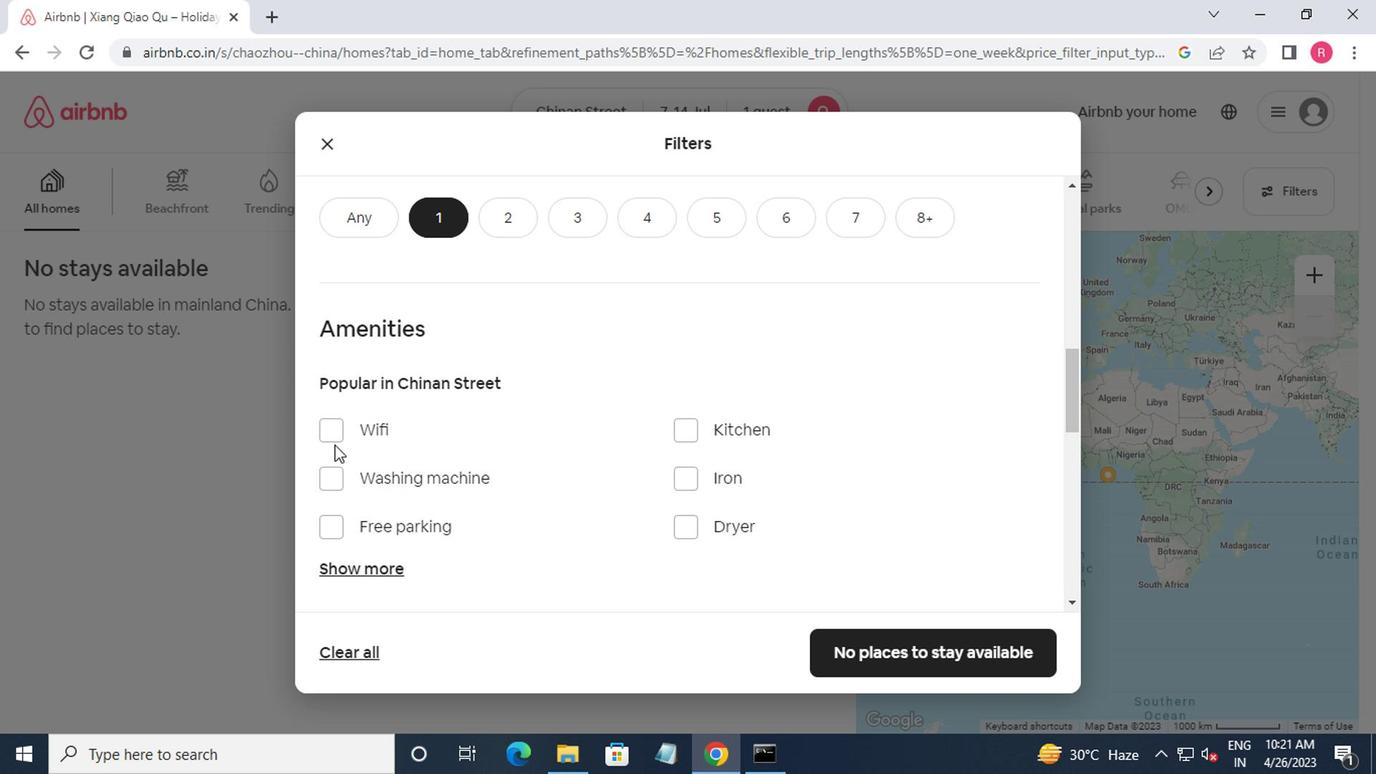 
Action: Mouse pressed left at (319, 435)
Screenshot: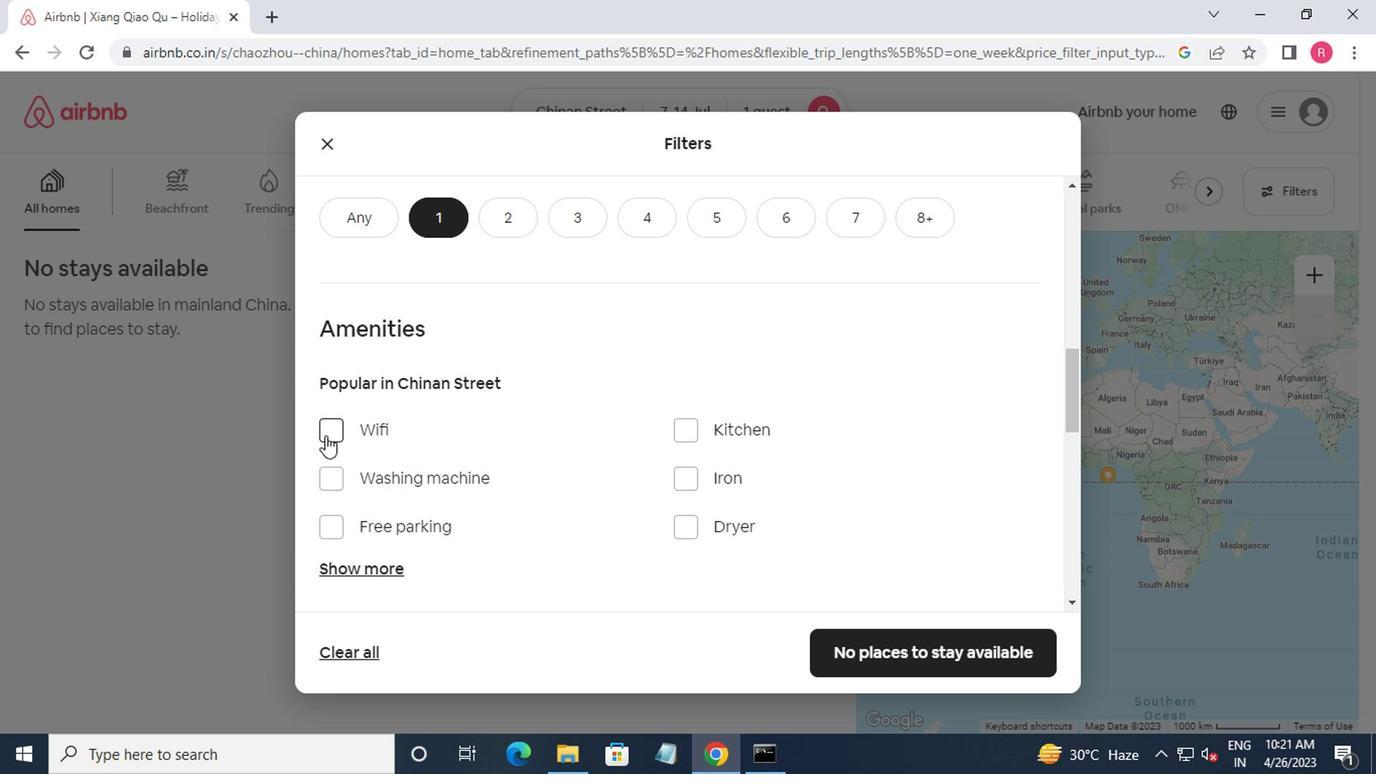 
Action: Mouse moved to (486, 488)
Screenshot: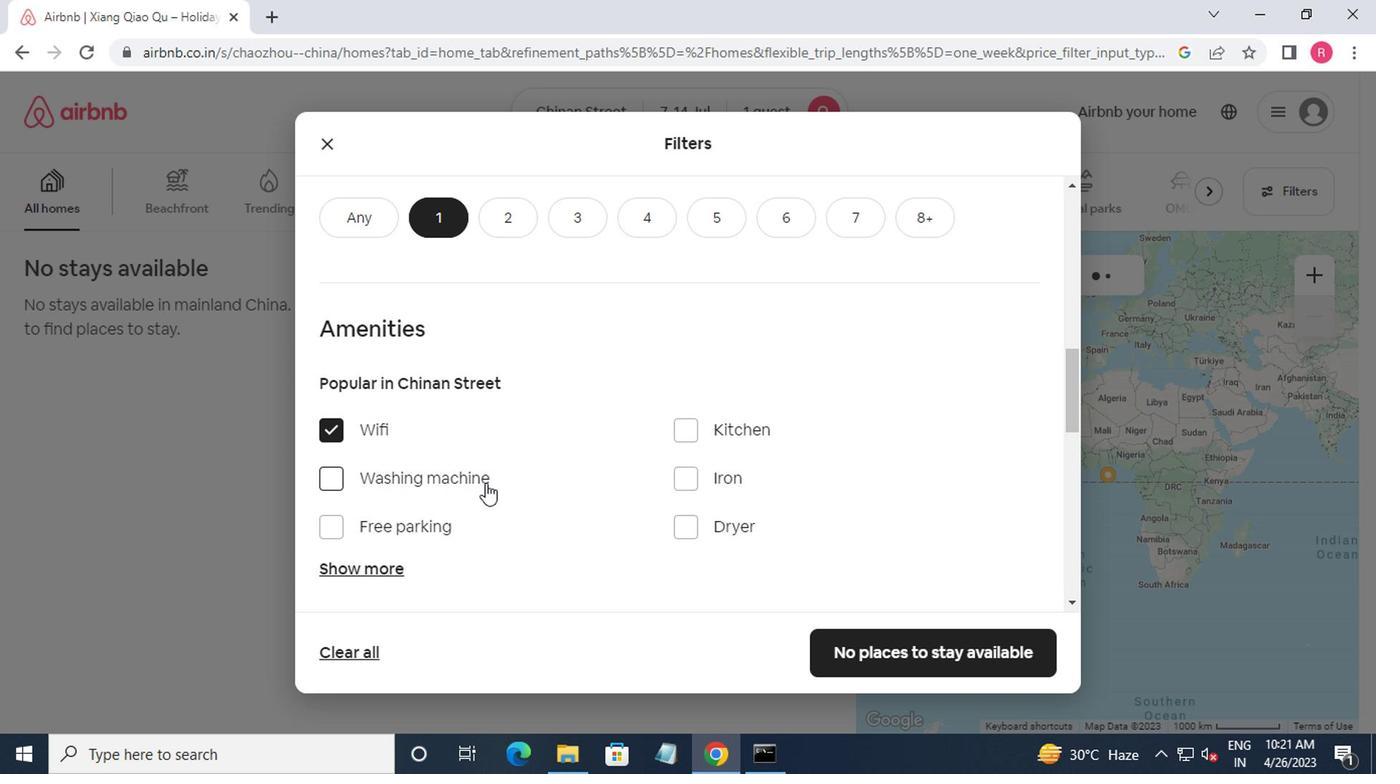 
Action: Mouse scrolled (486, 487) with delta (0, 0)
Screenshot: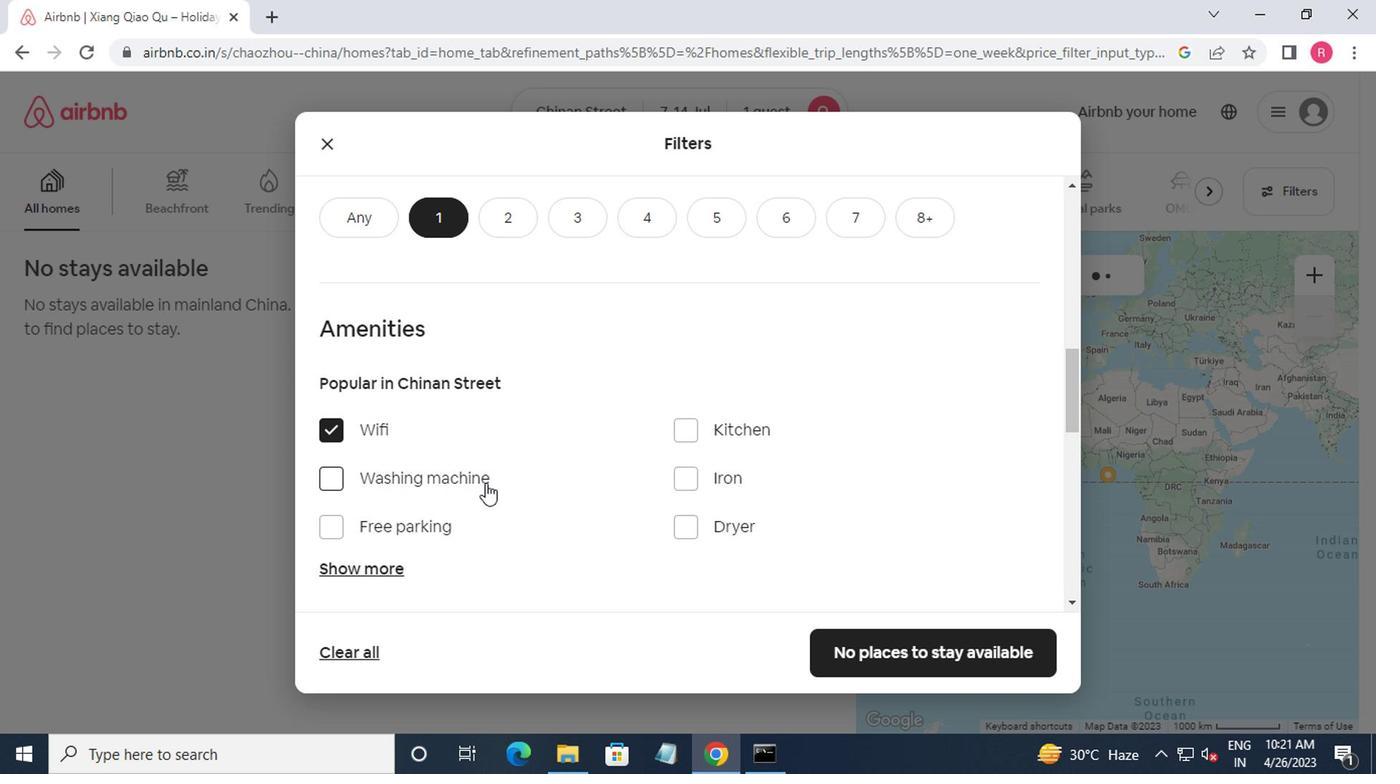 
Action: Mouse moved to (486, 489)
Screenshot: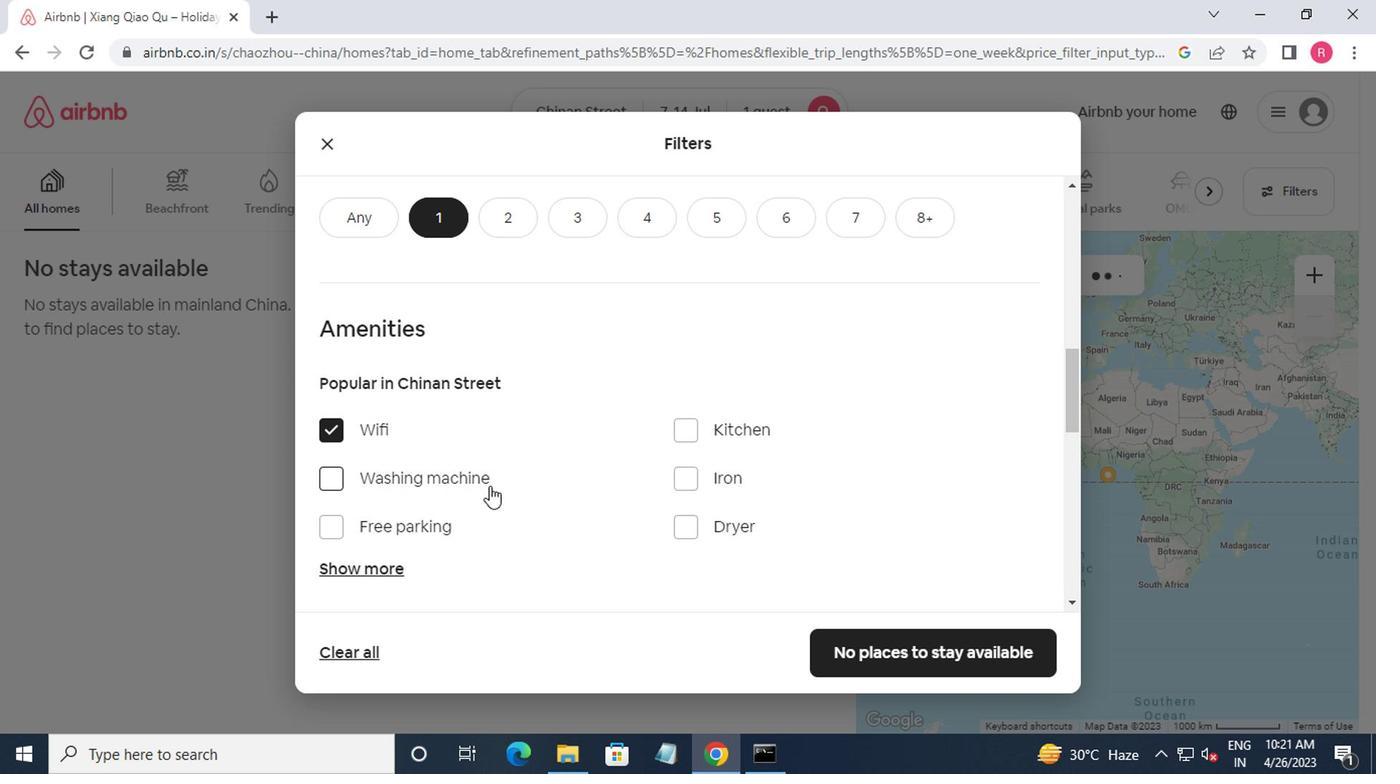 
Action: Mouse scrolled (486, 488) with delta (0, -1)
Screenshot: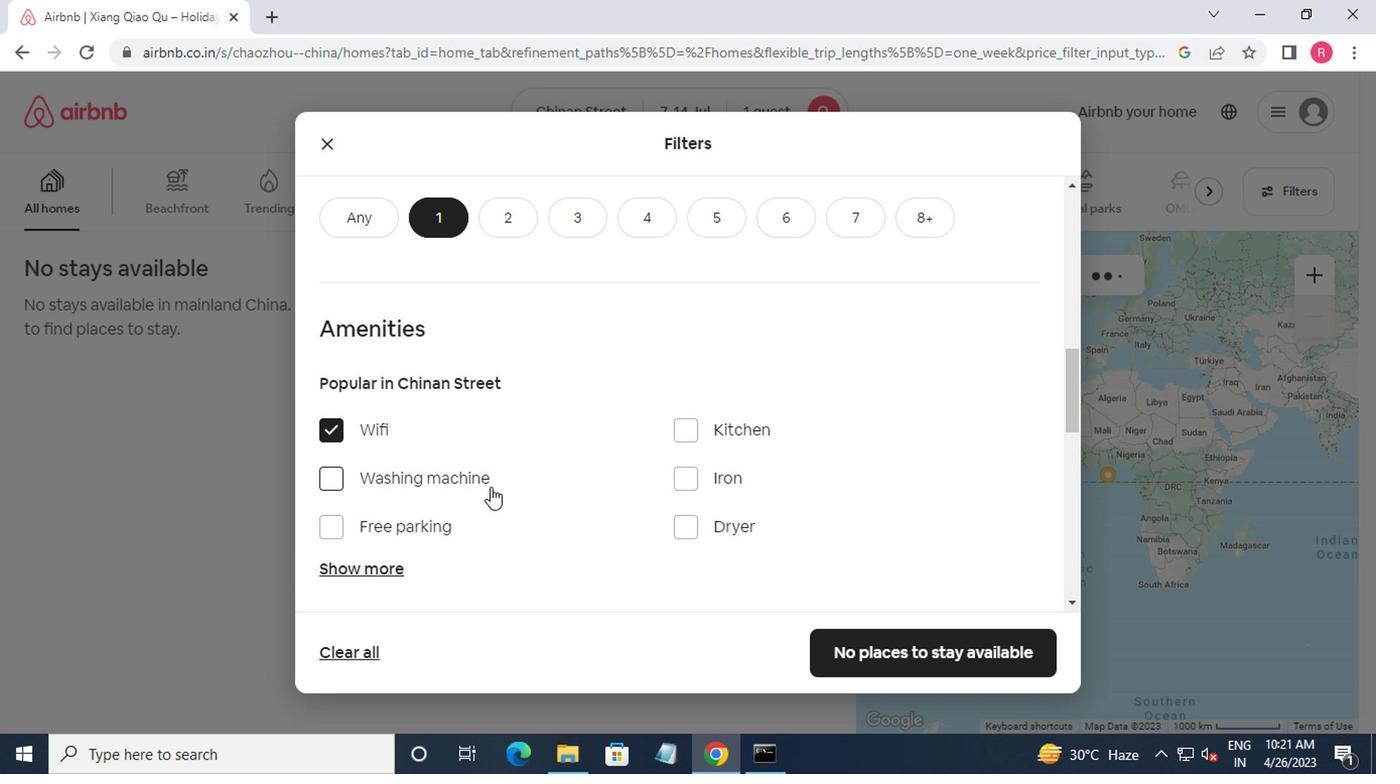 
Action: Mouse moved to (486, 491)
Screenshot: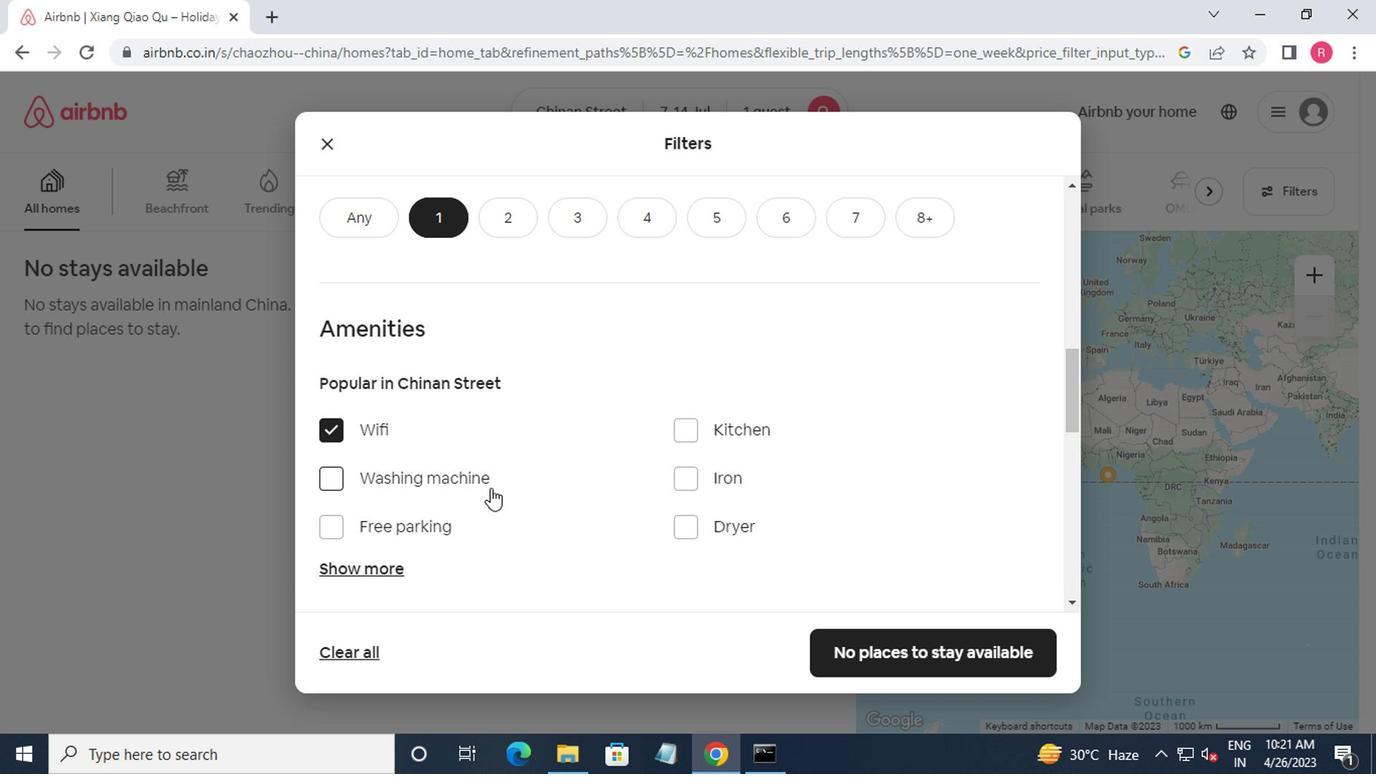 
Action: Mouse scrolled (486, 490) with delta (0, -1)
Screenshot: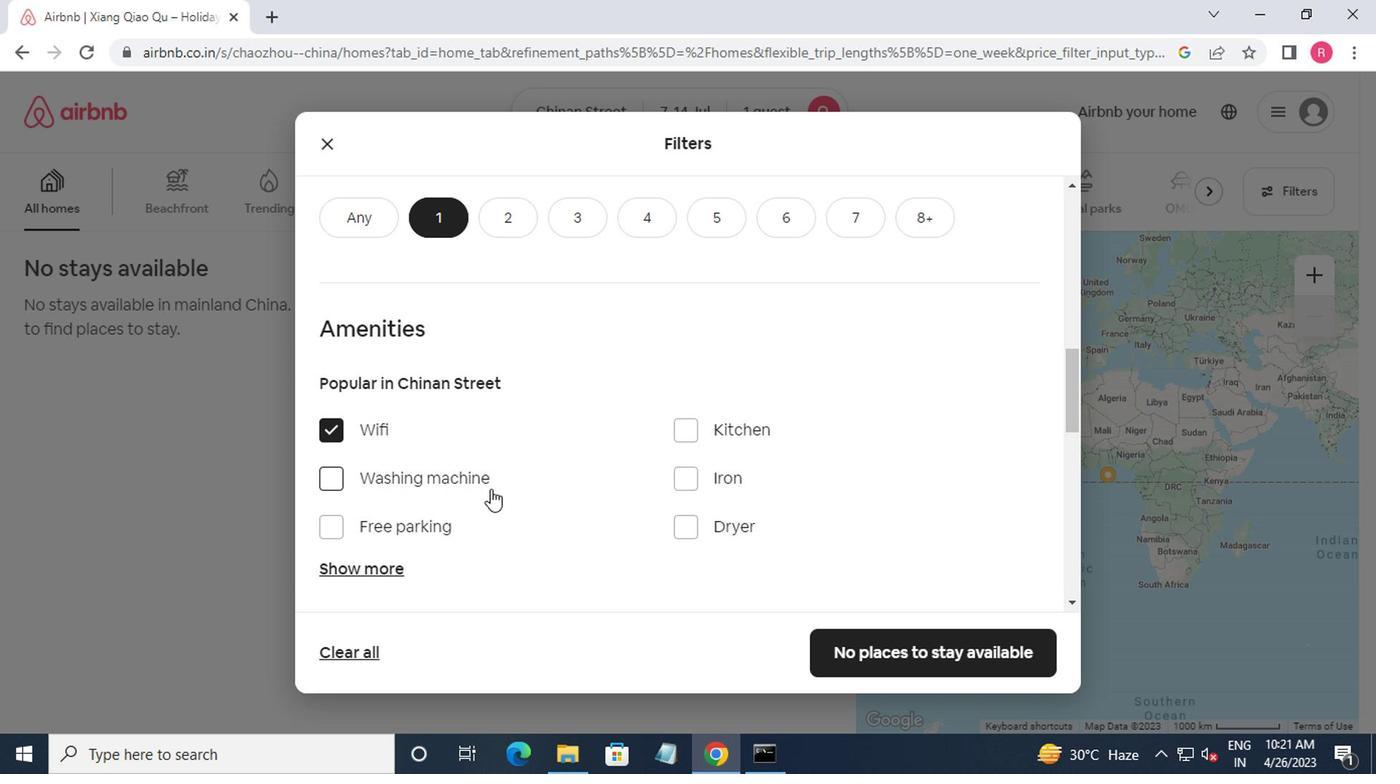 
Action: Mouse moved to (981, 505)
Screenshot: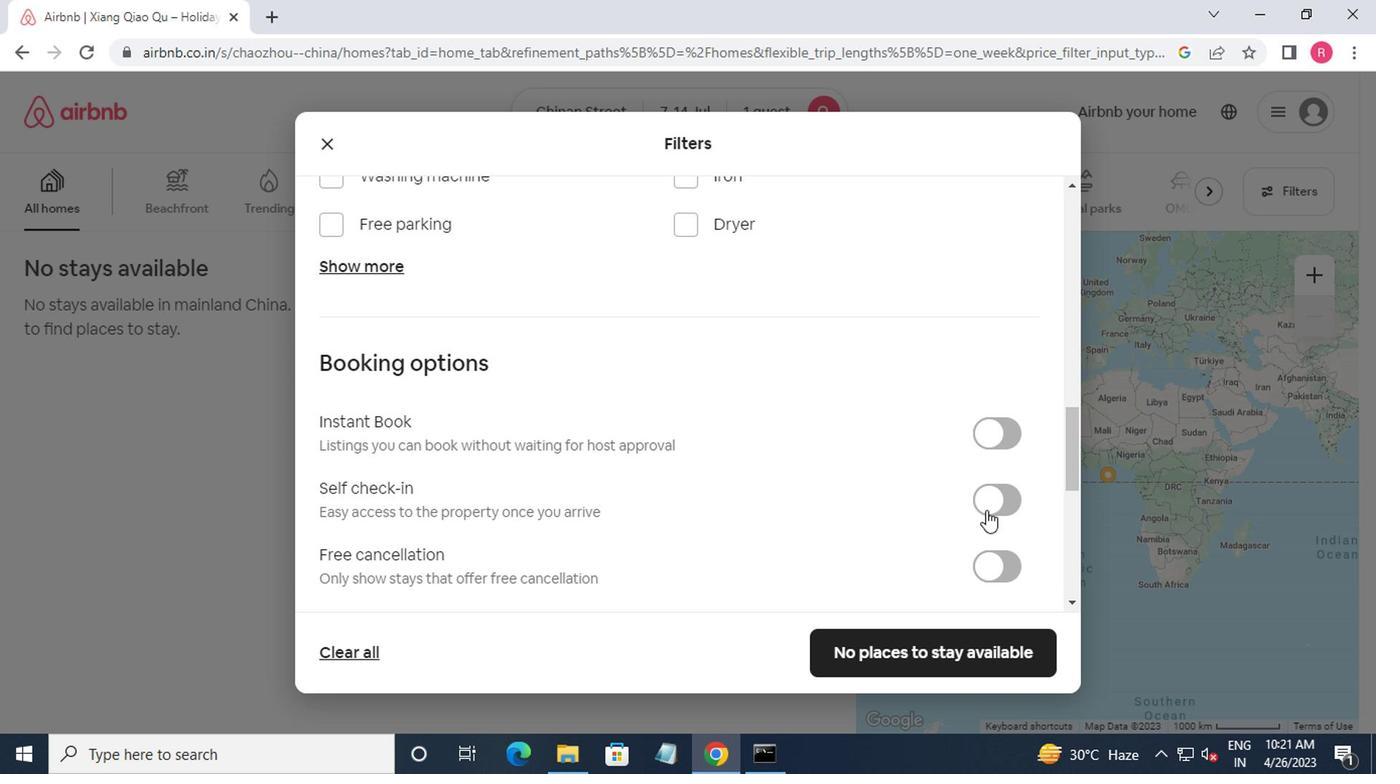 
Action: Mouse pressed left at (981, 505)
Screenshot: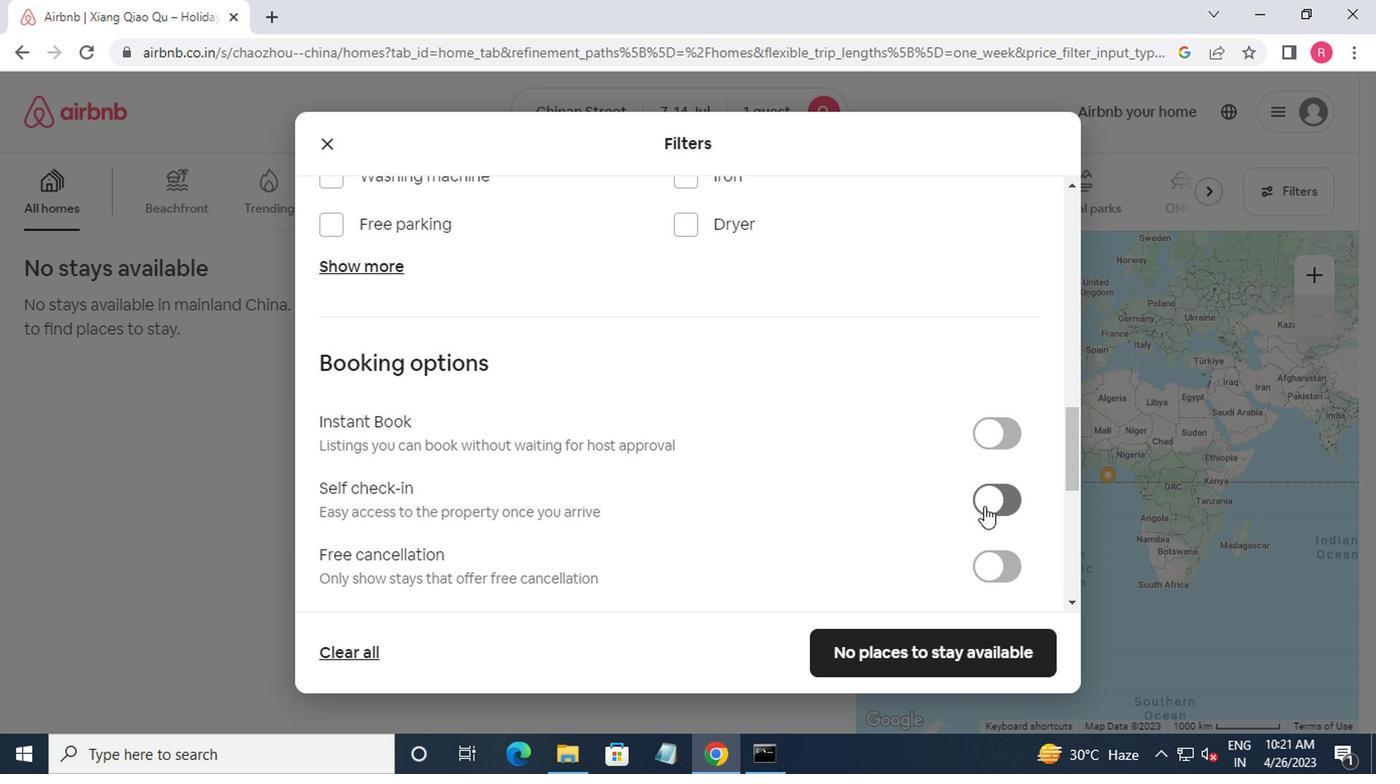 
Action: Mouse moved to (820, 493)
Screenshot: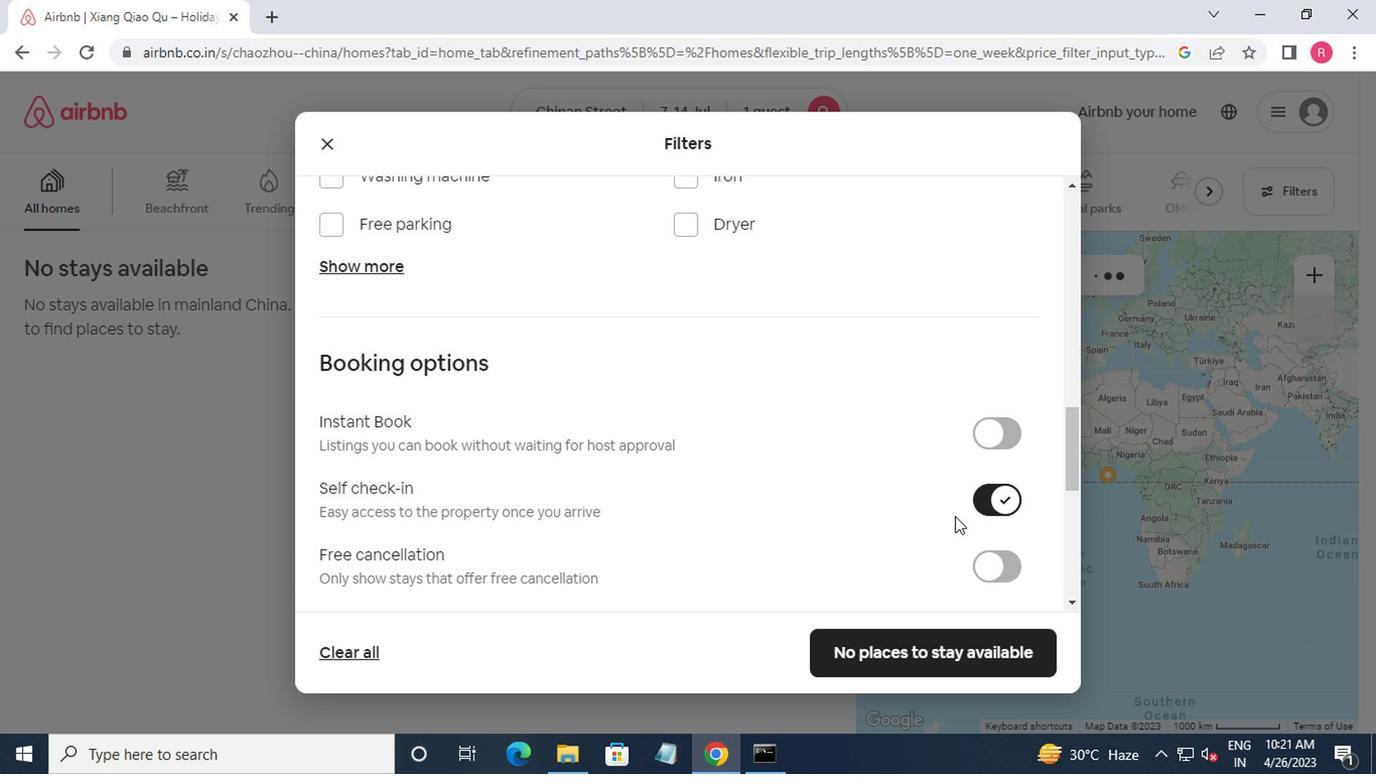 
Action: Mouse scrolled (820, 492) with delta (0, 0)
Screenshot: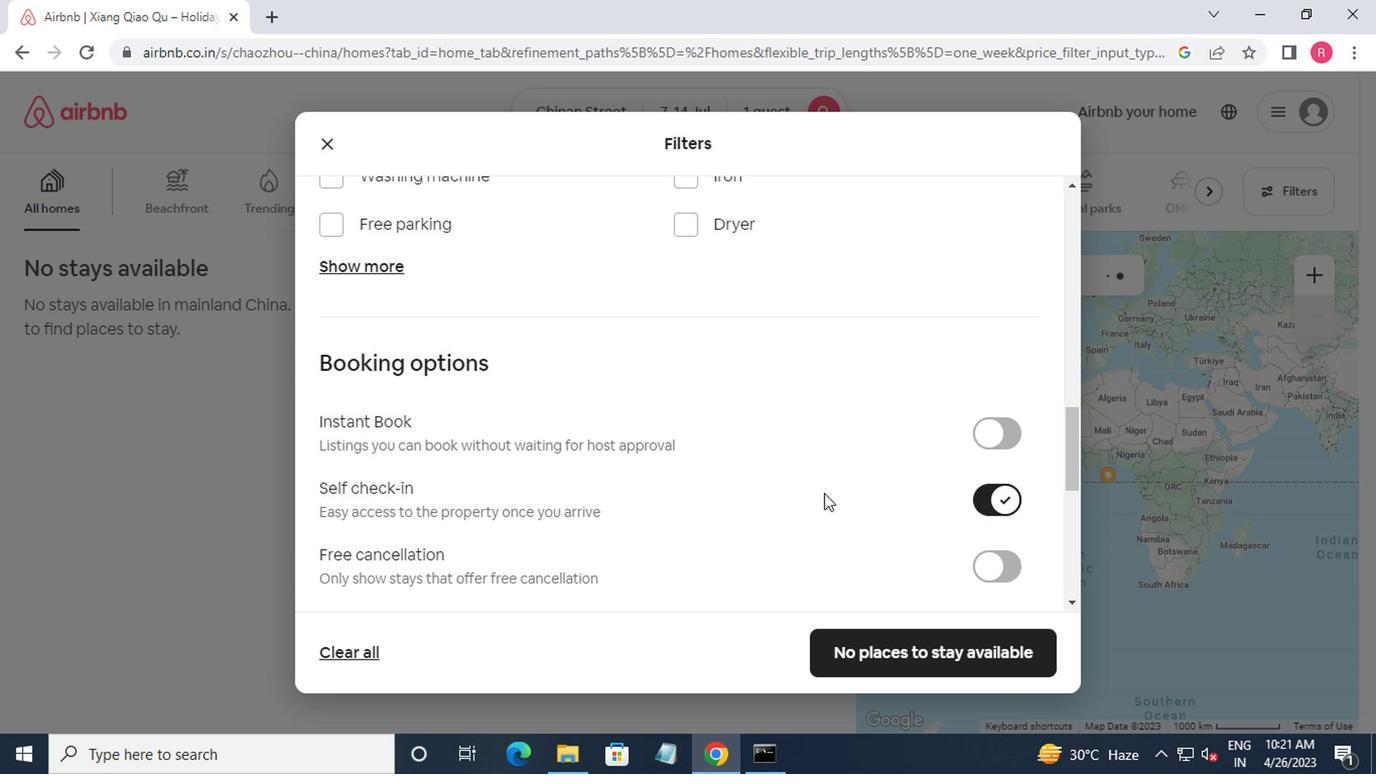 
Action: Mouse moved to (820, 493)
Screenshot: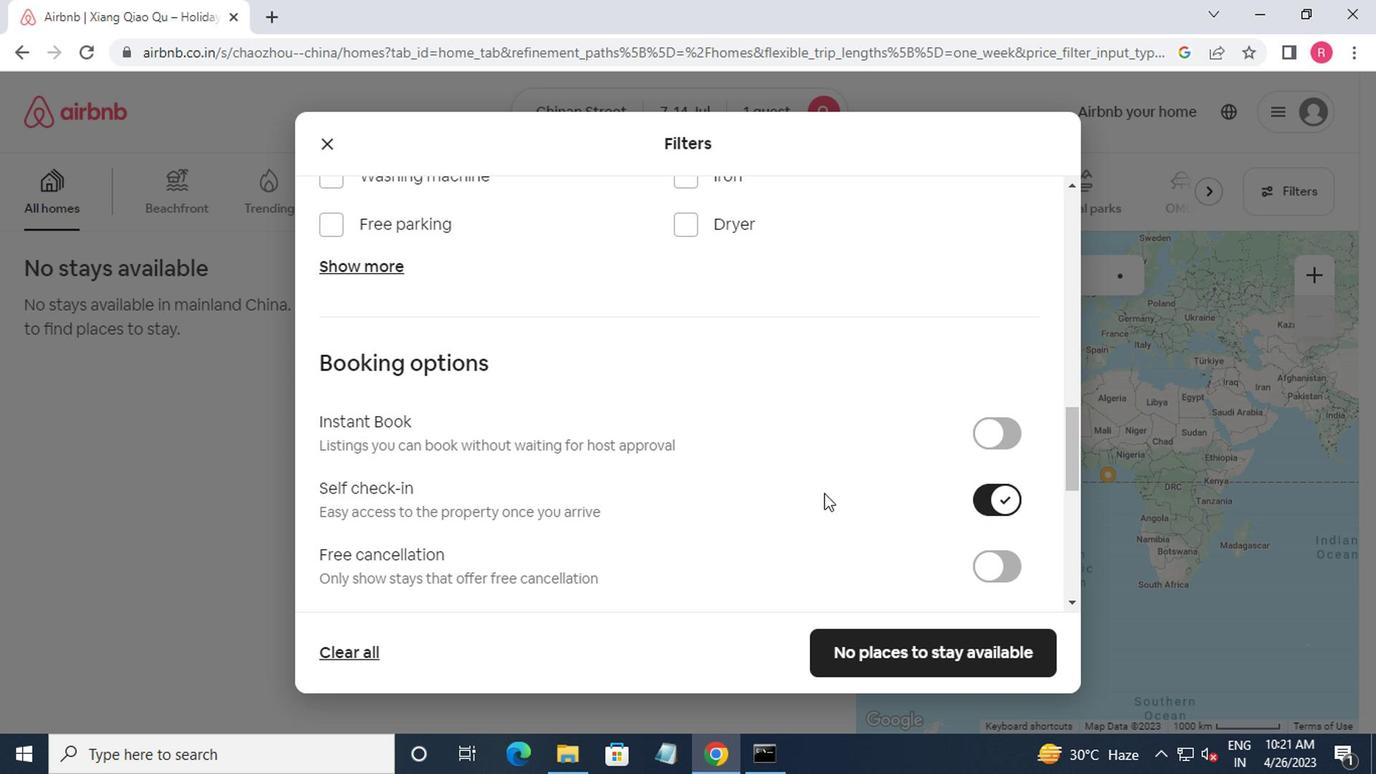 
Action: Mouse scrolled (820, 492) with delta (0, 0)
Screenshot: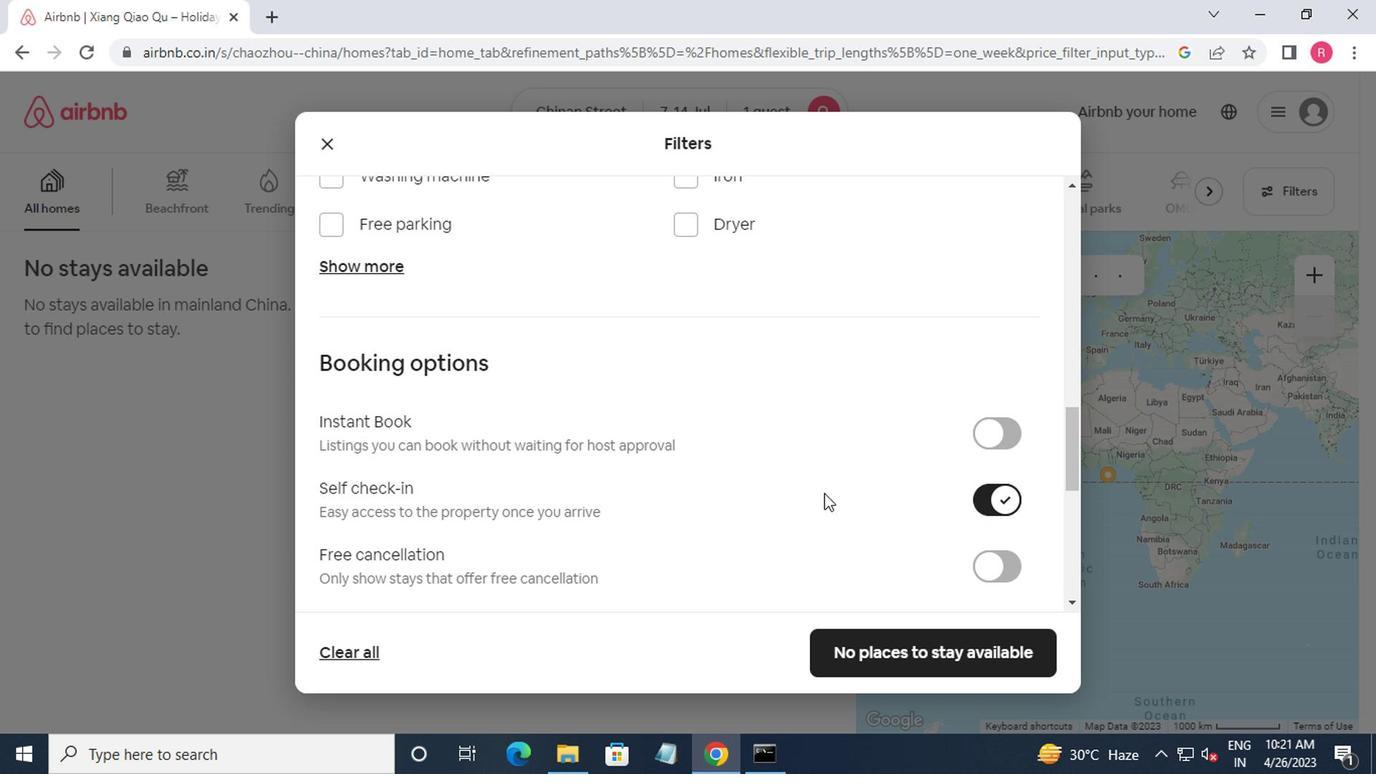 
Action: Mouse moved to (811, 494)
Screenshot: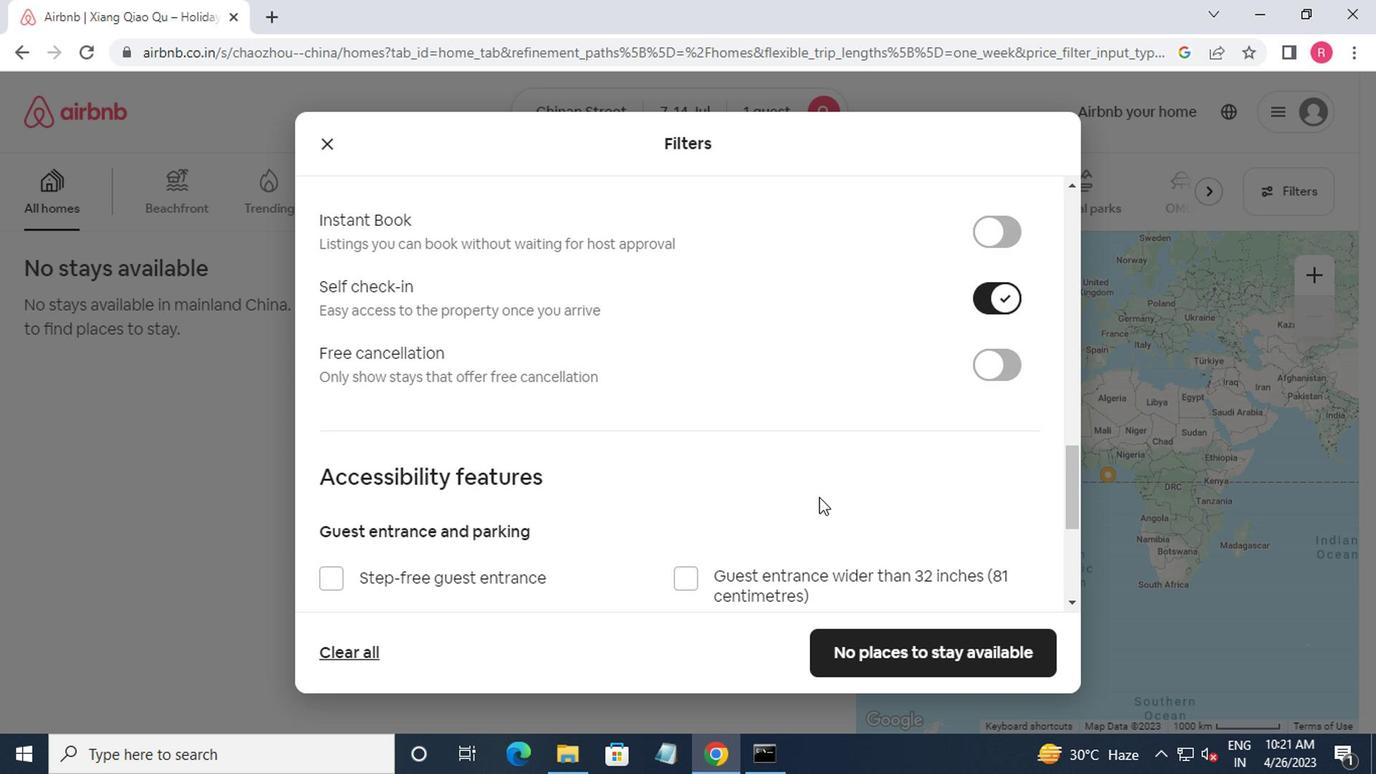 
Action: Mouse scrolled (811, 493) with delta (0, -1)
Screenshot: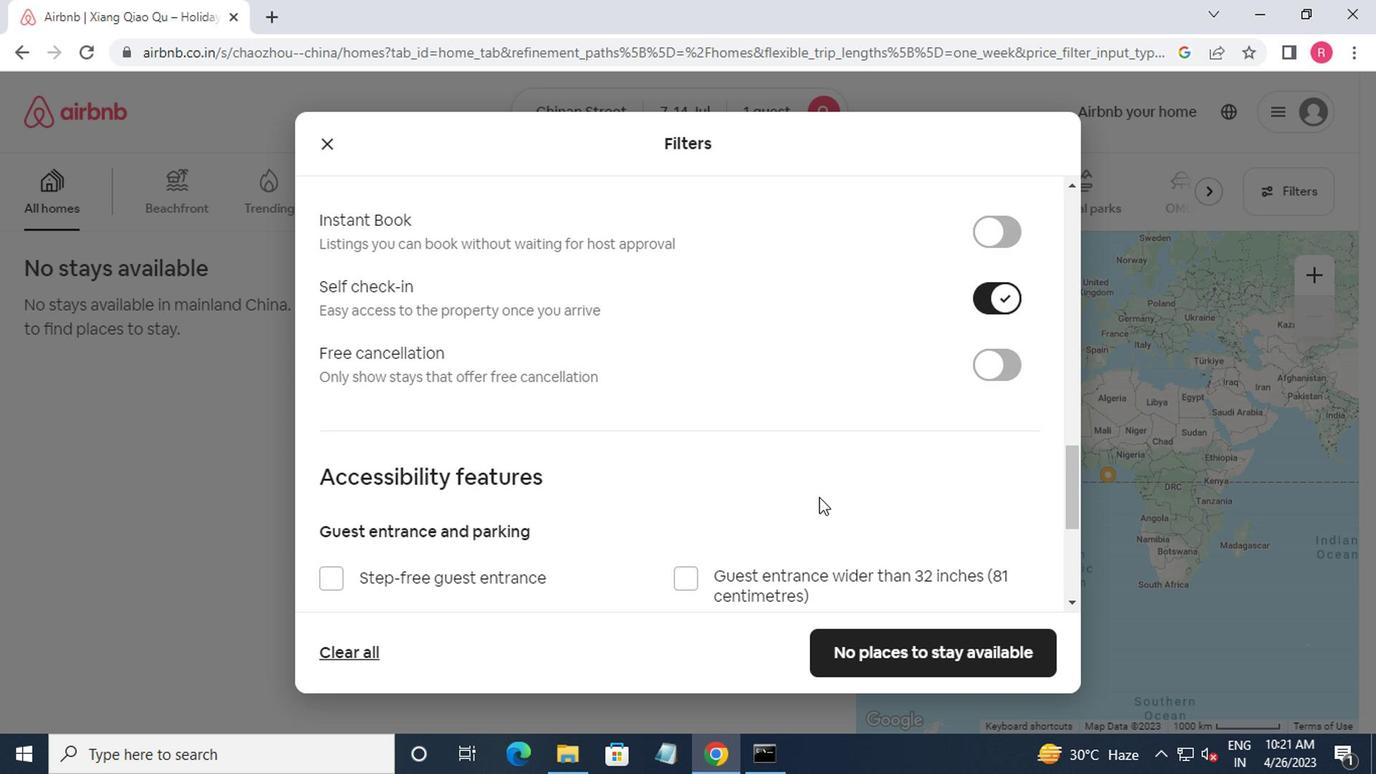
Action: Mouse moved to (805, 497)
Screenshot: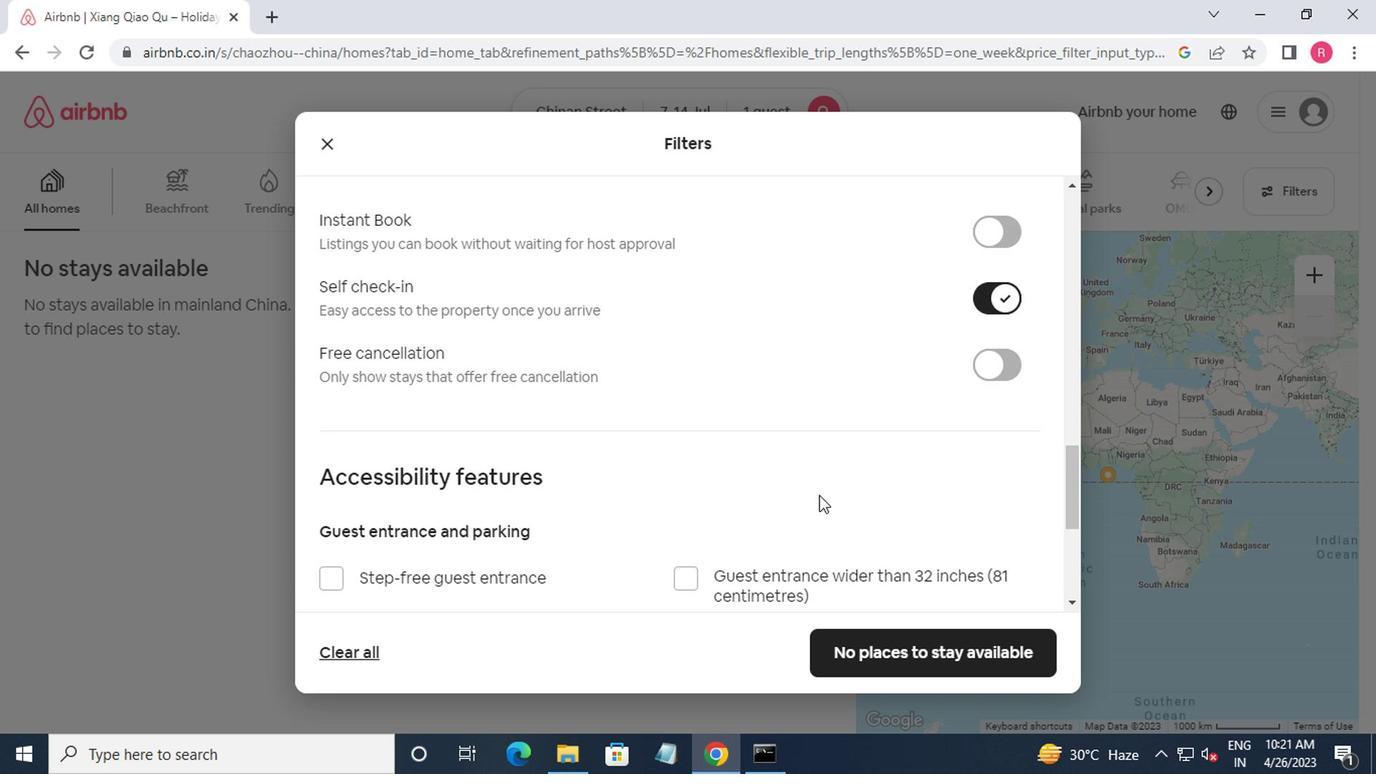 
Action: Mouse scrolled (805, 496) with delta (0, 0)
Screenshot: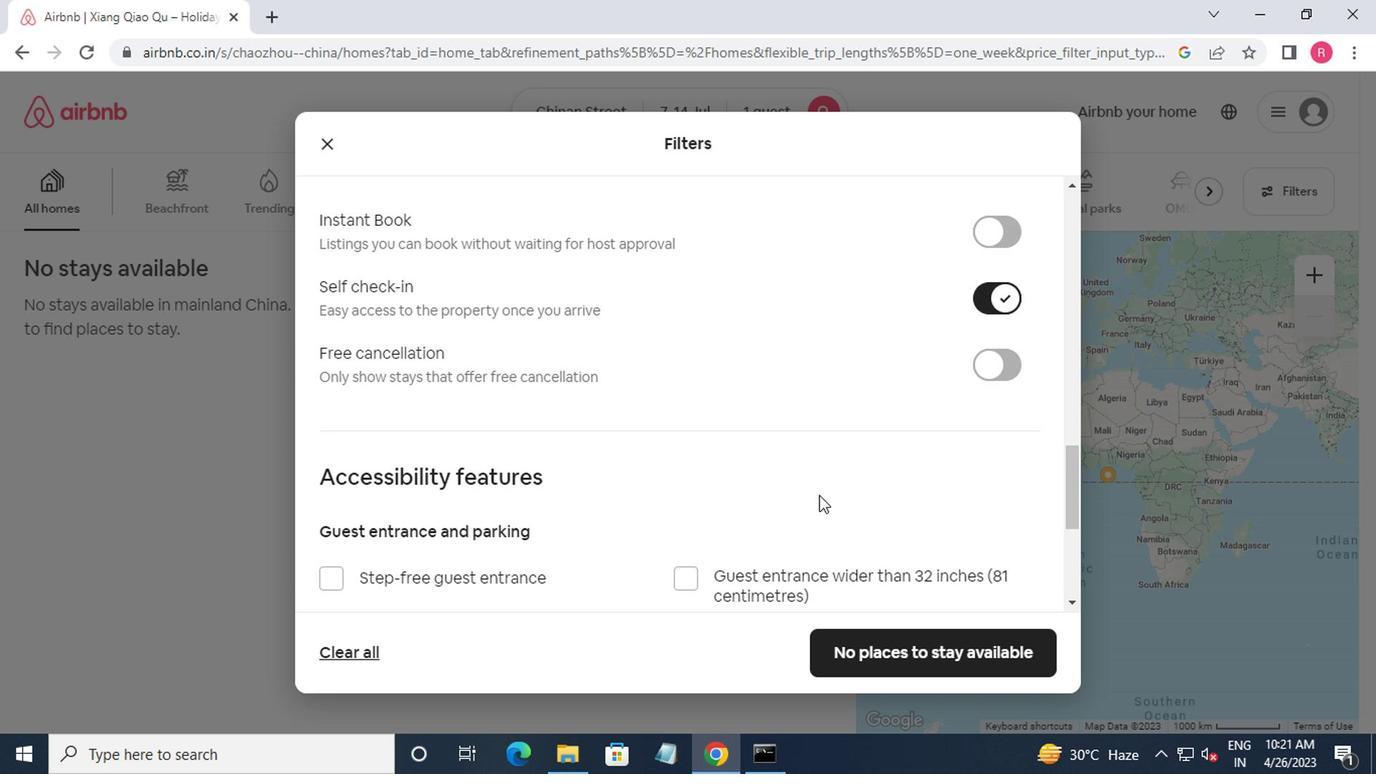 
Action: Mouse moved to (799, 500)
Screenshot: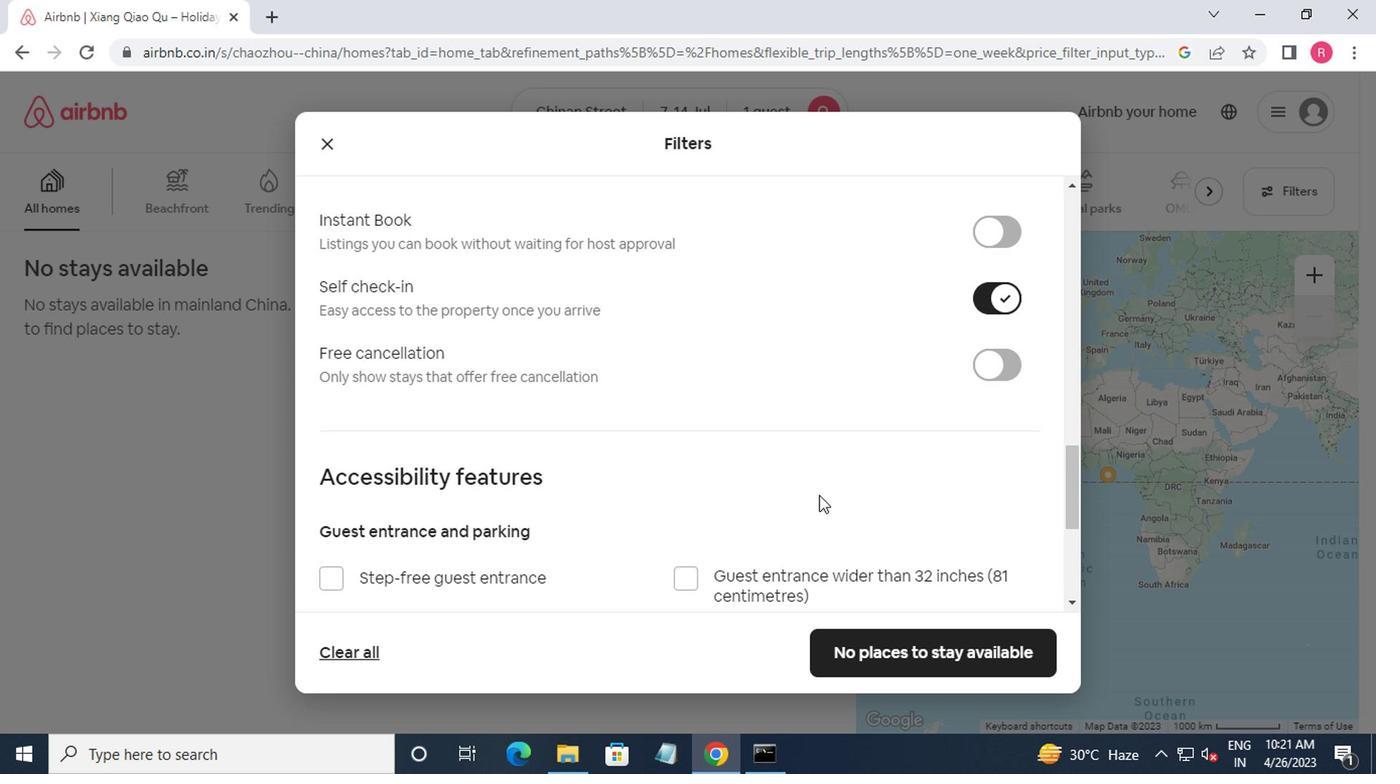 
Action: Mouse scrolled (799, 499) with delta (0, 0)
Screenshot: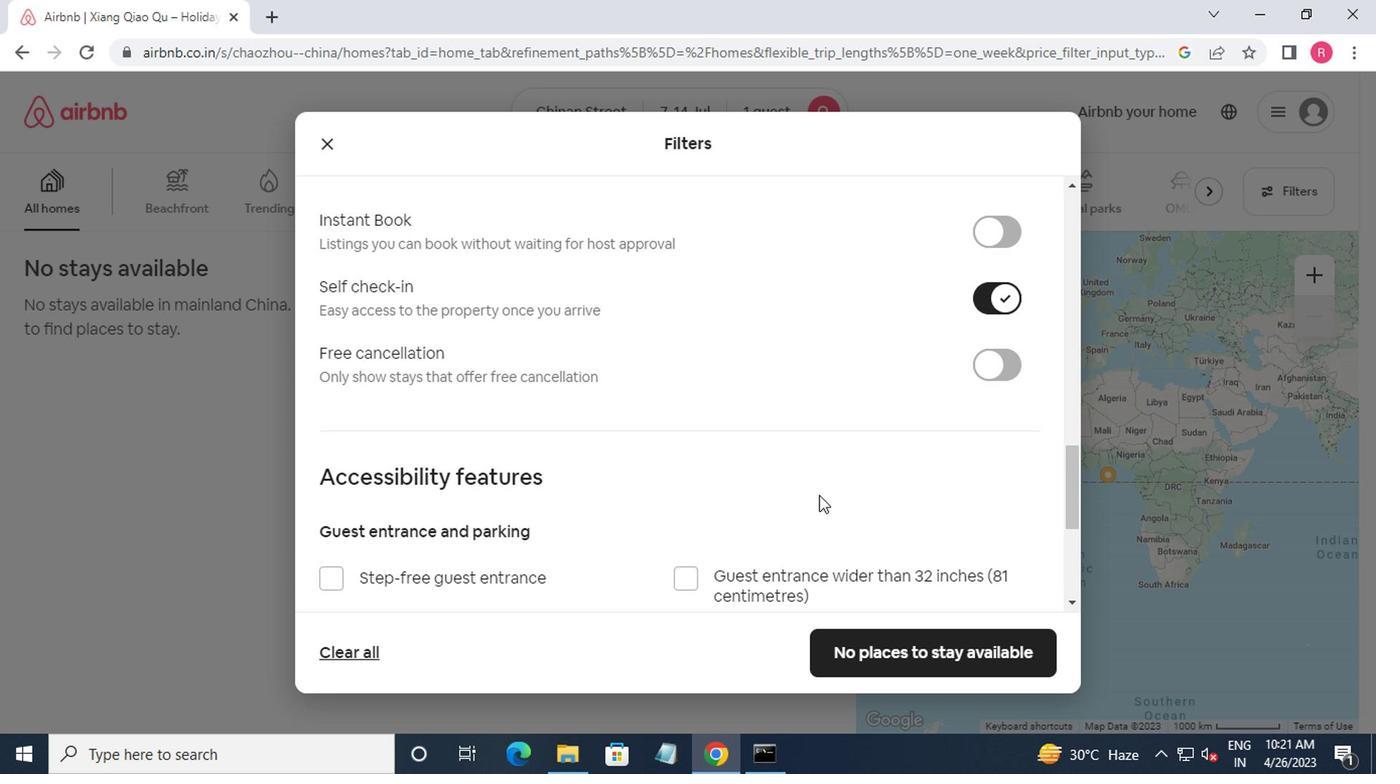 
Action: Mouse moved to (673, 493)
Screenshot: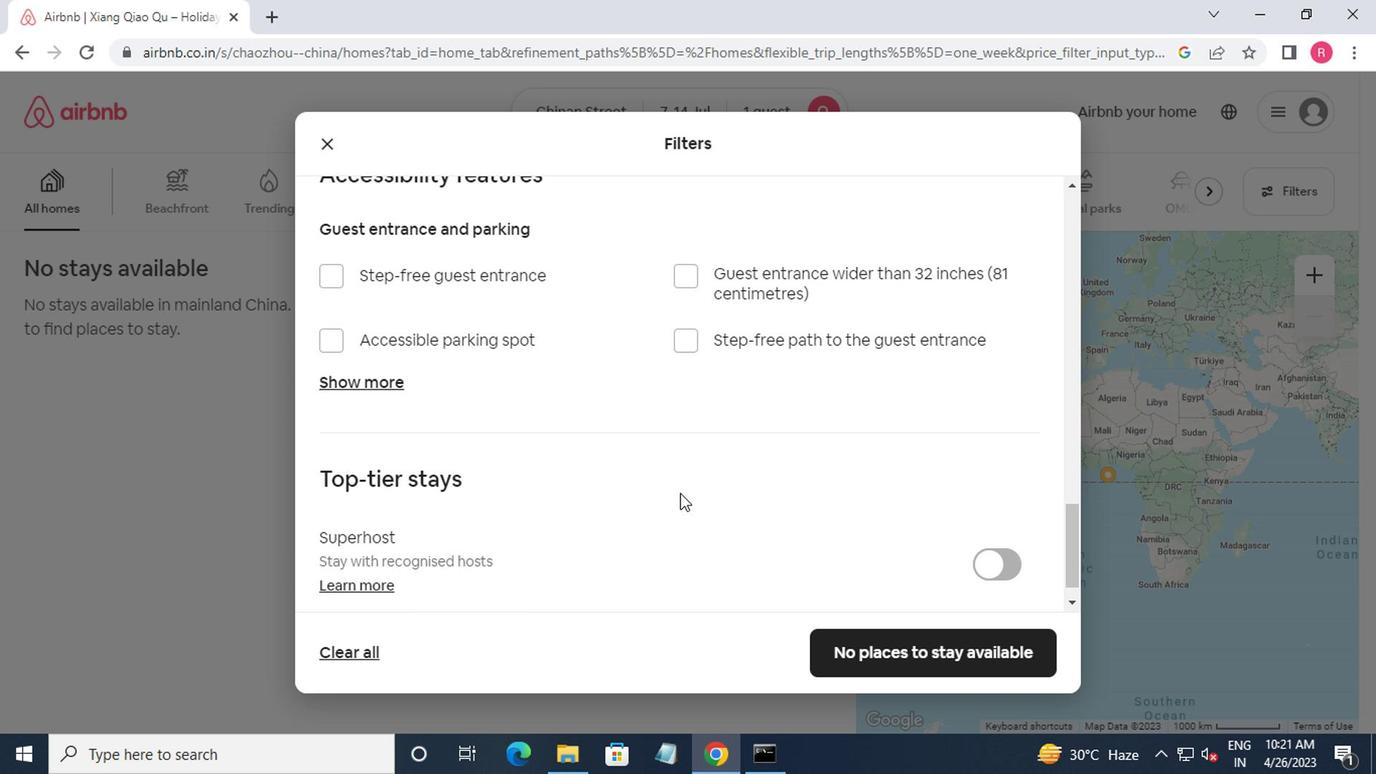 
Action: Mouse scrolled (673, 492) with delta (0, 0)
Screenshot: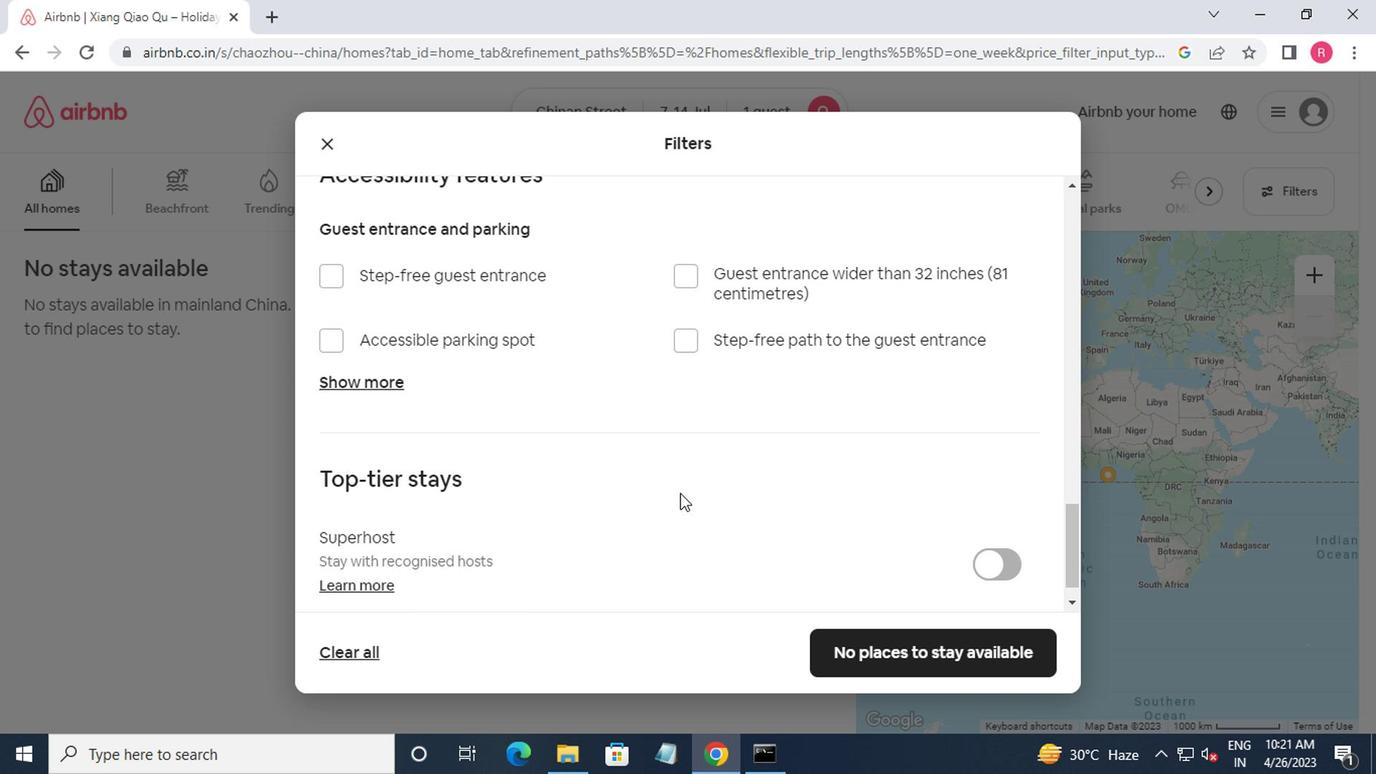 
Action: Mouse moved to (669, 495)
Screenshot: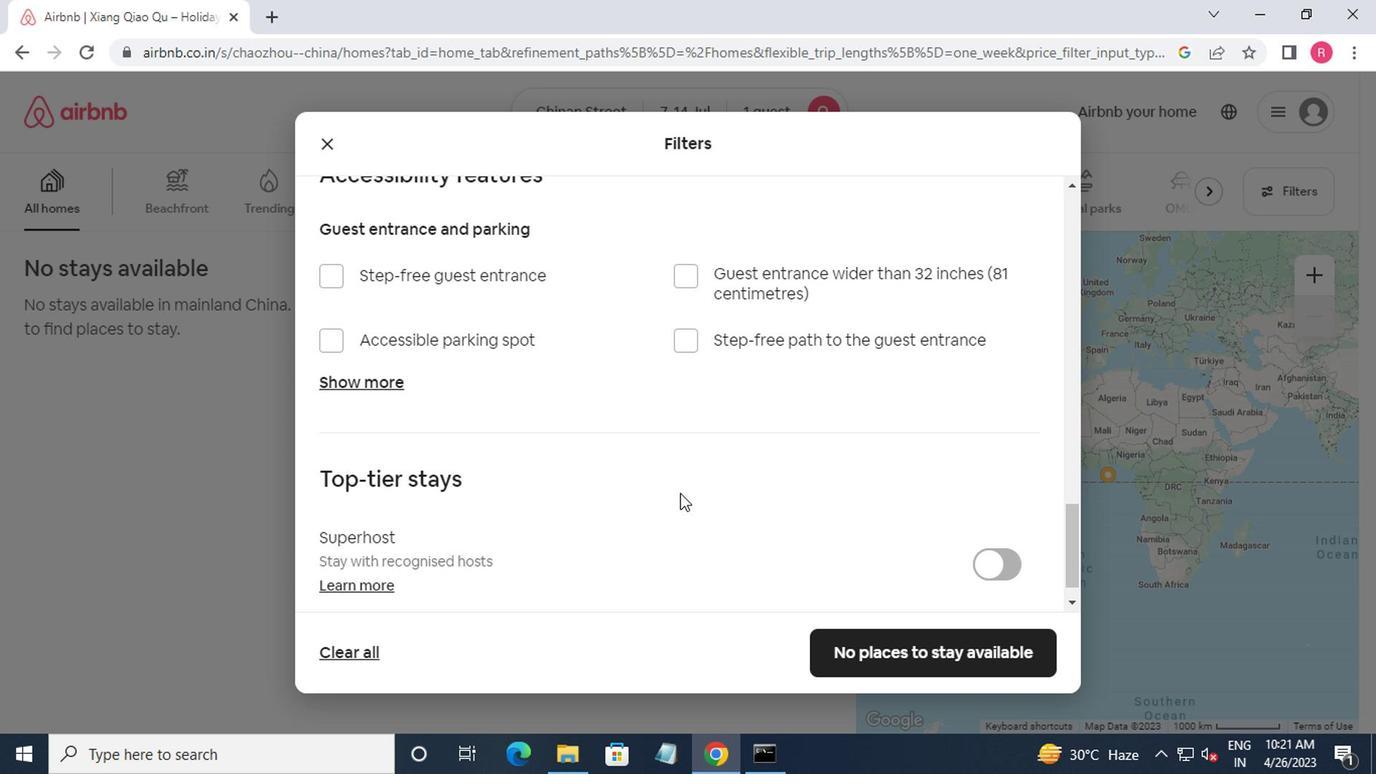 
Action: Mouse scrolled (669, 494) with delta (0, 0)
Screenshot: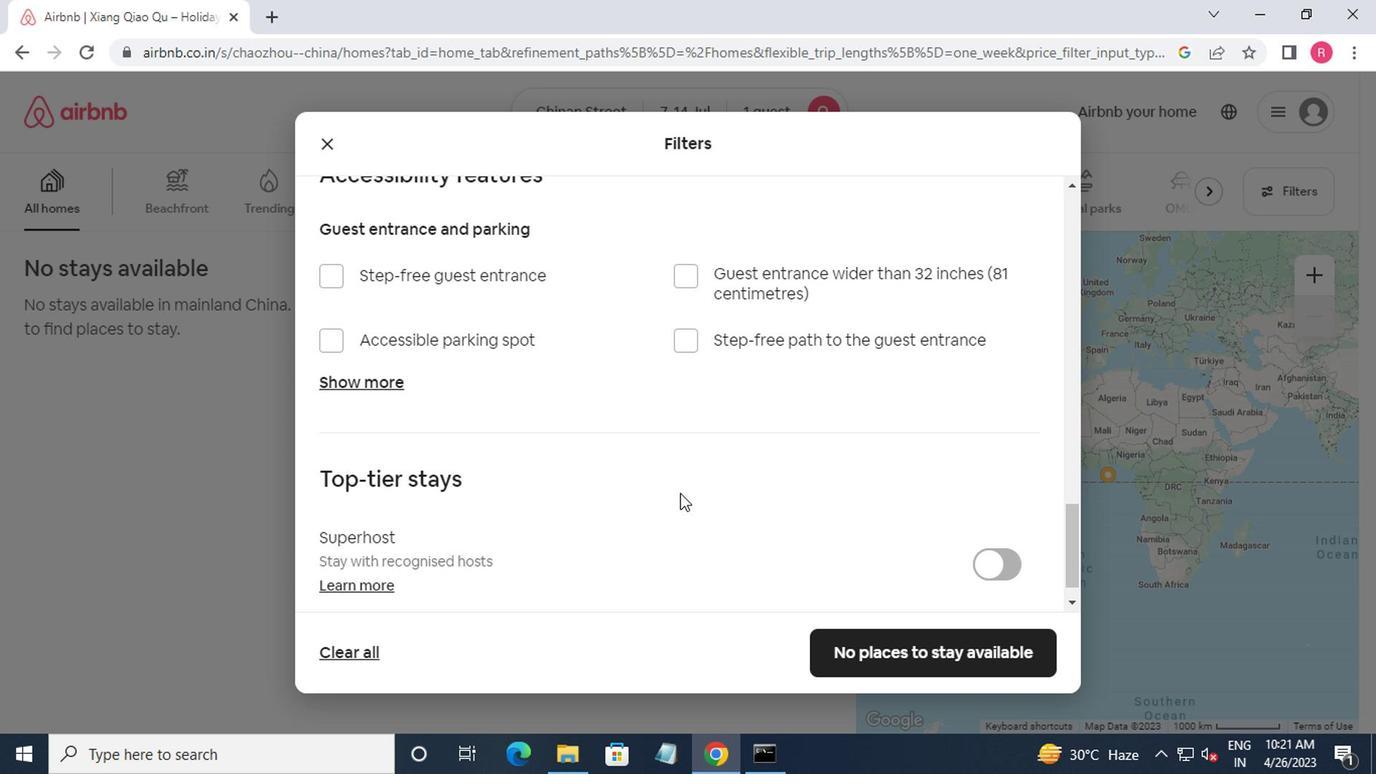 
Action: Mouse moved to (666, 498)
Screenshot: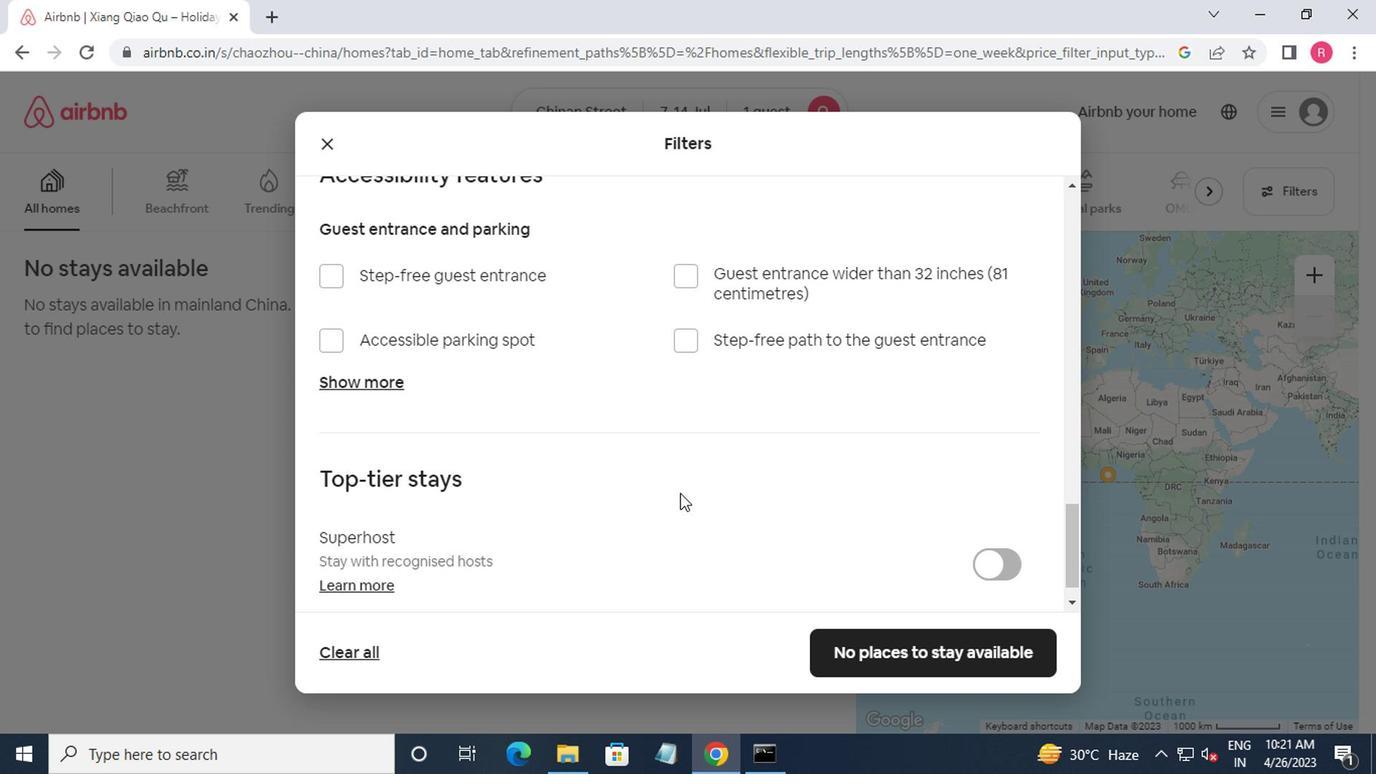 
Action: Mouse scrolled (666, 497) with delta (0, 0)
Screenshot: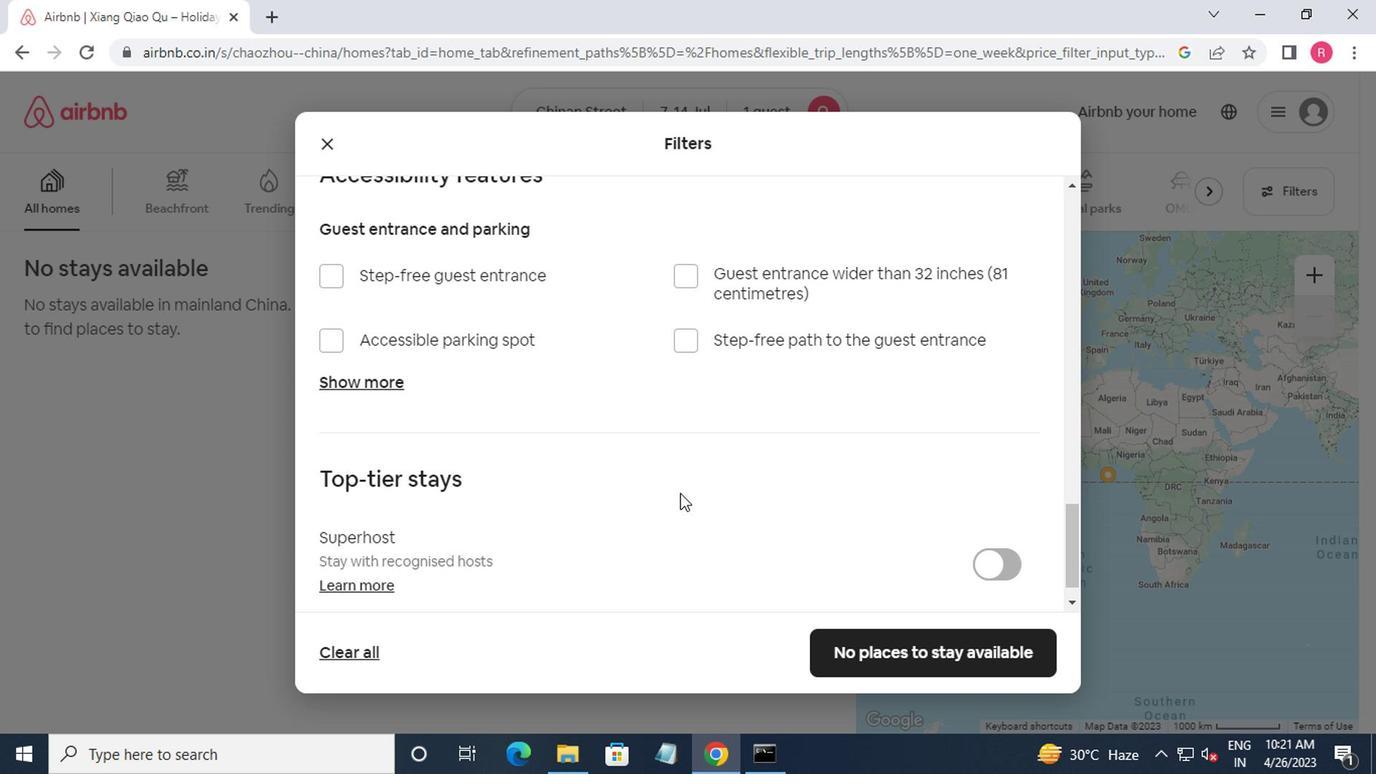 
Action: Mouse moved to (904, 656)
Screenshot: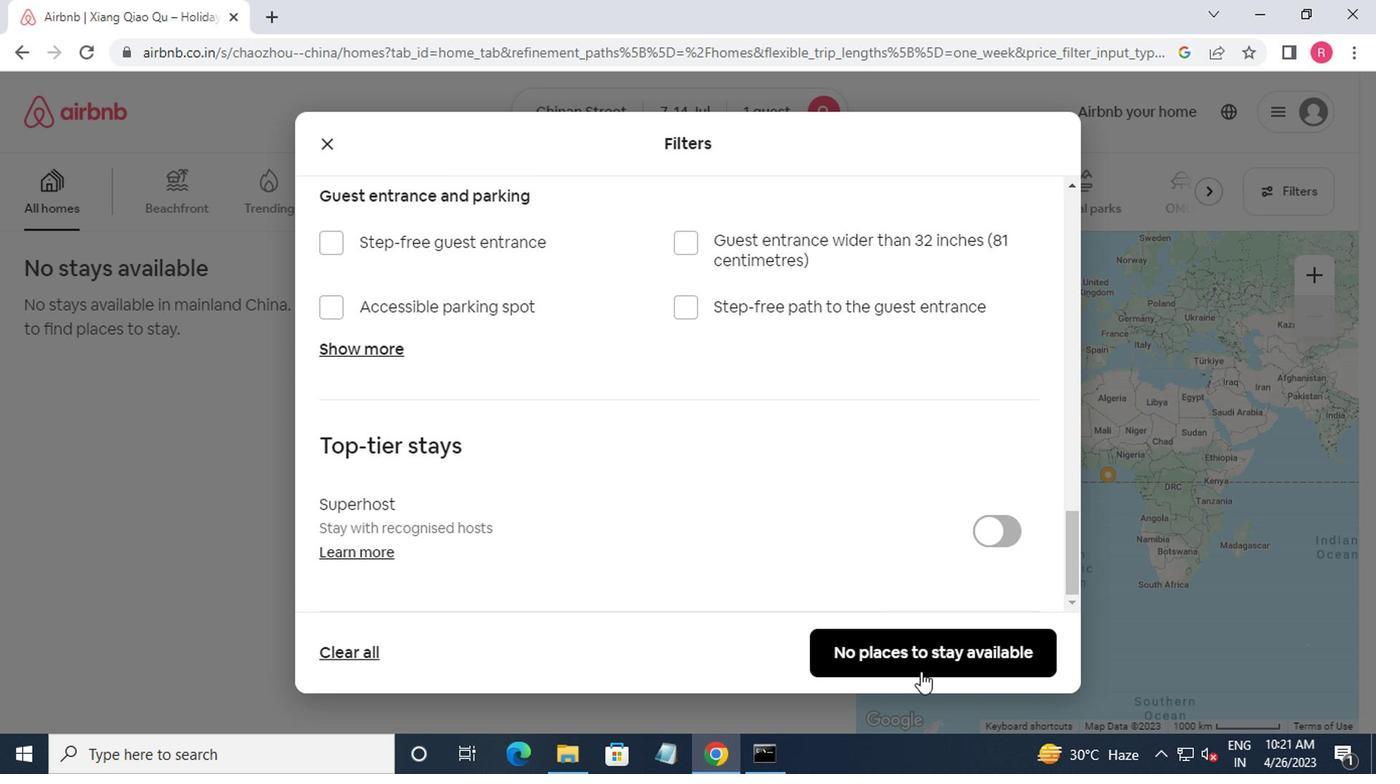 
Action: Mouse pressed left at (904, 656)
Screenshot: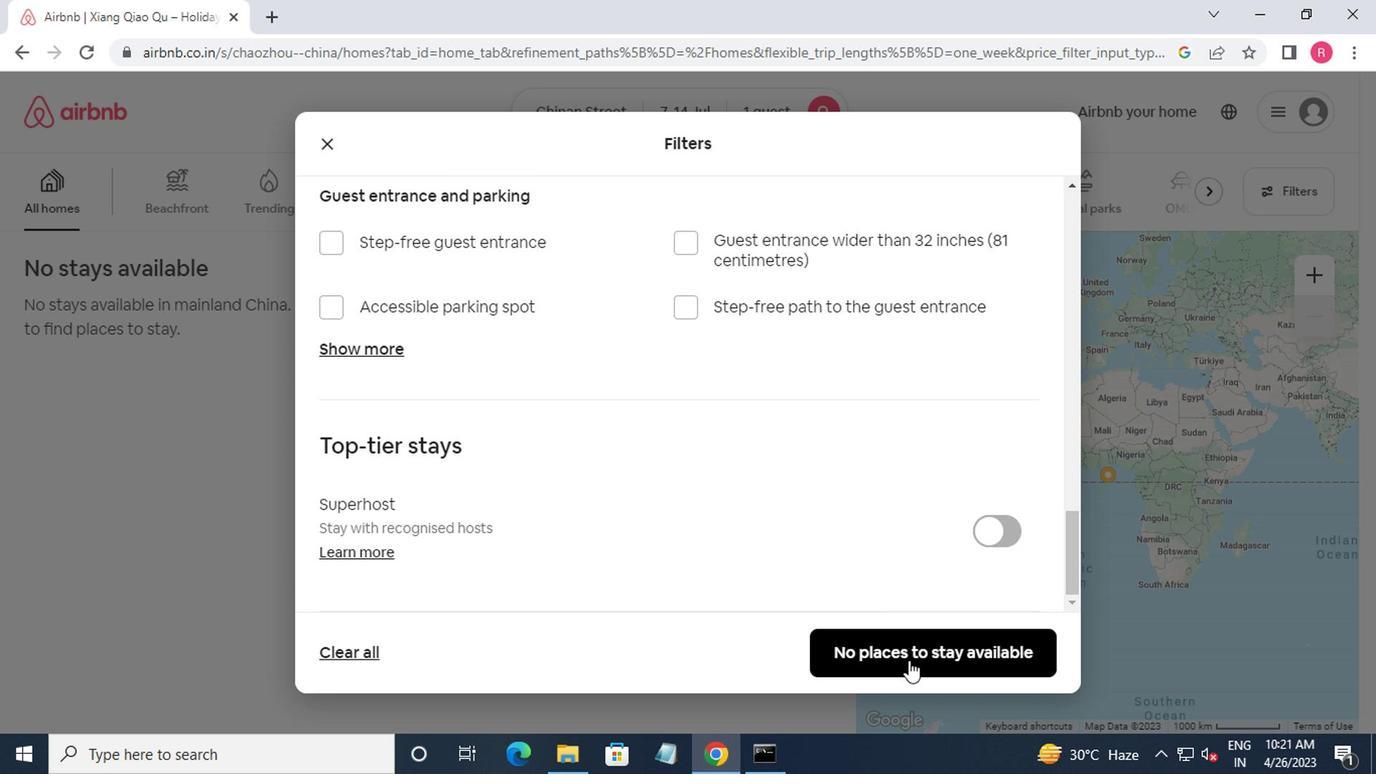 
Action: Mouse moved to (906, 652)
Screenshot: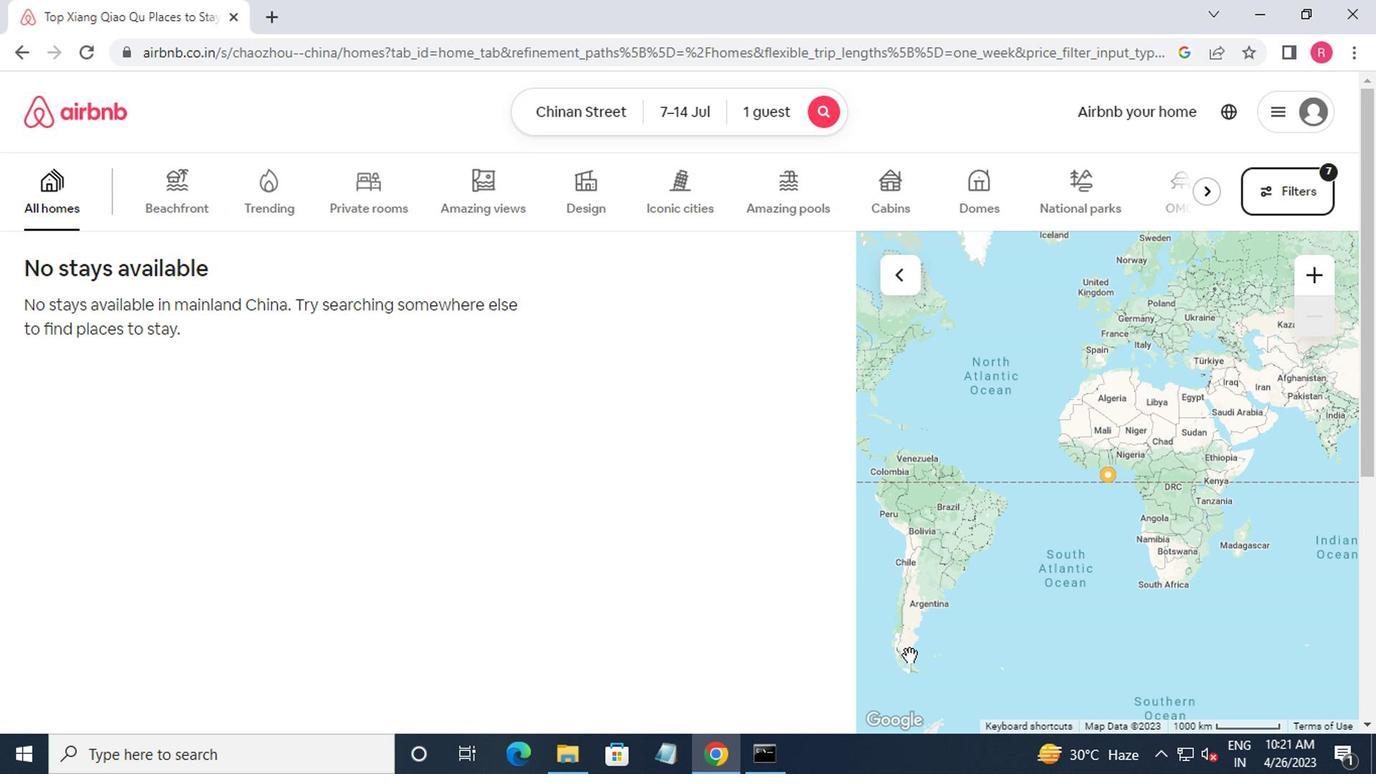 
